 Task: Search one way flight ticket for 4 adults, 2 children, 2 infants in seat and 1 infant on lap in economy from Jacksonville: Jacksonville International Airport to Wilmington: Wilmington International Airport on 8-6-2023. Choice of flights is Sun country airlines. Number of bags: 10 checked bags. Price is upto 65000. Outbound departure time preference is 14:15.
Action: Mouse moved to (262, 385)
Screenshot: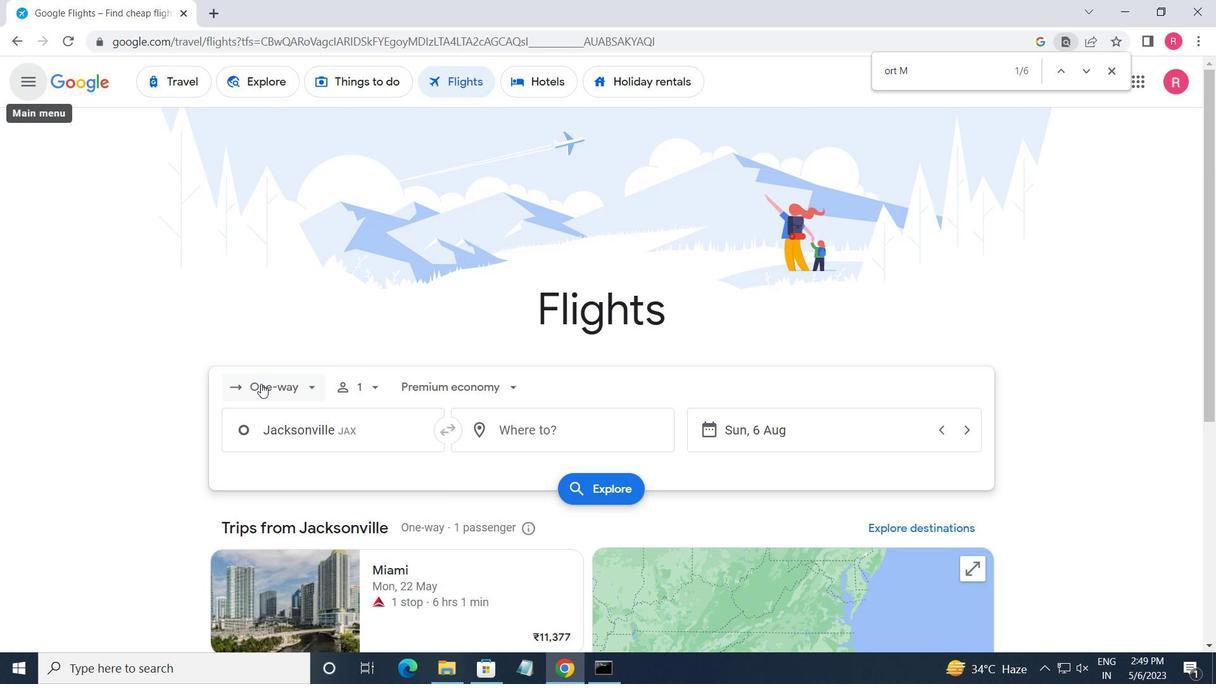 
Action: Mouse pressed left at (262, 385)
Screenshot: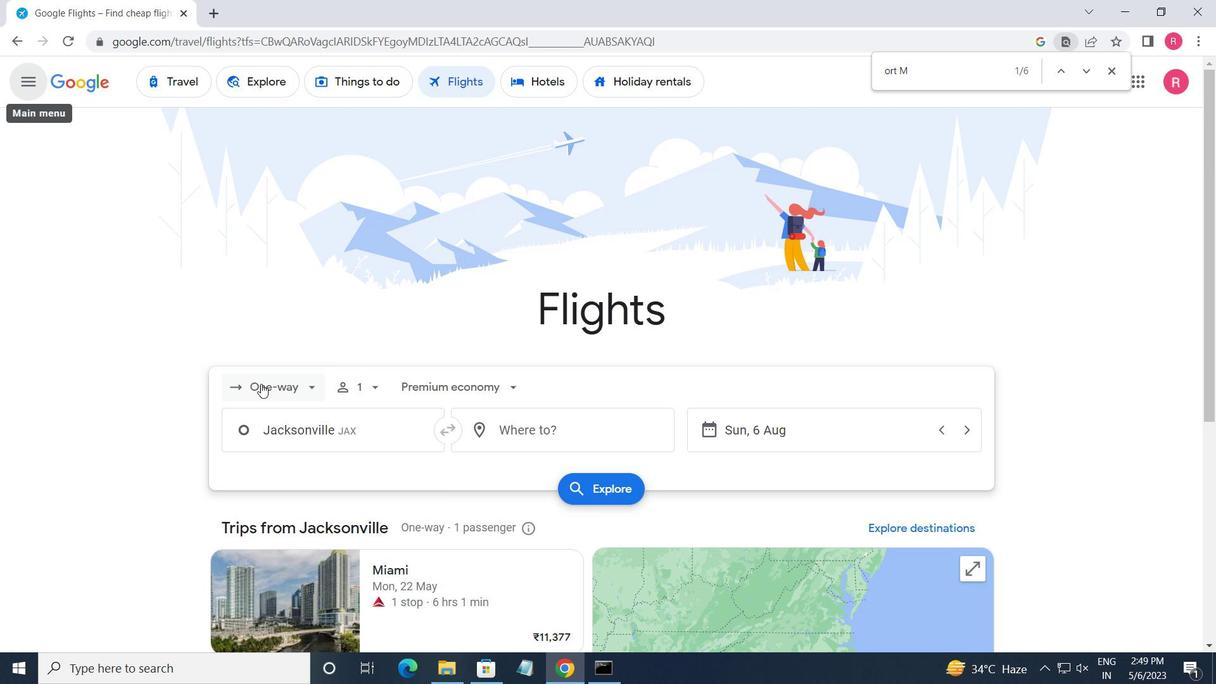 
Action: Mouse moved to (311, 467)
Screenshot: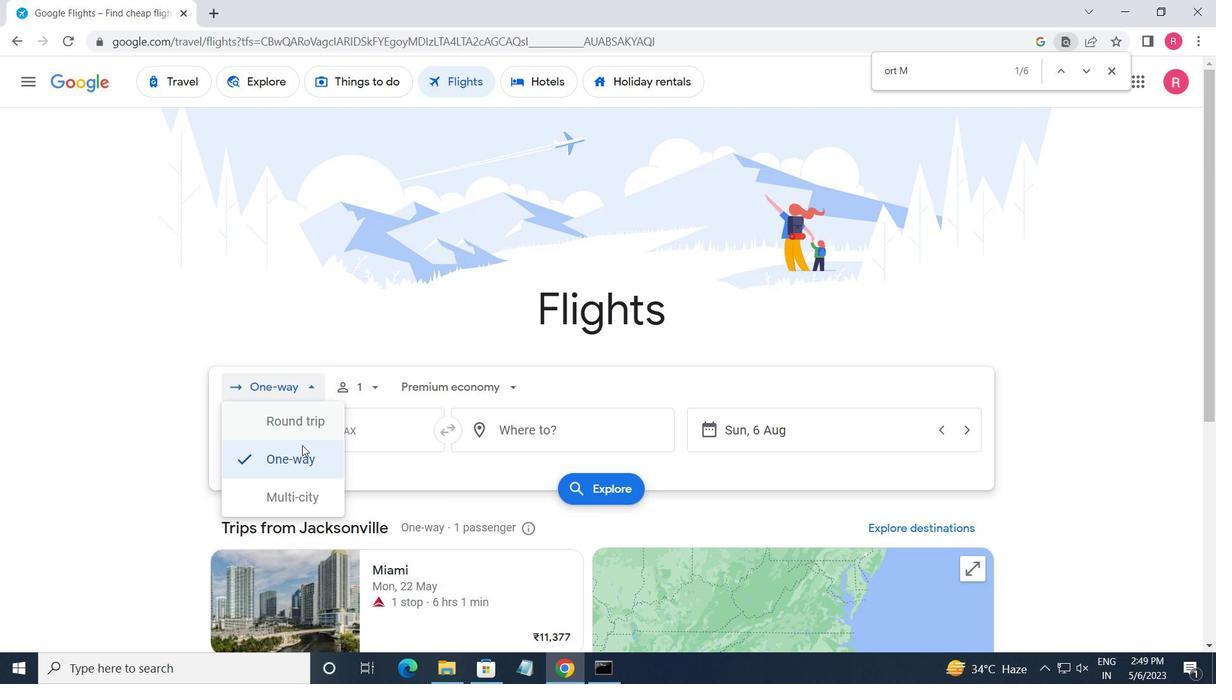 
Action: Mouse pressed left at (311, 467)
Screenshot: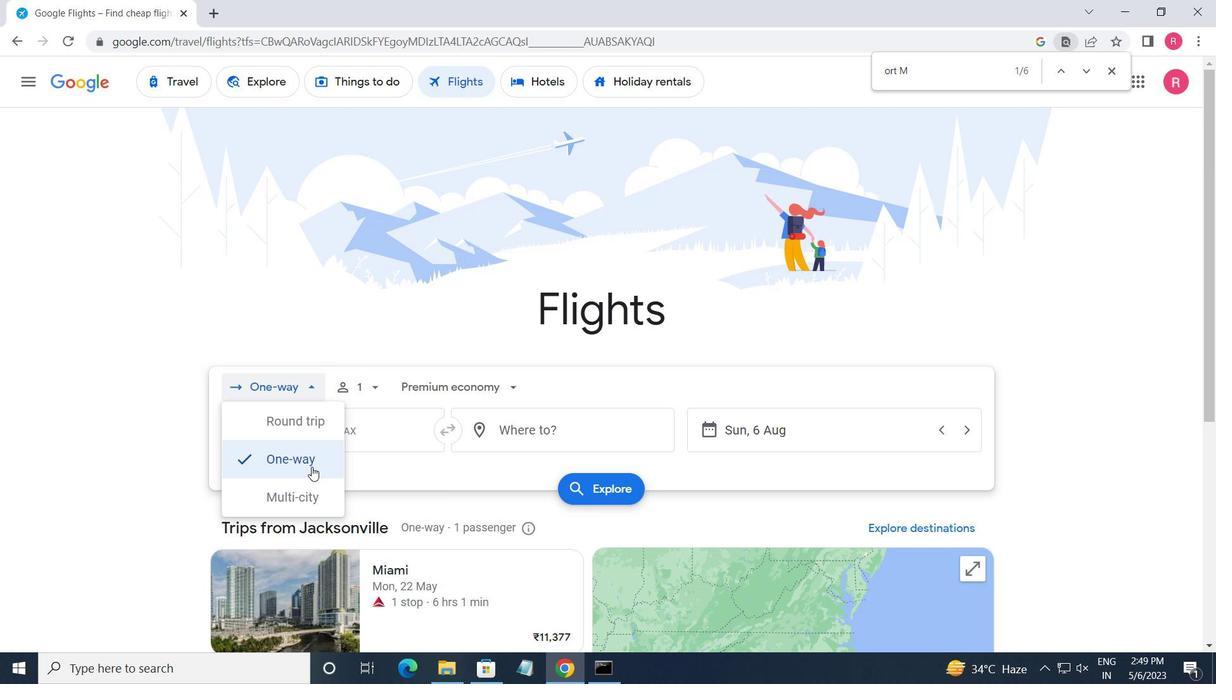
Action: Mouse moved to (359, 374)
Screenshot: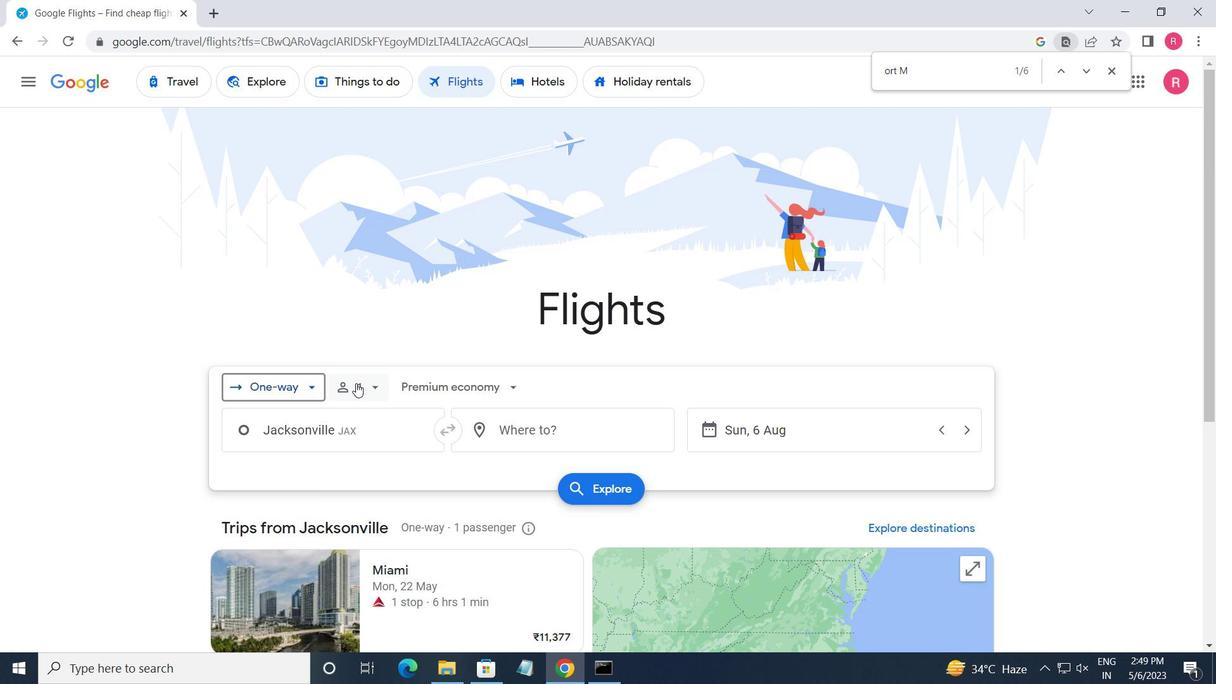 
Action: Mouse pressed left at (359, 374)
Screenshot: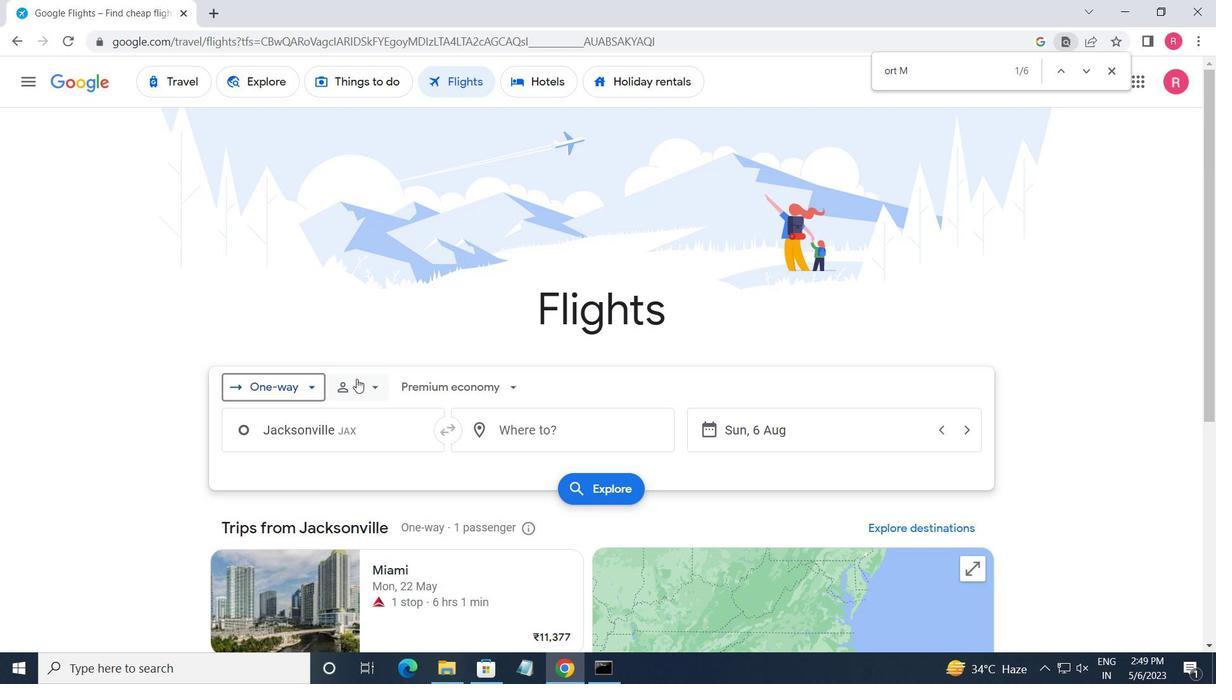 
Action: Mouse moved to (504, 423)
Screenshot: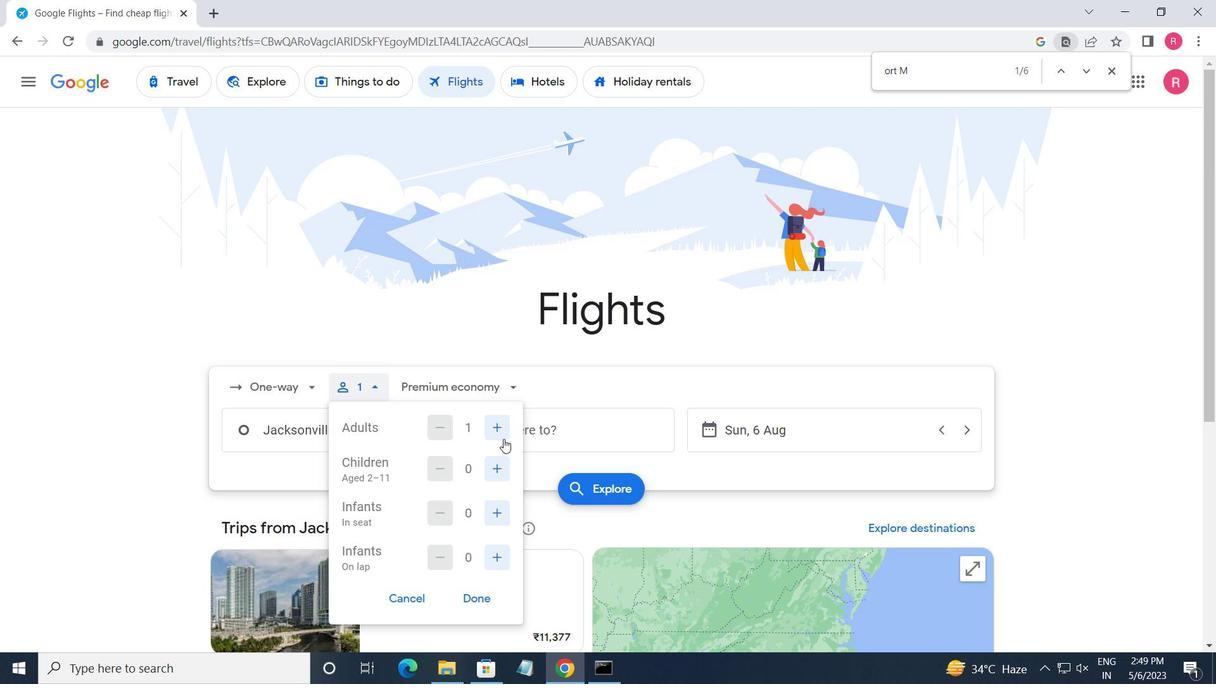 
Action: Mouse pressed left at (504, 423)
Screenshot: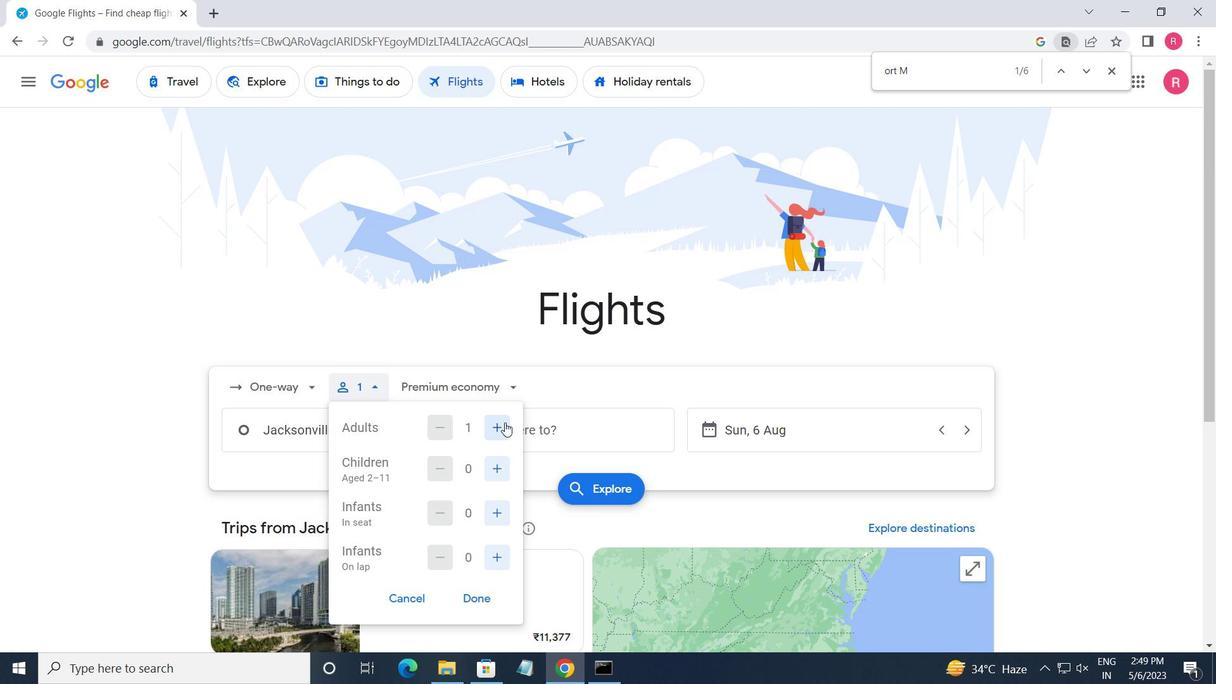 
Action: Mouse pressed left at (504, 423)
Screenshot: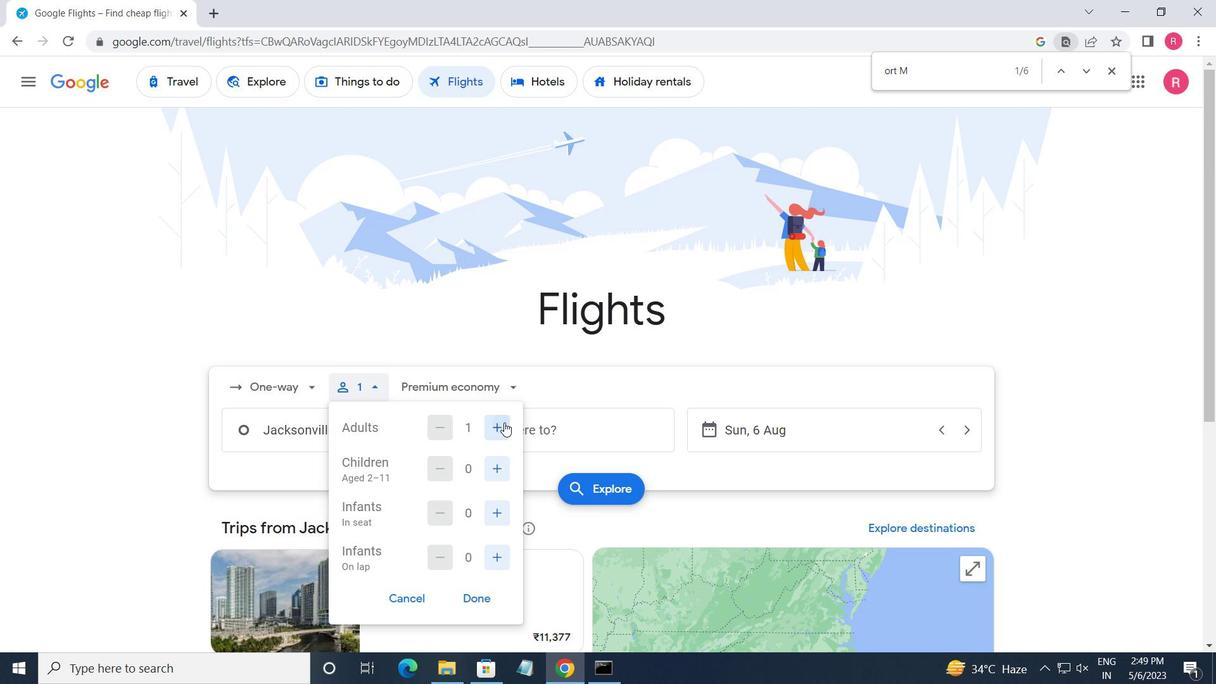 
Action: Mouse moved to (504, 423)
Screenshot: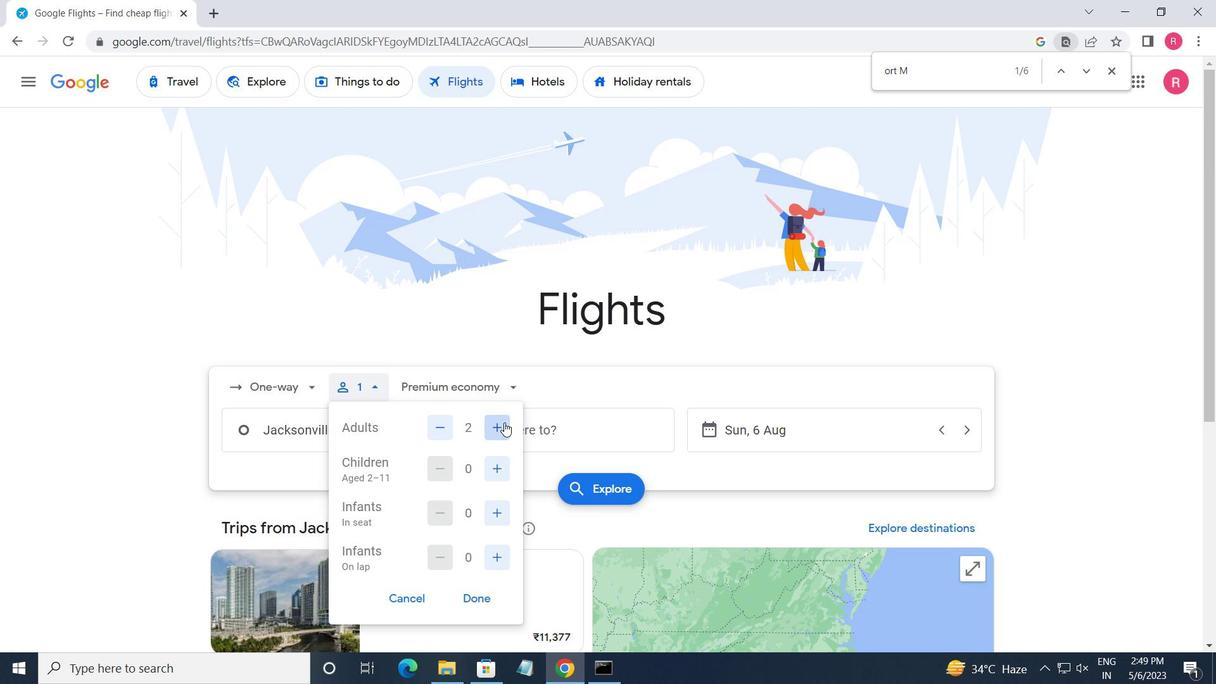 
Action: Mouse pressed left at (504, 423)
Screenshot: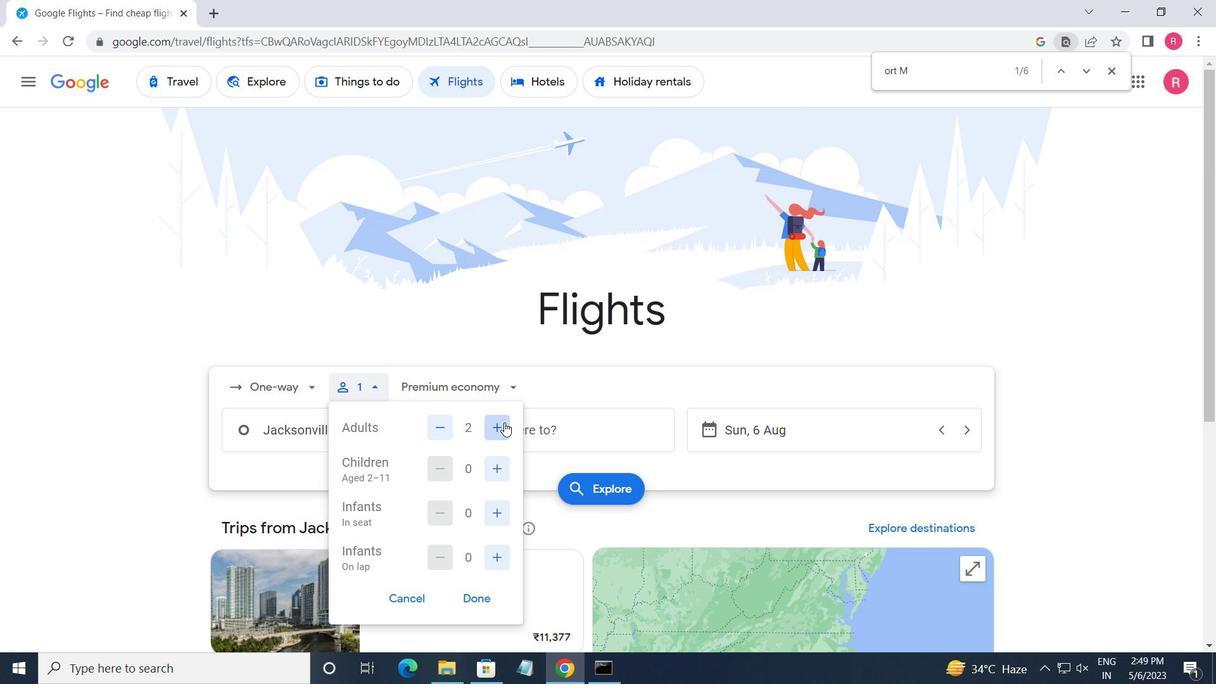 
Action: Mouse moved to (500, 476)
Screenshot: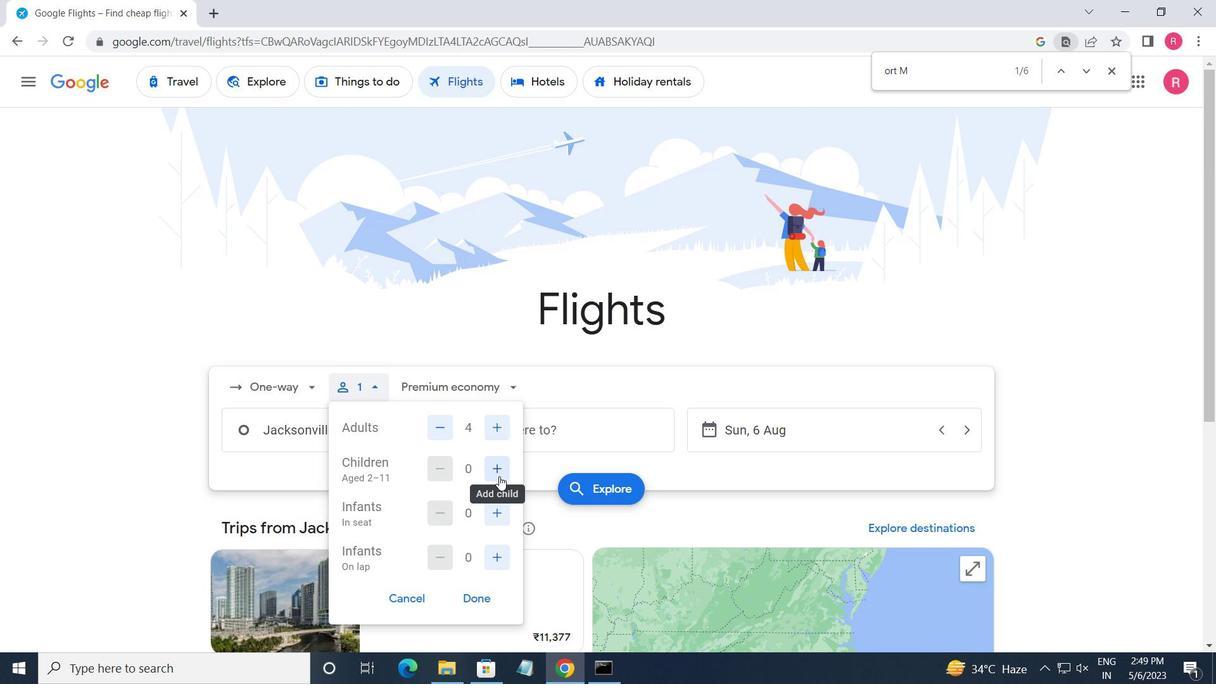 
Action: Mouse pressed left at (500, 476)
Screenshot: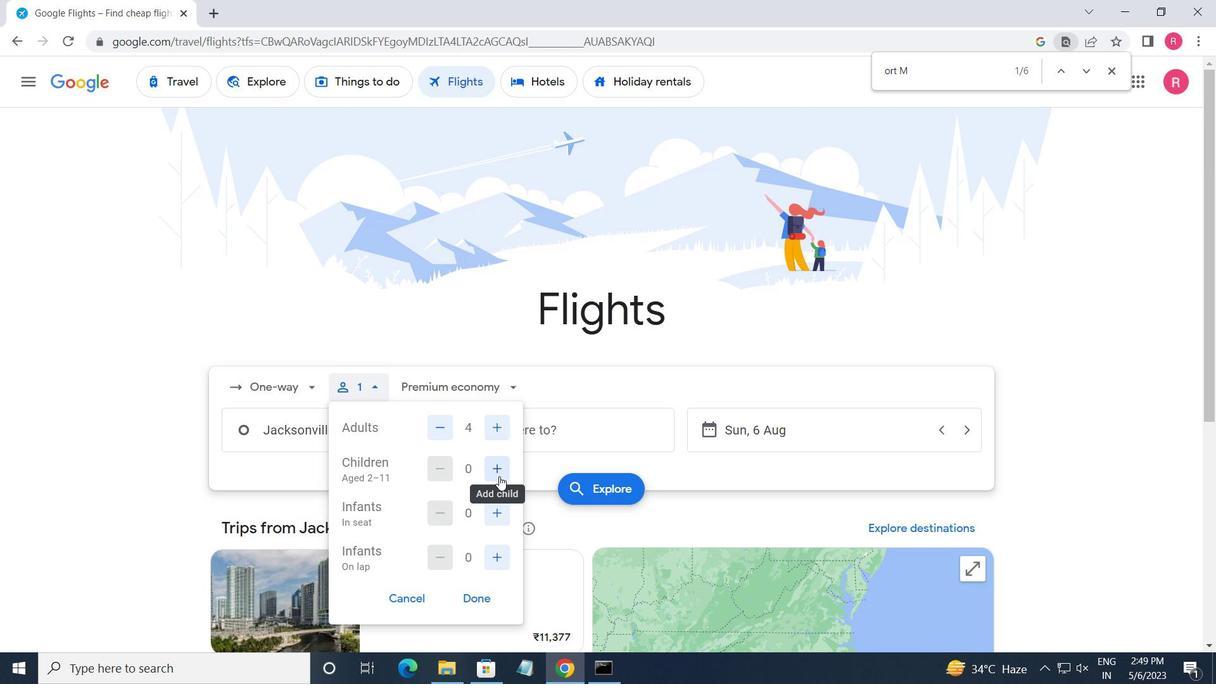 
Action: Mouse pressed left at (500, 476)
Screenshot: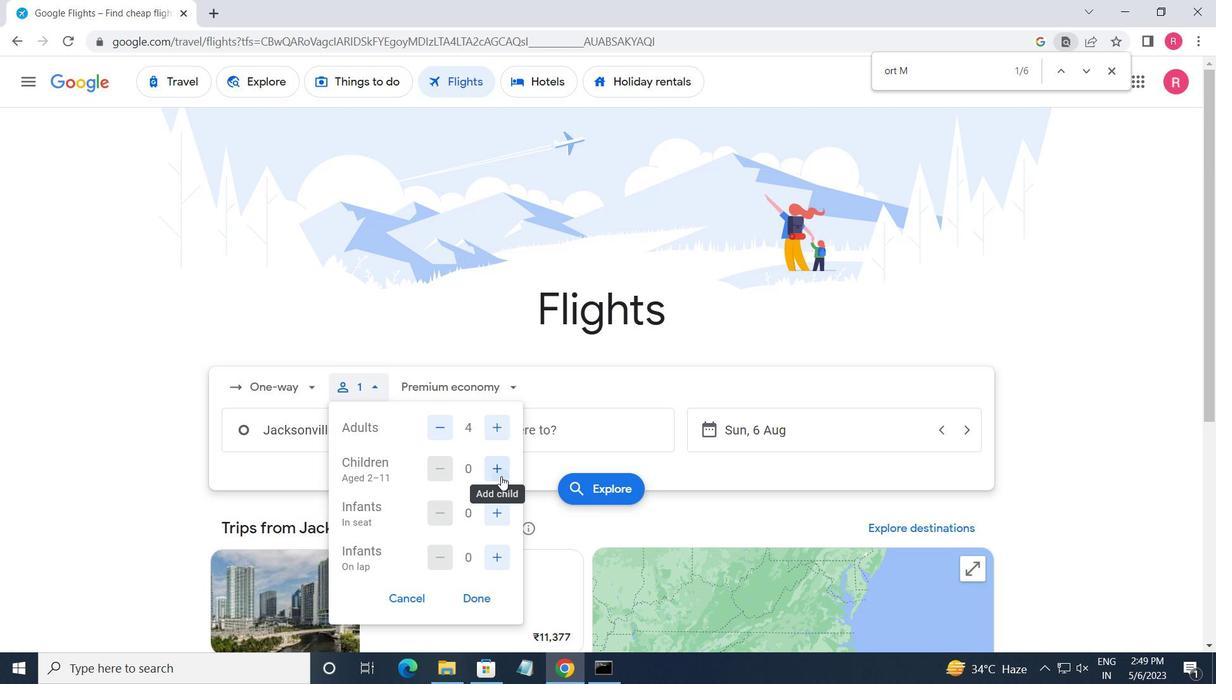 
Action: Mouse moved to (501, 498)
Screenshot: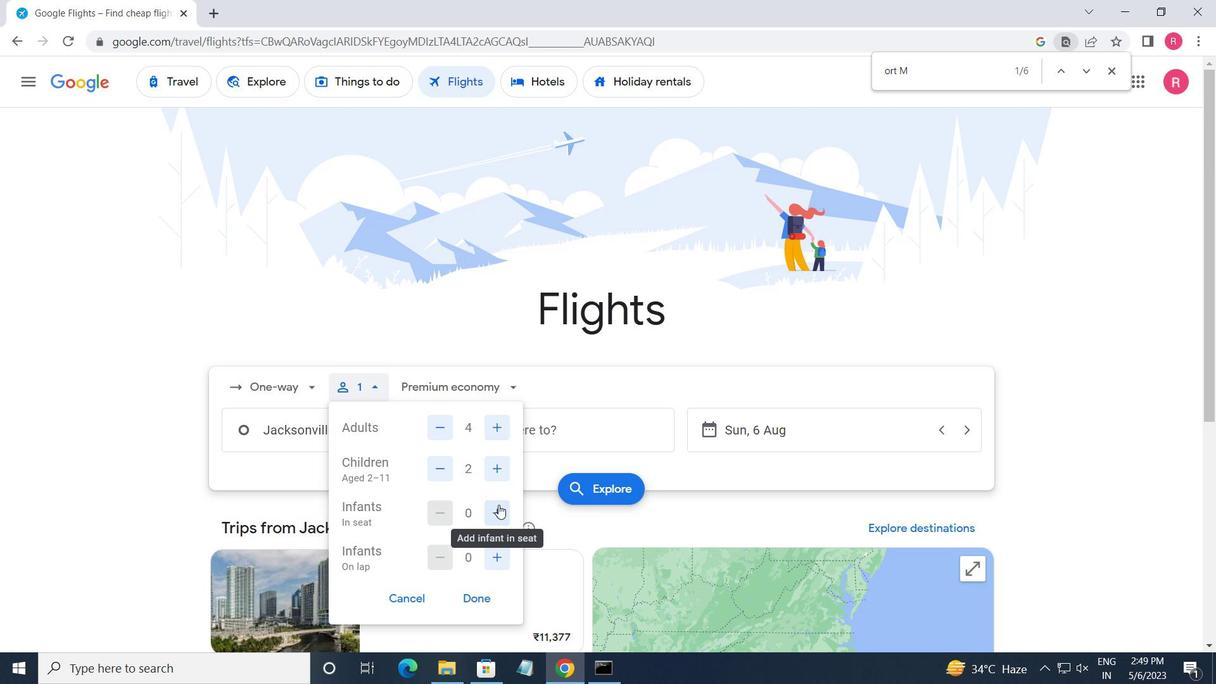 
Action: Mouse pressed left at (501, 498)
Screenshot: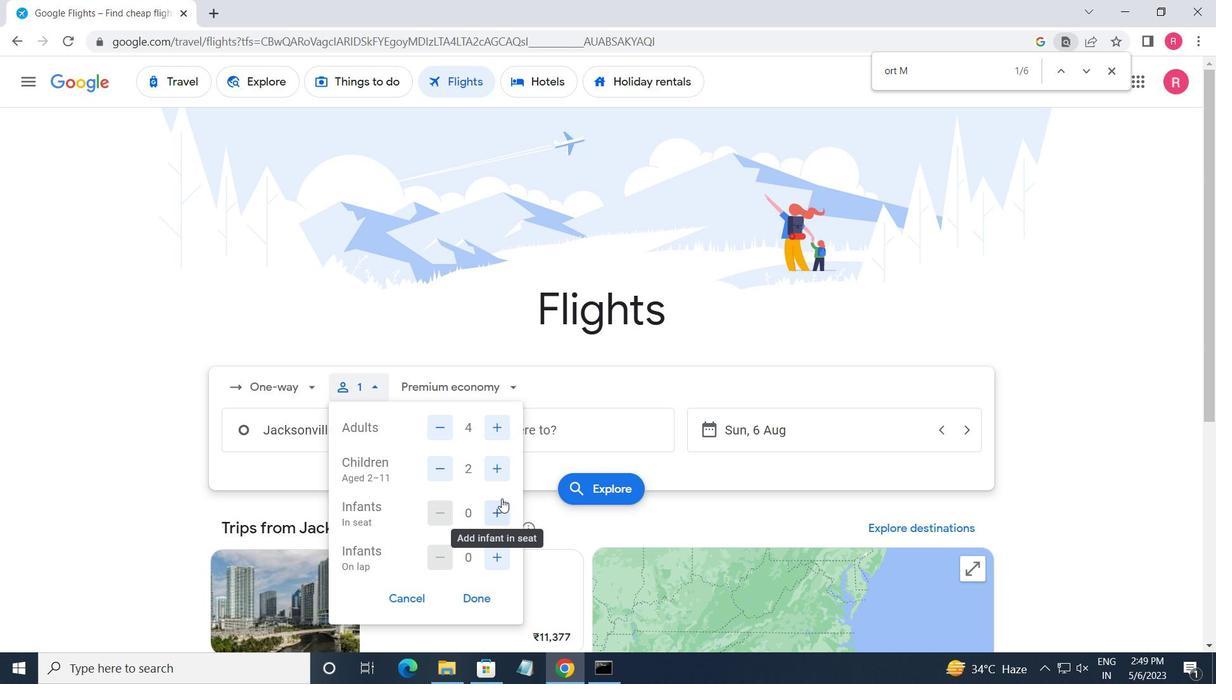 
Action: Mouse pressed left at (501, 498)
Screenshot: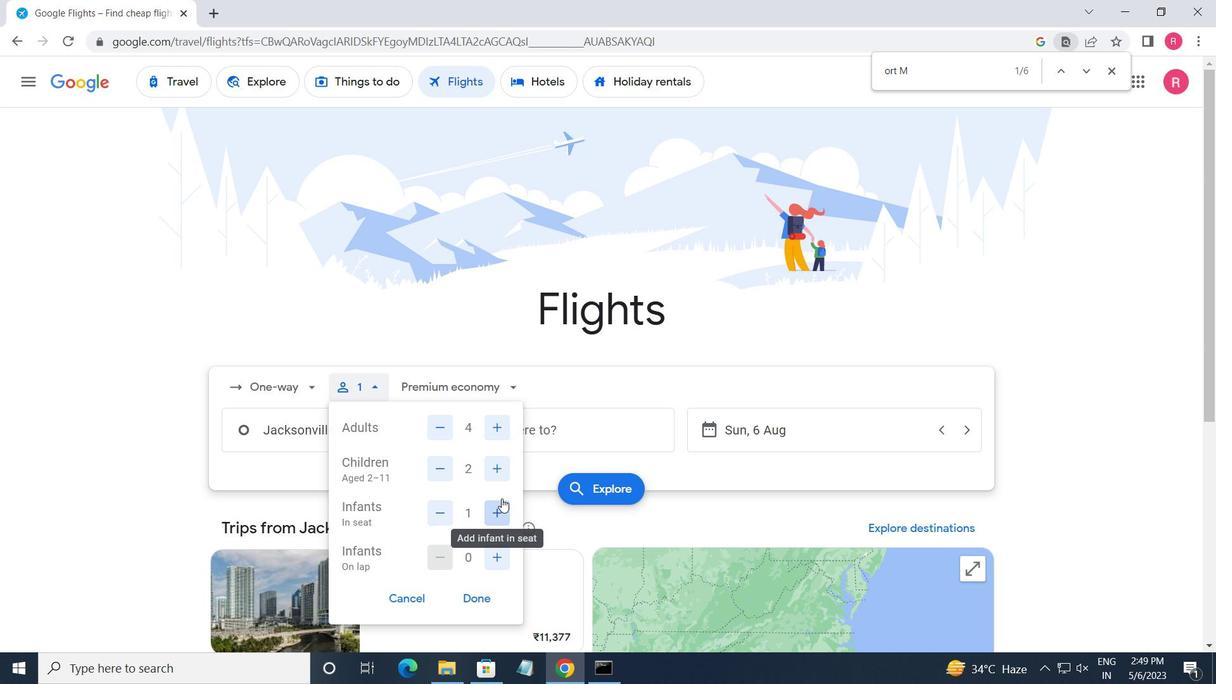 
Action: Mouse moved to (496, 564)
Screenshot: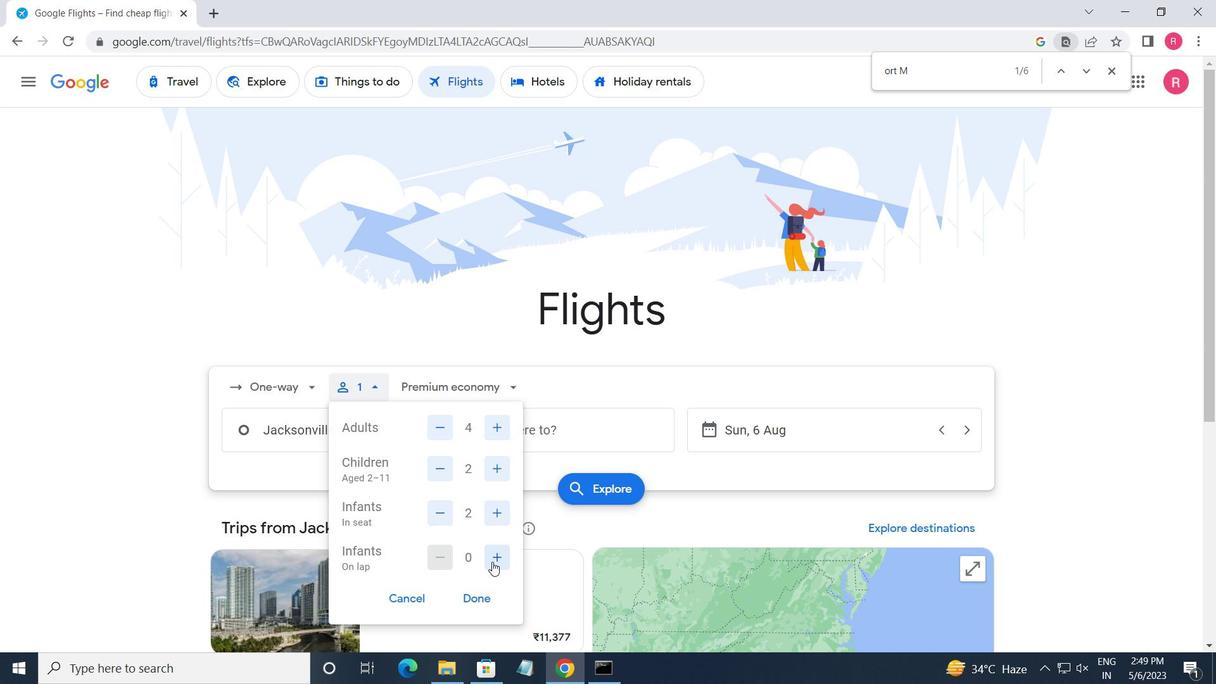 
Action: Mouse pressed left at (496, 564)
Screenshot: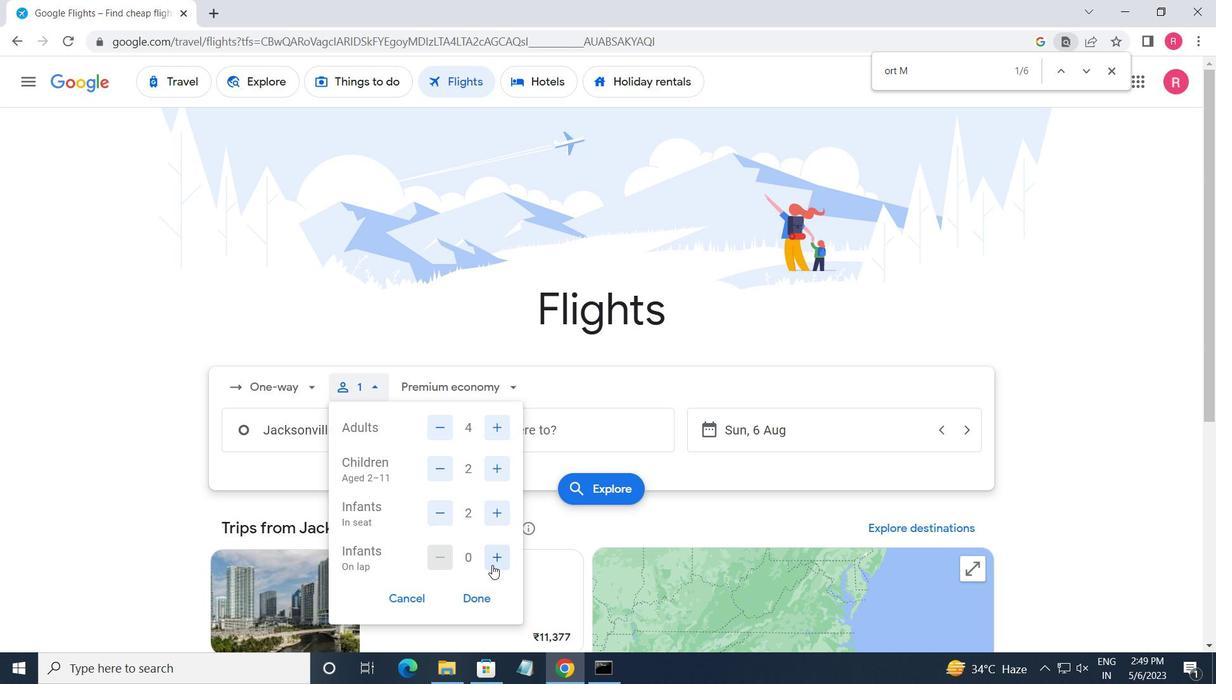 
Action: Mouse moved to (483, 602)
Screenshot: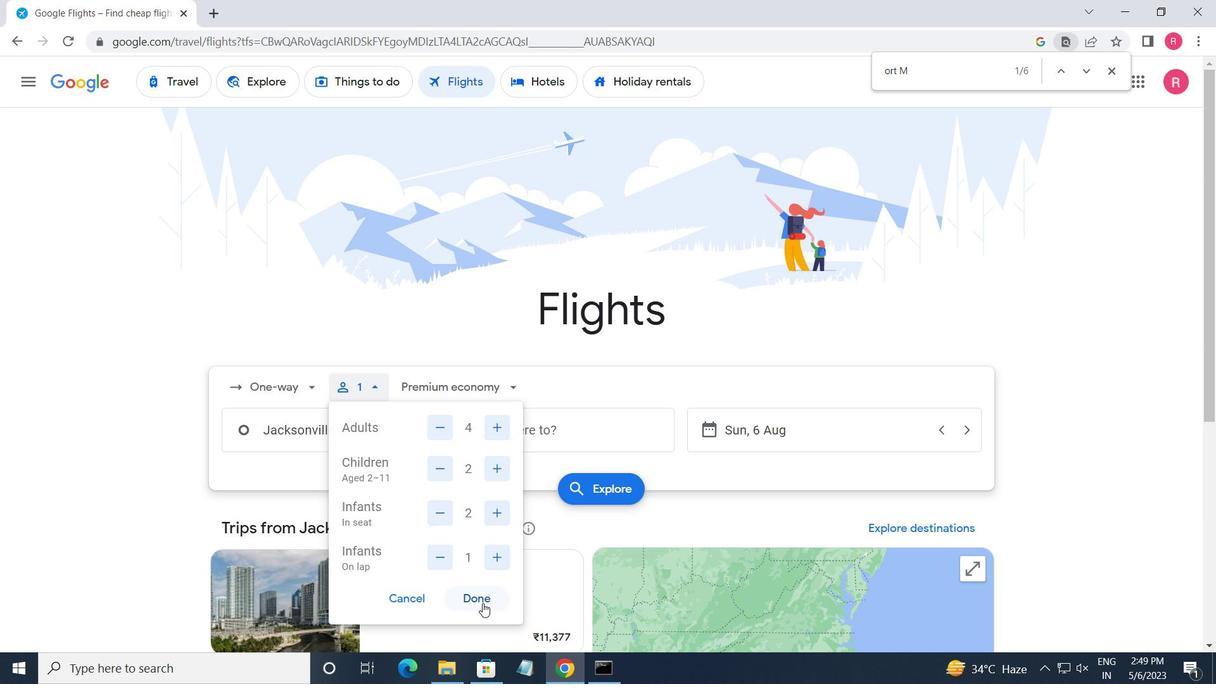 
Action: Mouse pressed left at (483, 602)
Screenshot: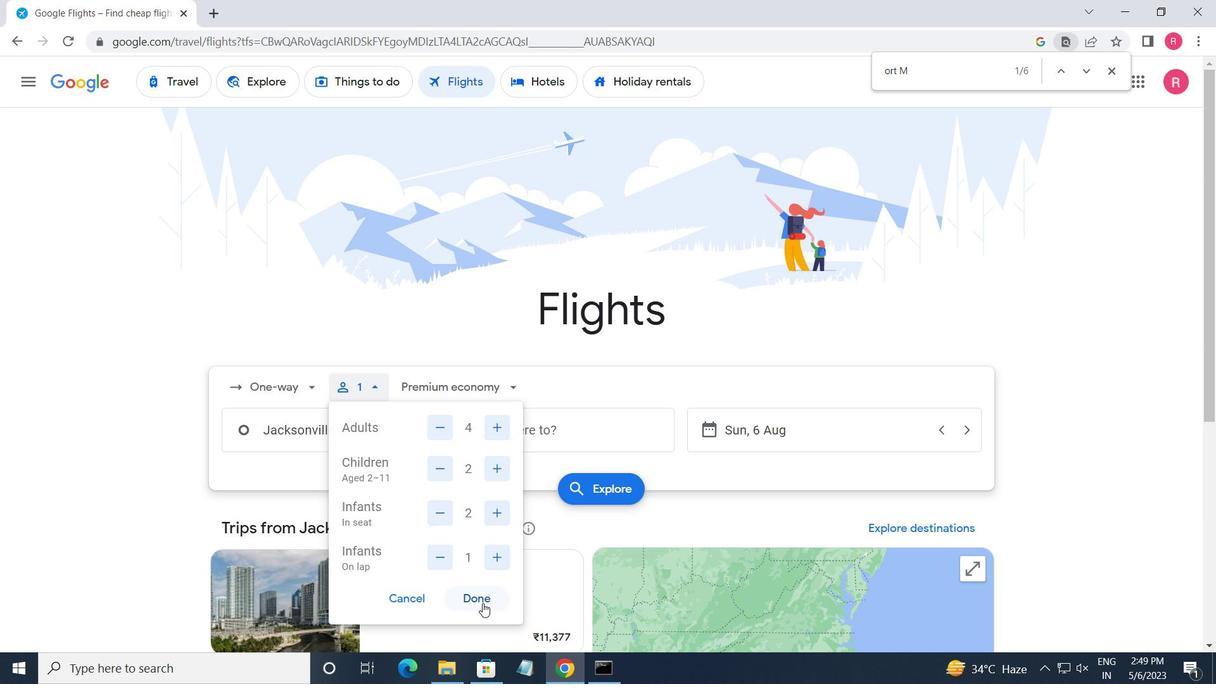 
Action: Mouse moved to (459, 386)
Screenshot: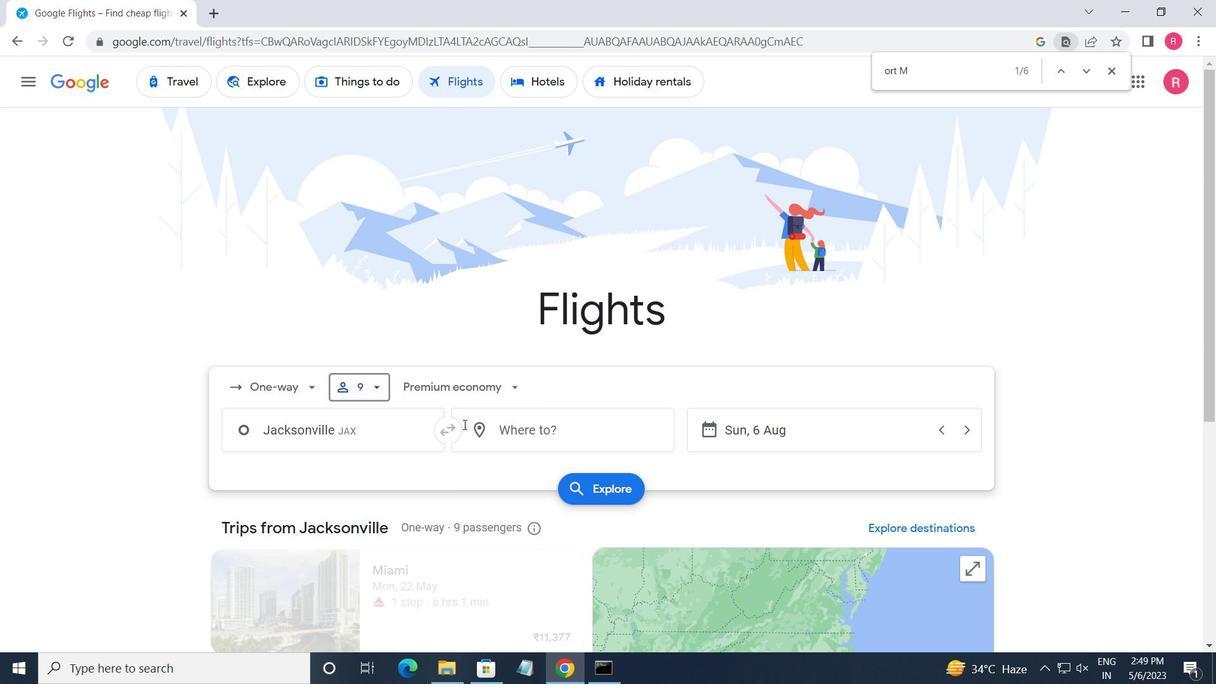 
Action: Mouse pressed left at (459, 386)
Screenshot: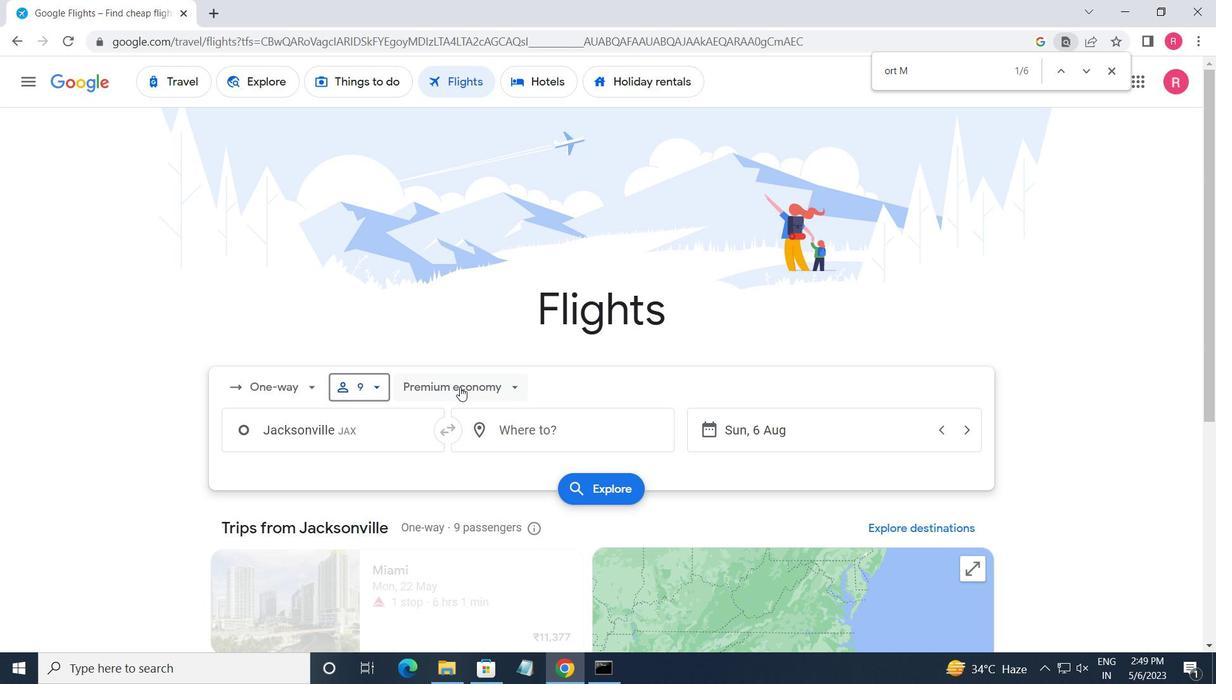 
Action: Mouse moved to (475, 429)
Screenshot: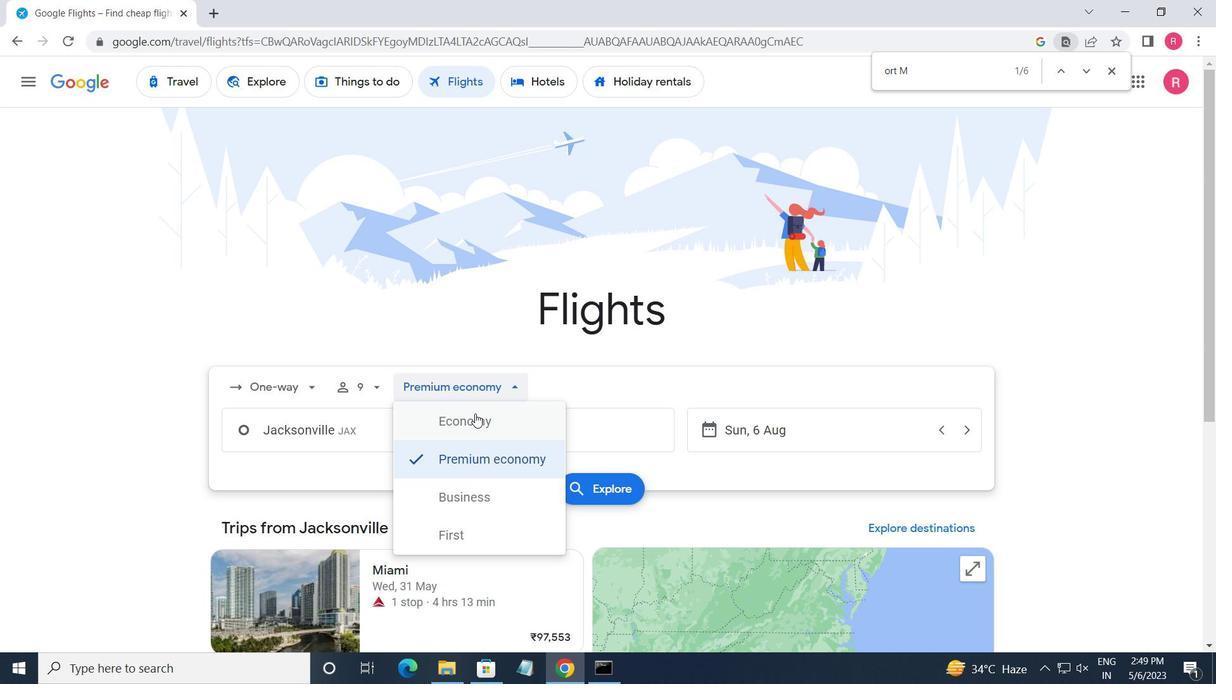 
Action: Mouse pressed left at (475, 429)
Screenshot: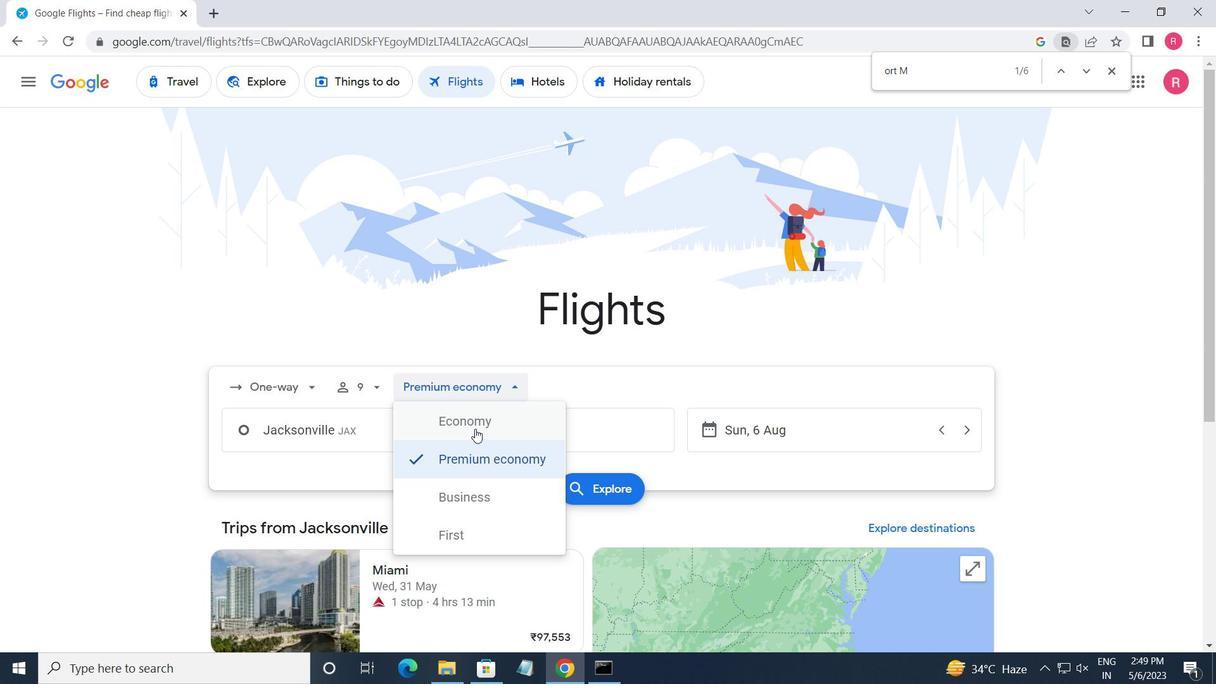 
Action: Mouse moved to (384, 439)
Screenshot: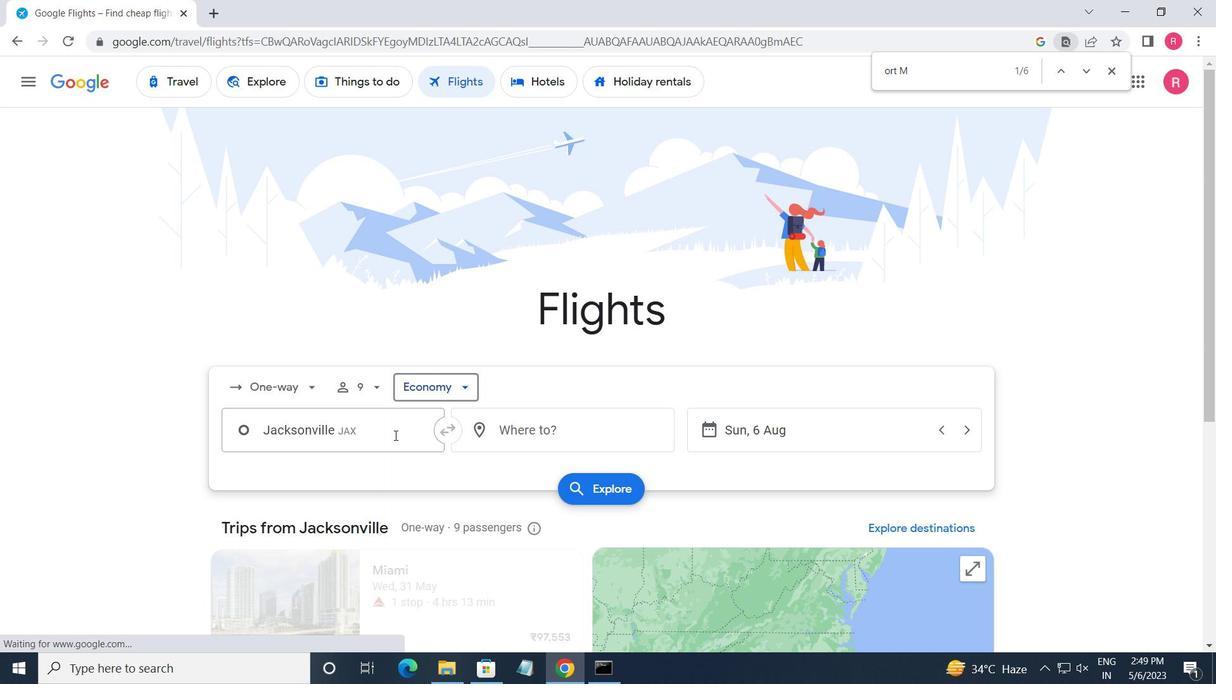 
Action: Mouse pressed left at (384, 439)
Screenshot: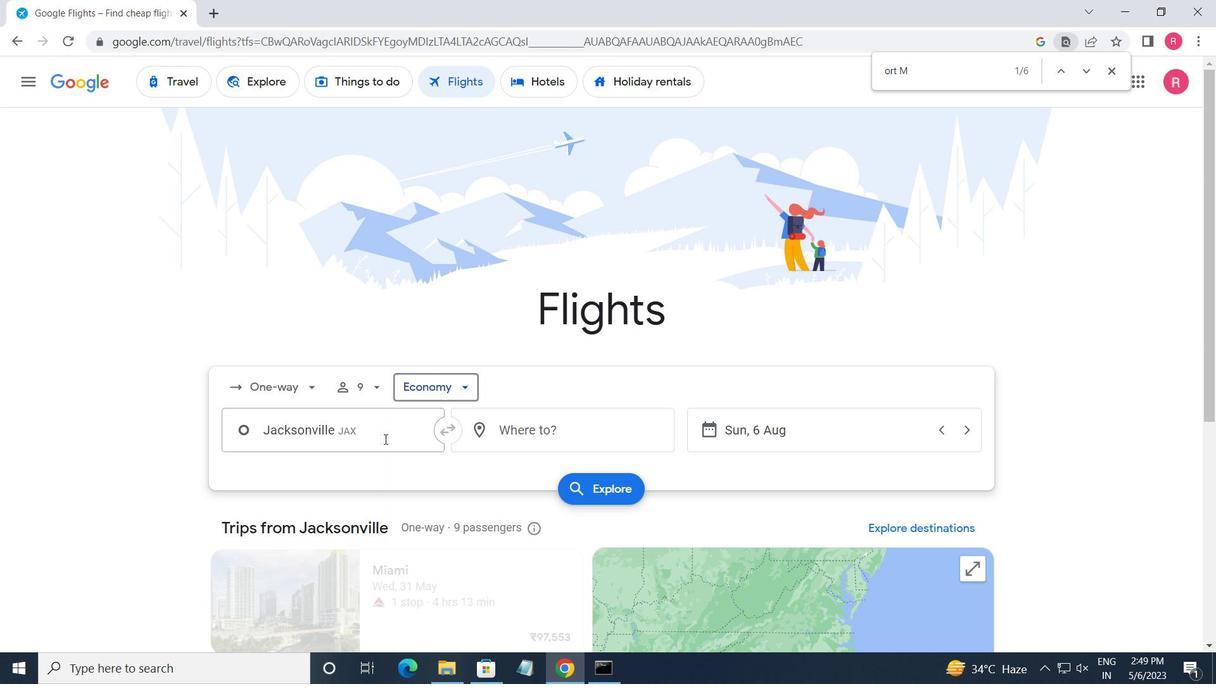 
Action: Key pressed <Key.shift>JACKSONVILLE
Screenshot: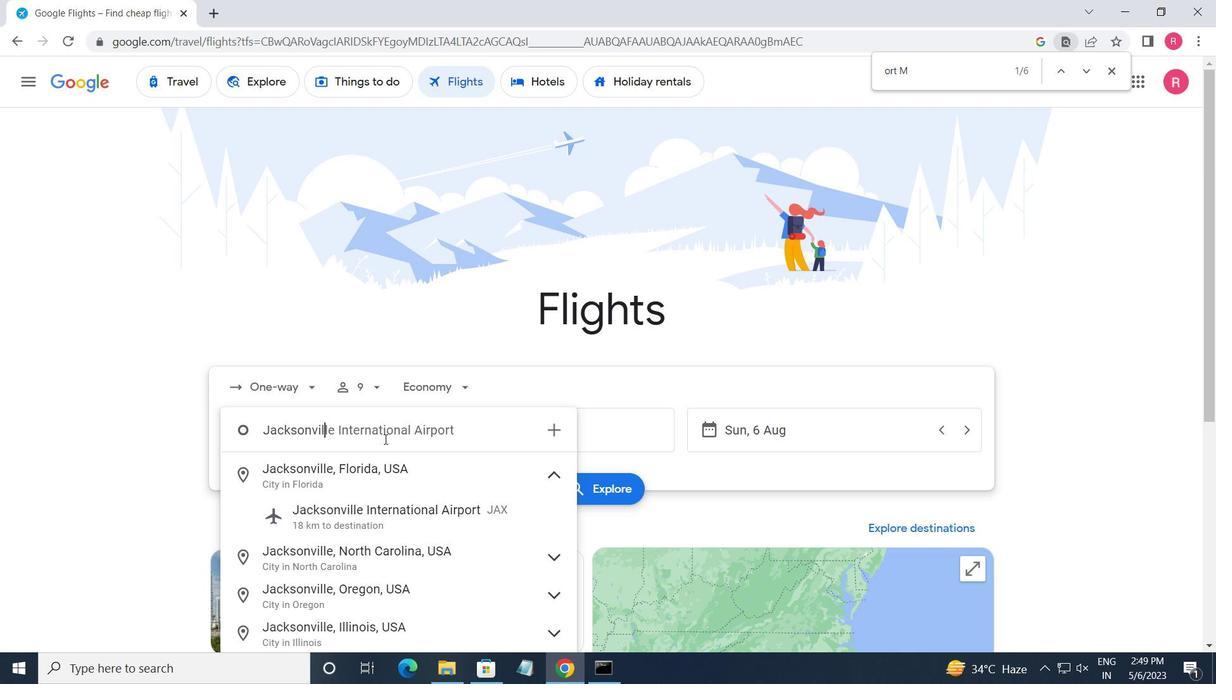 
Action: Mouse moved to (437, 523)
Screenshot: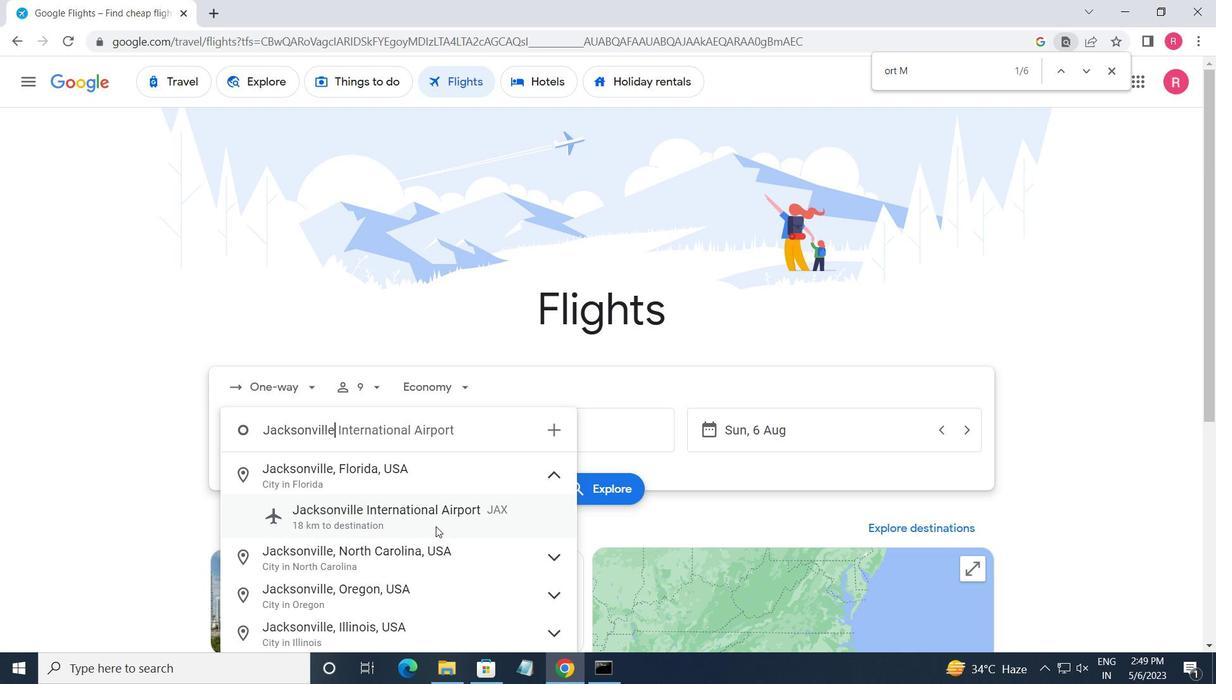 
Action: Mouse pressed left at (437, 523)
Screenshot: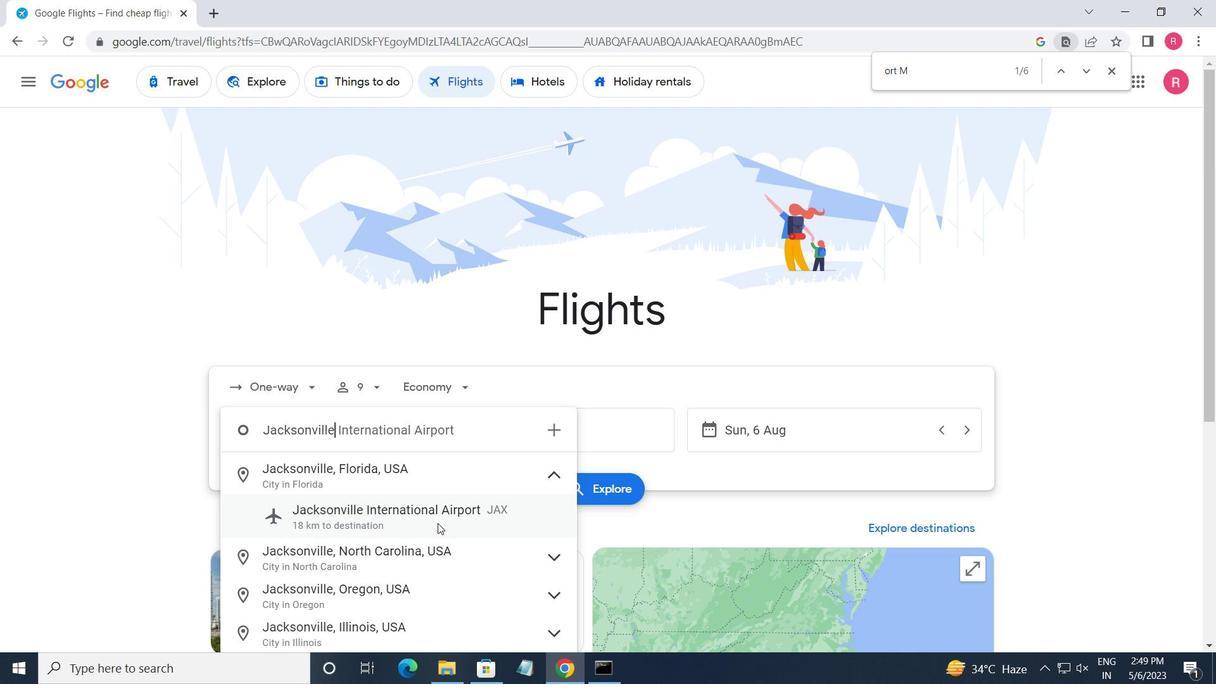 
Action: Mouse moved to (519, 438)
Screenshot: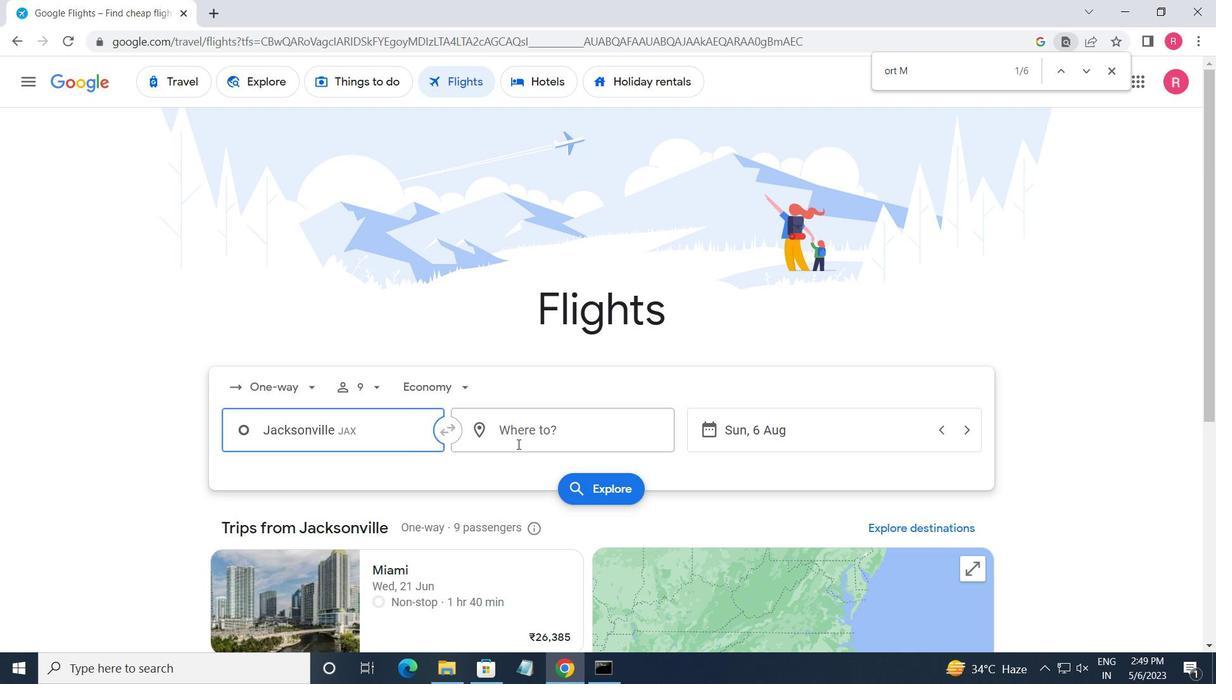 
Action: Mouse pressed left at (519, 438)
Screenshot: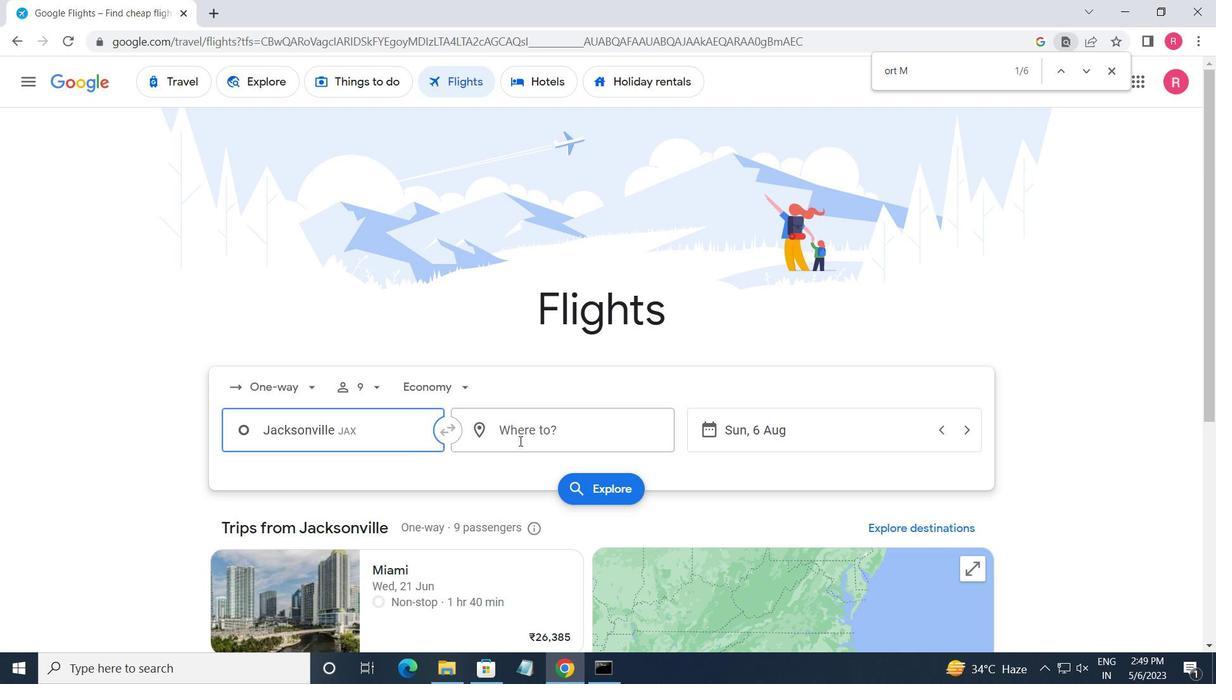 
Action: Mouse moved to (518, 432)
Screenshot: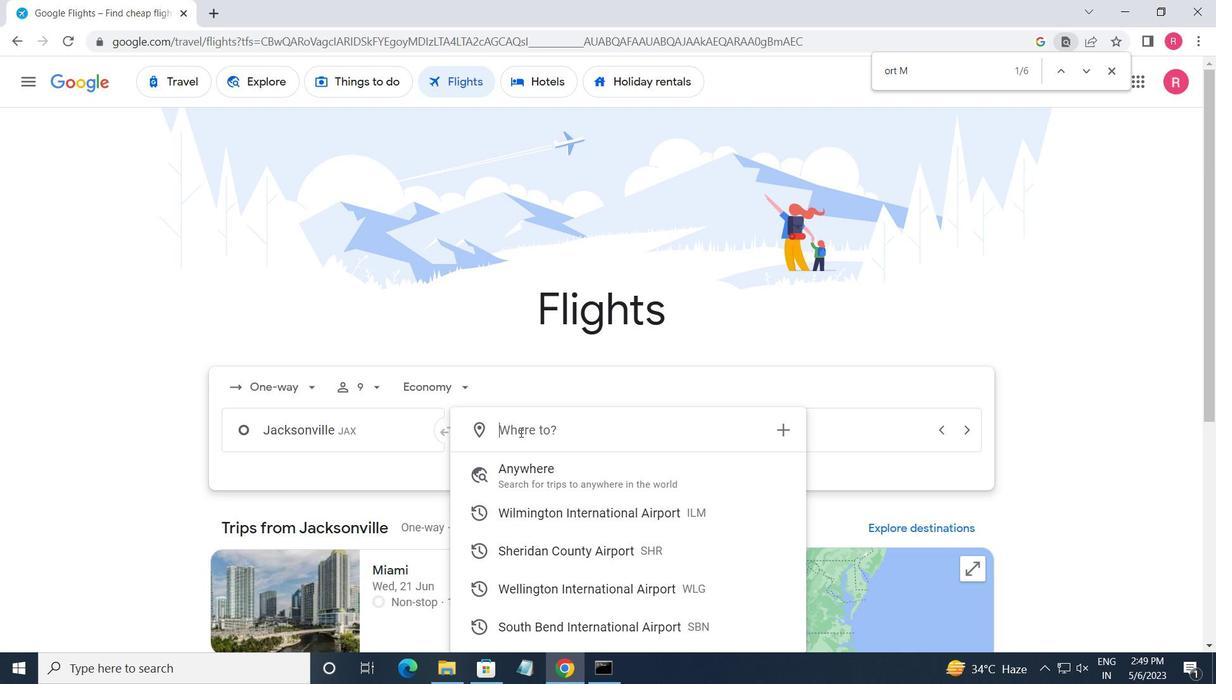 
Action: Key pressed <Key.shift>WE<Key.backspace>ILMIGTON
Screenshot: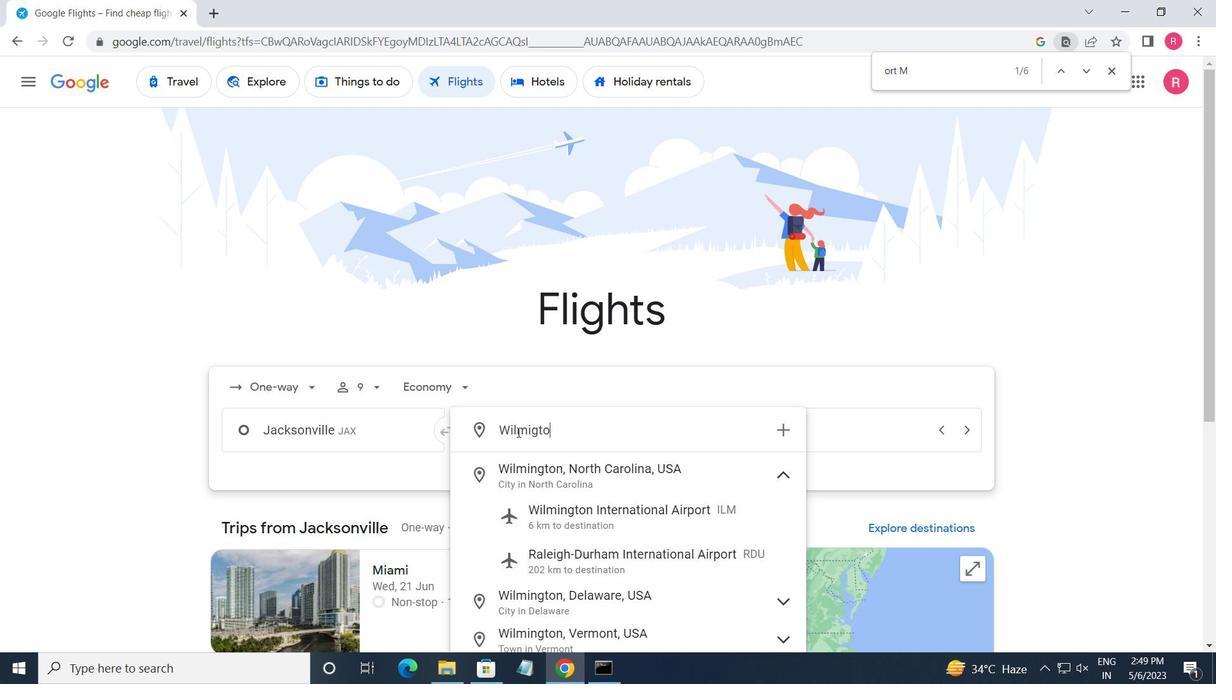 
Action: Mouse moved to (640, 525)
Screenshot: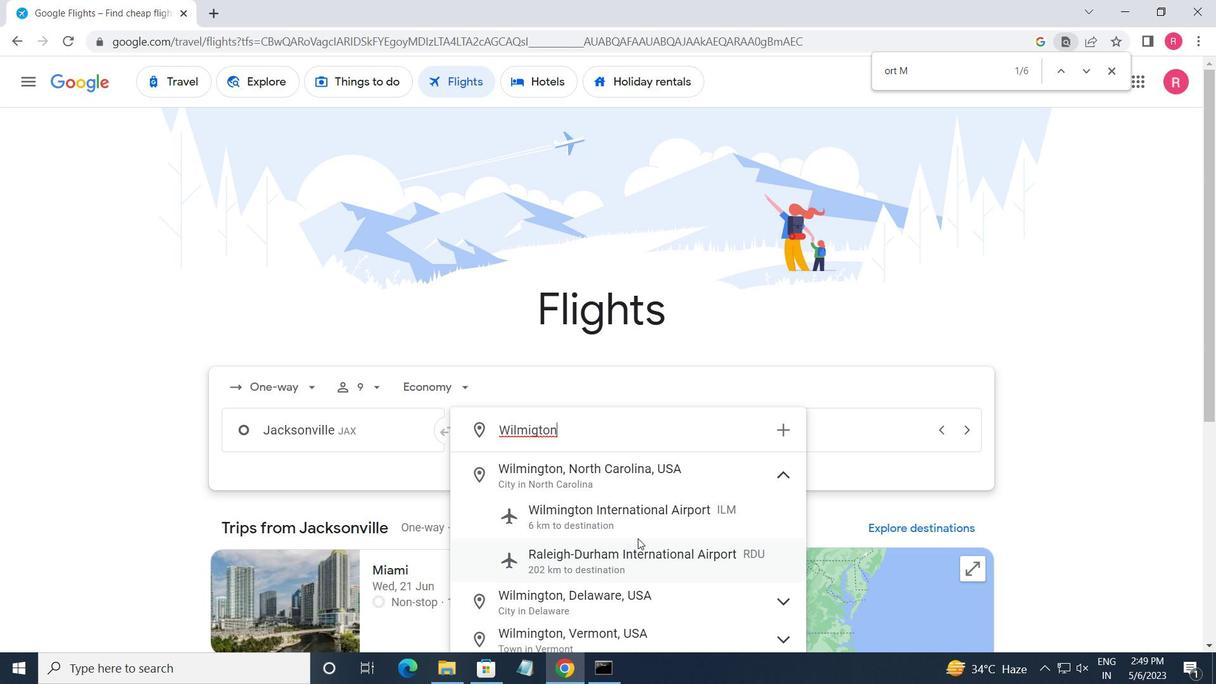 
Action: Mouse pressed left at (640, 525)
Screenshot: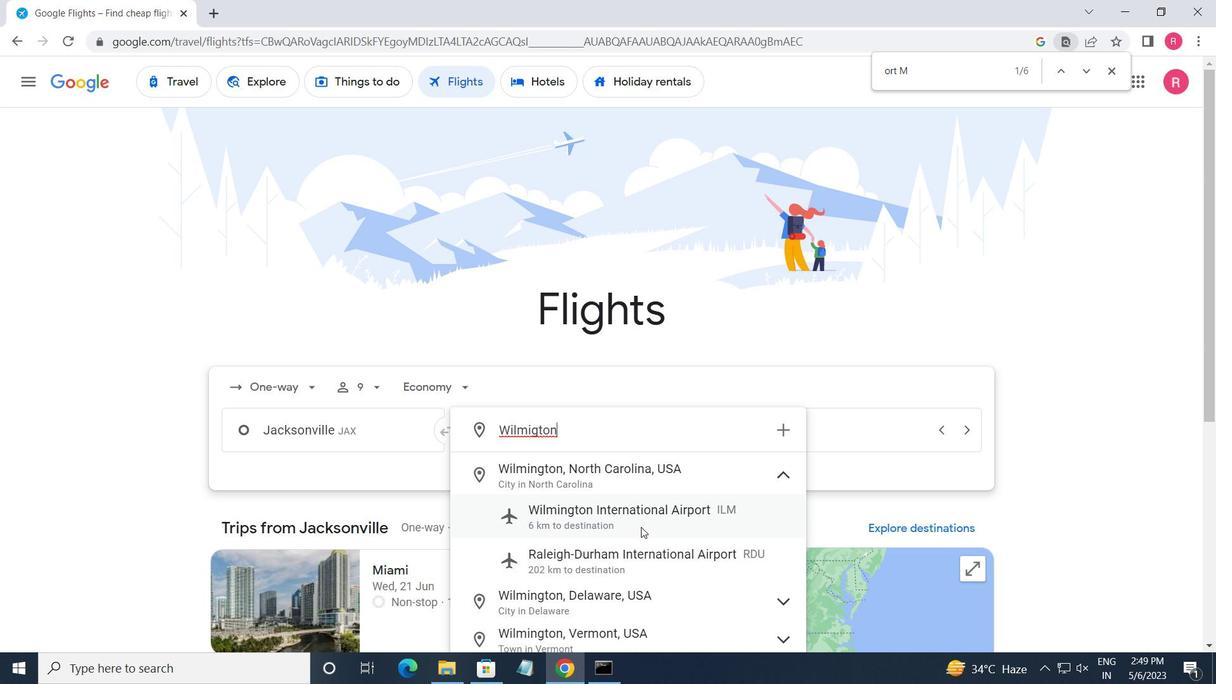 
Action: Mouse moved to (792, 440)
Screenshot: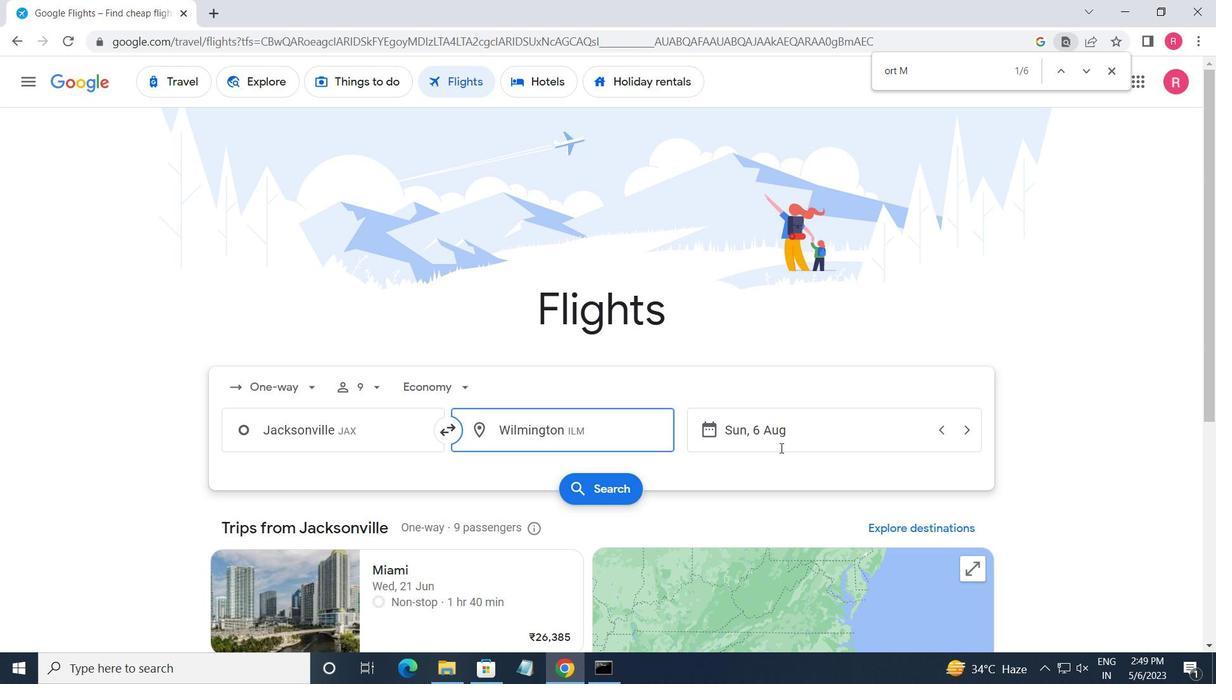 
Action: Mouse pressed left at (792, 440)
Screenshot: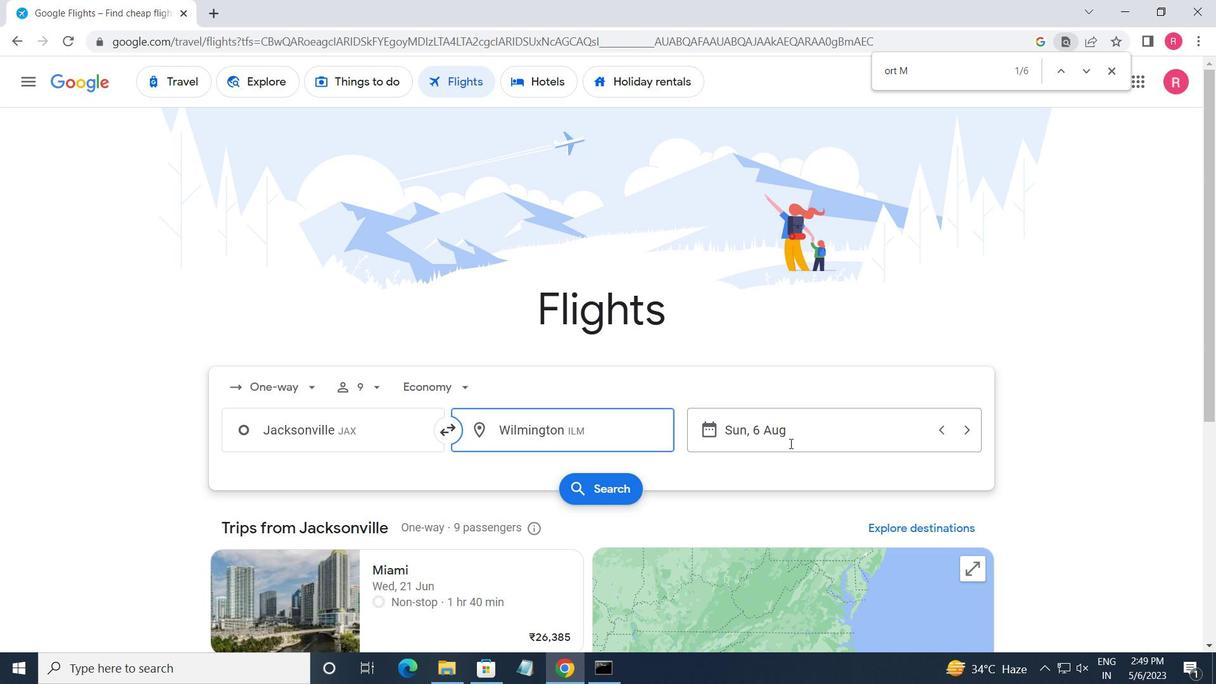 
Action: Mouse moved to (423, 400)
Screenshot: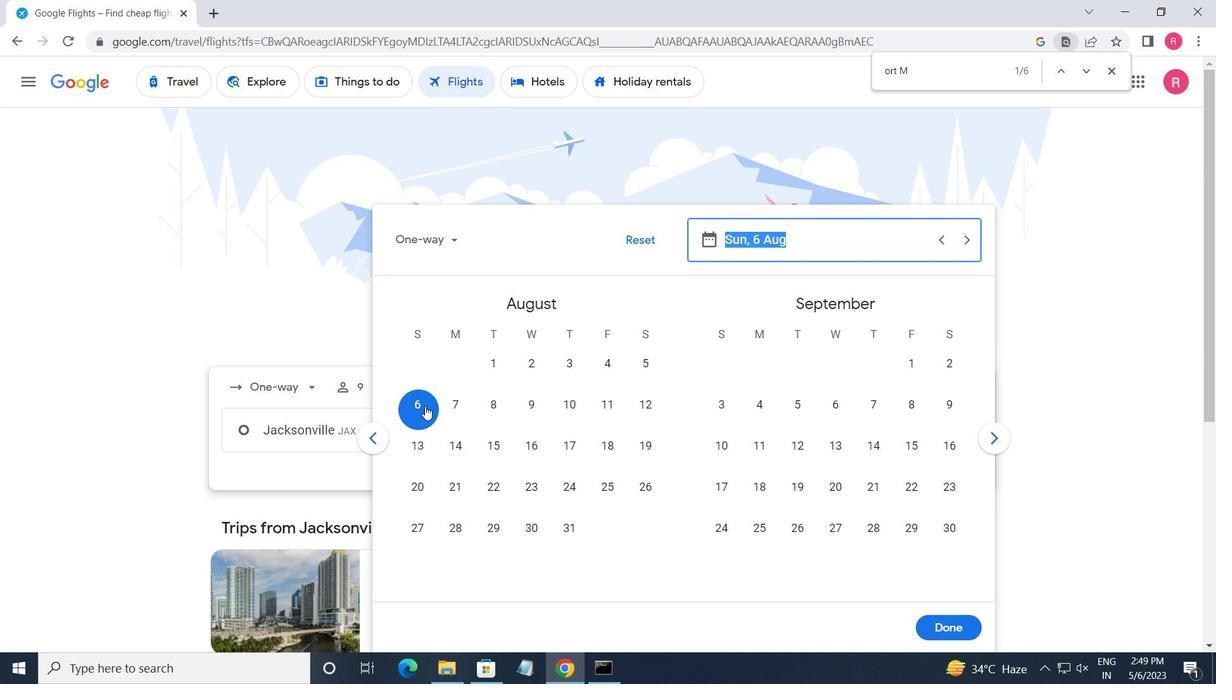 
Action: Mouse pressed left at (423, 400)
Screenshot: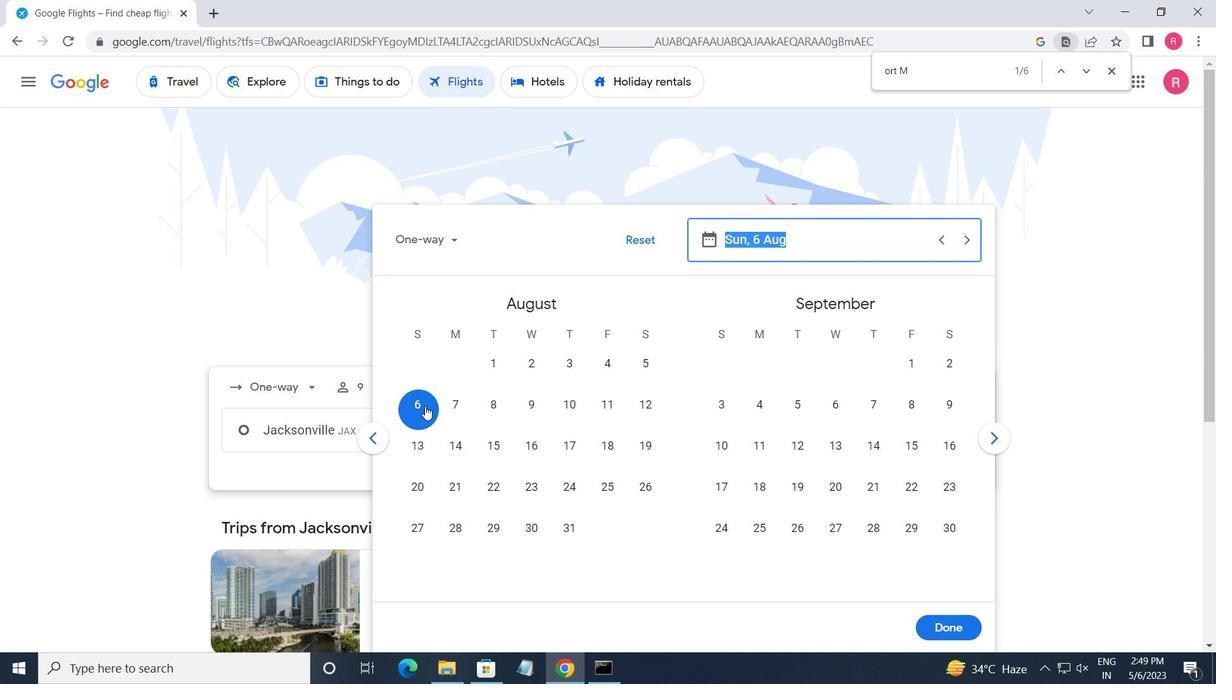 
Action: Mouse moved to (941, 632)
Screenshot: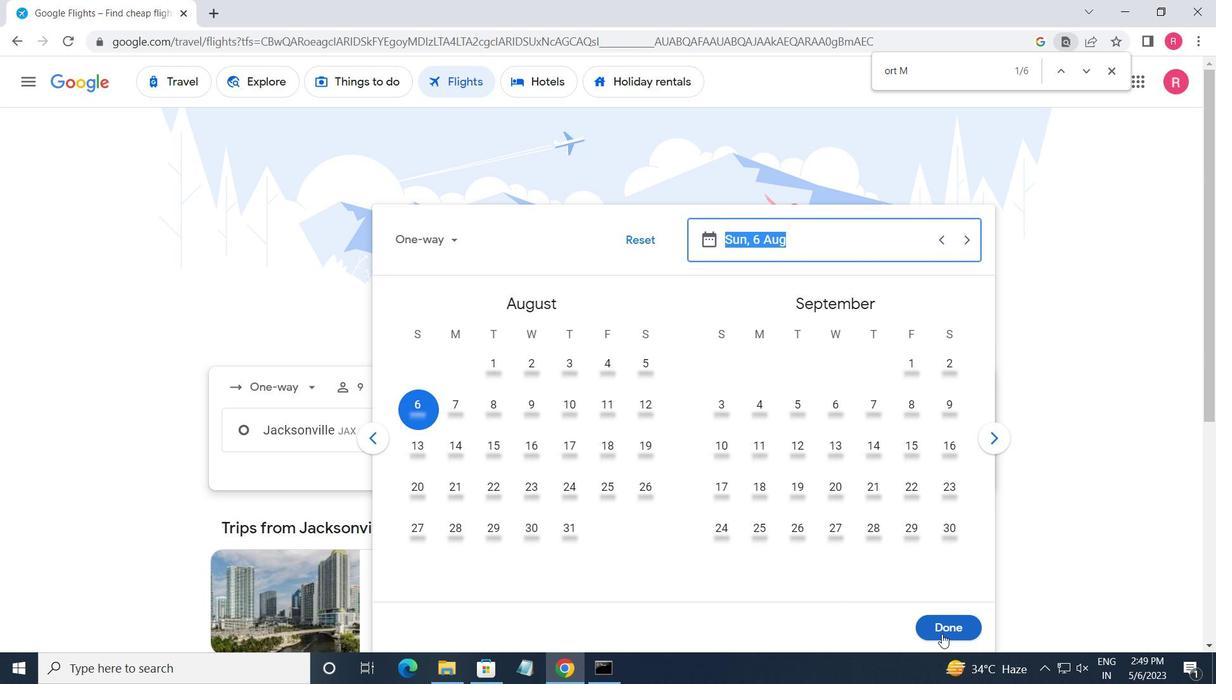 
Action: Mouse pressed left at (941, 632)
Screenshot: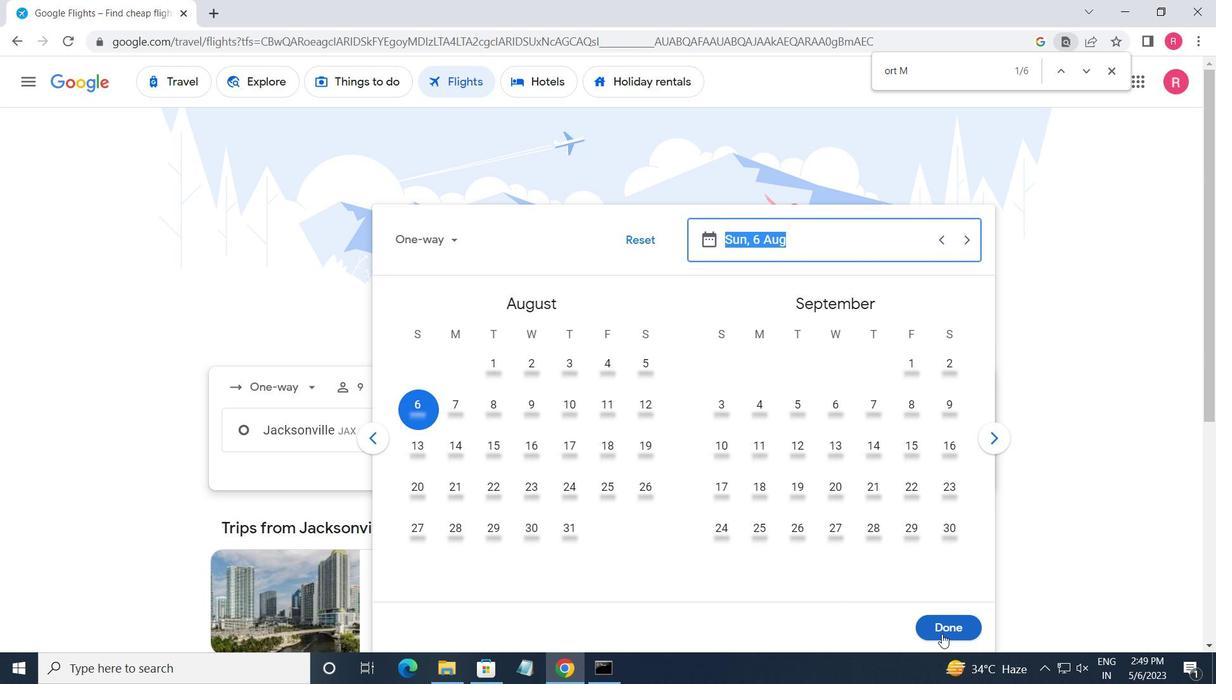 
Action: Mouse moved to (599, 481)
Screenshot: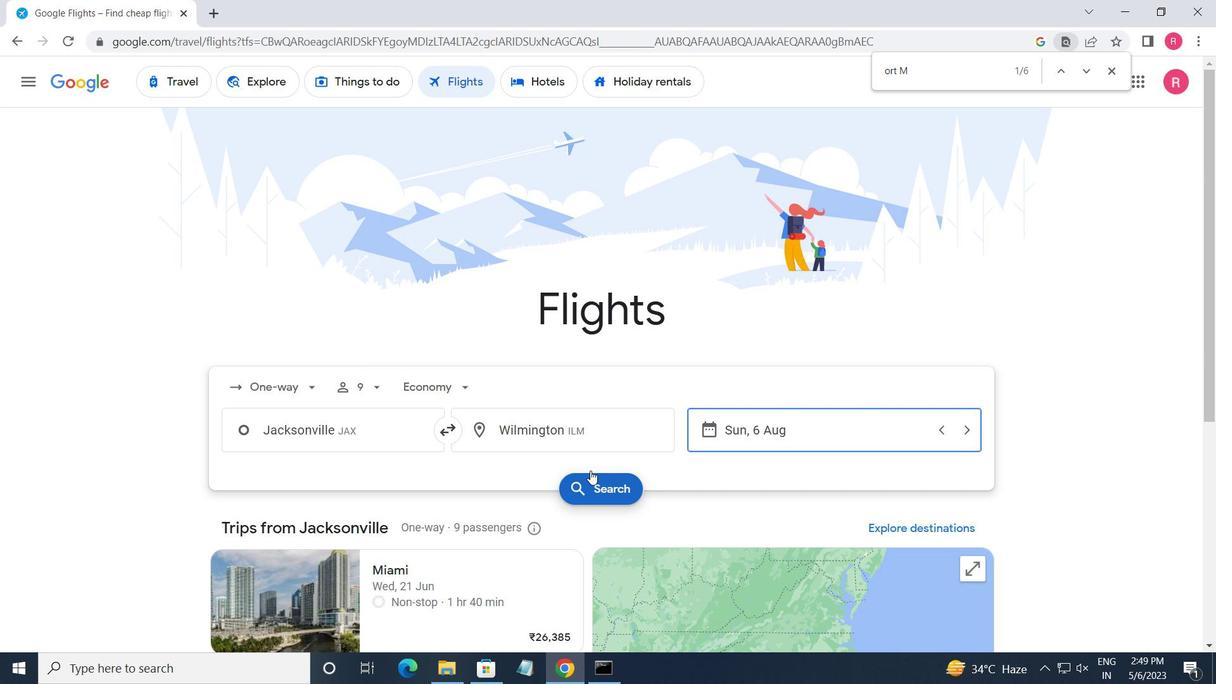 
Action: Mouse pressed left at (599, 481)
Screenshot: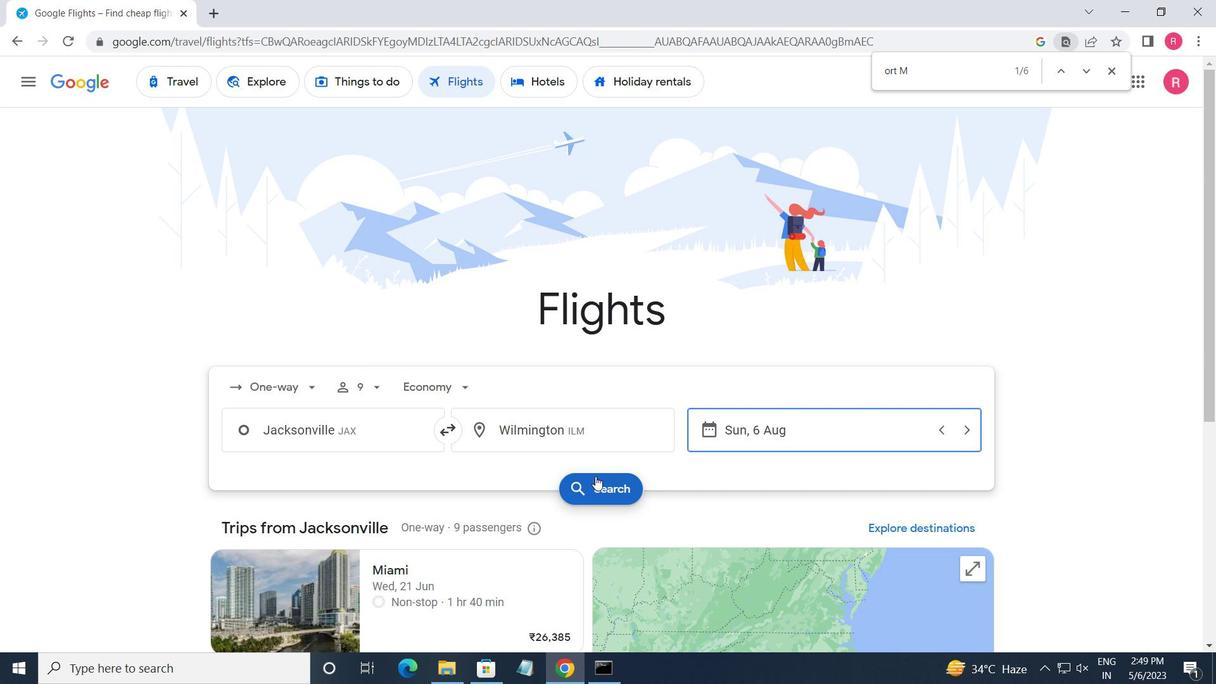 
Action: Mouse moved to (262, 236)
Screenshot: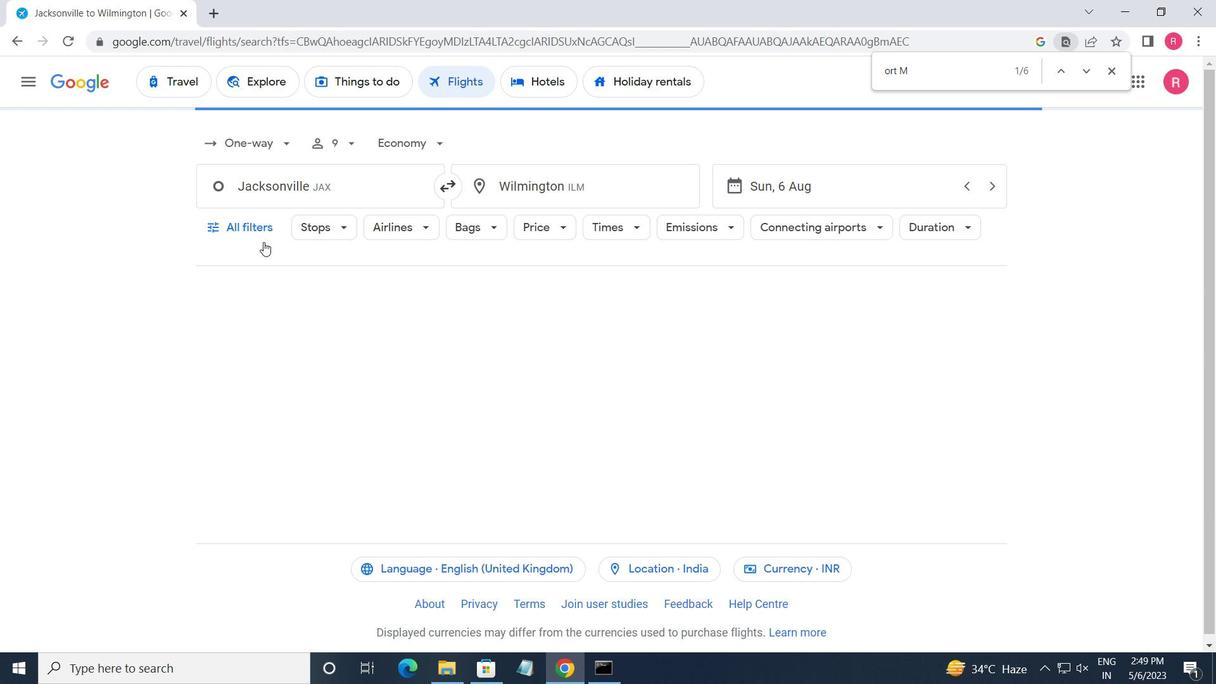 
Action: Mouse pressed left at (262, 236)
Screenshot: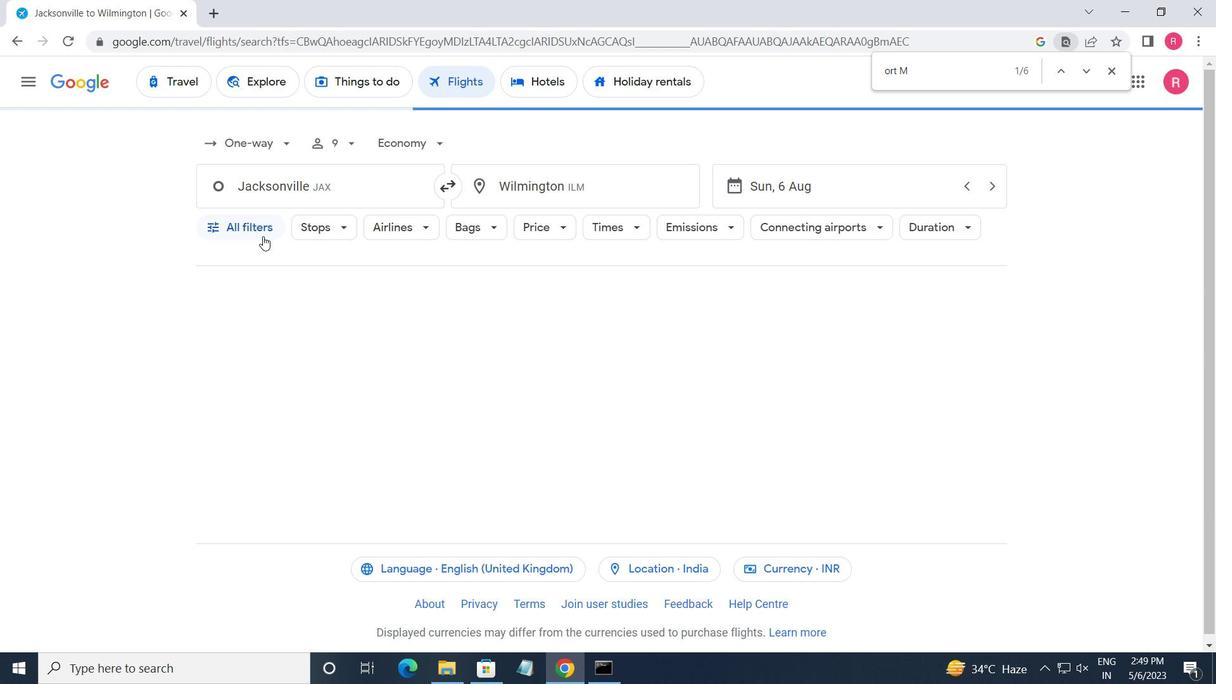 
Action: Mouse moved to (289, 429)
Screenshot: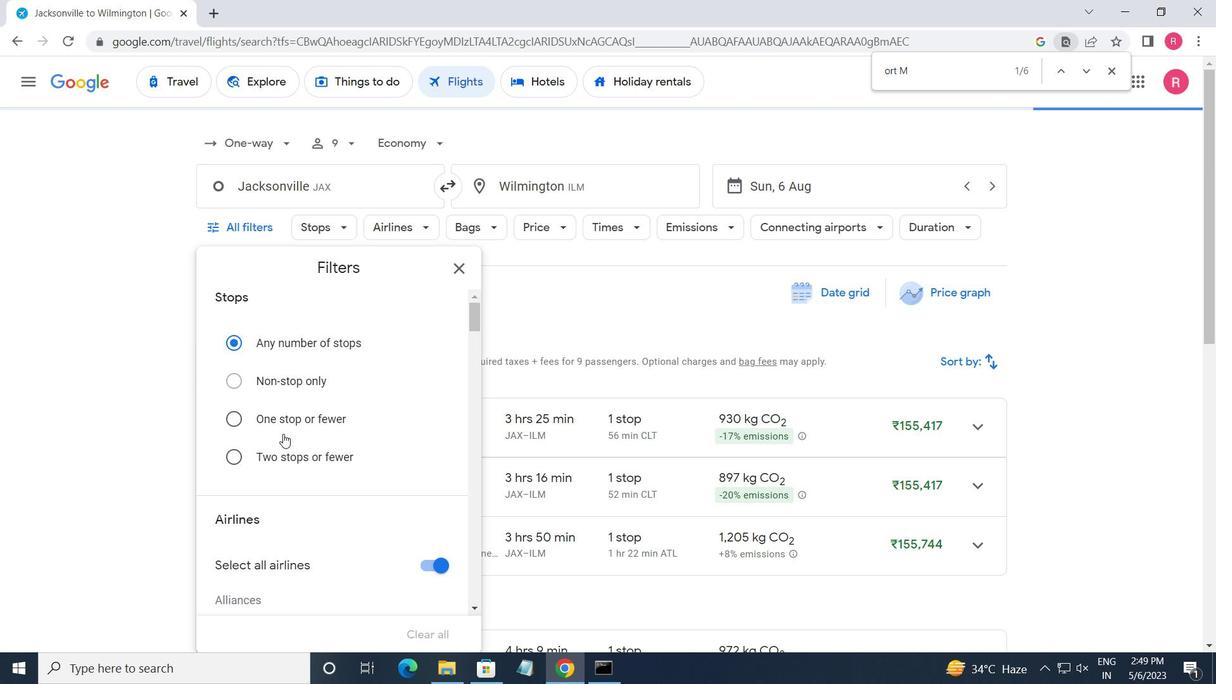
Action: Mouse scrolled (289, 428) with delta (0, 0)
Screenshot: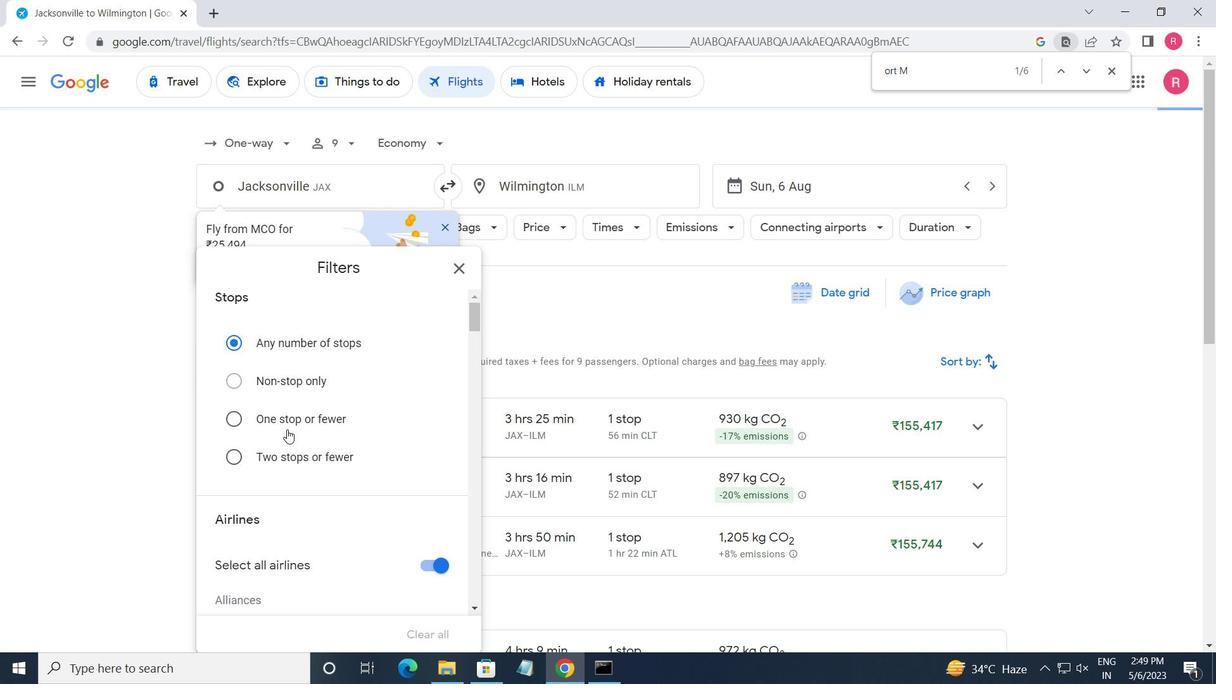 
Action: Mouse scrolled (289, 428) with delta (0, 0)
Screenshot: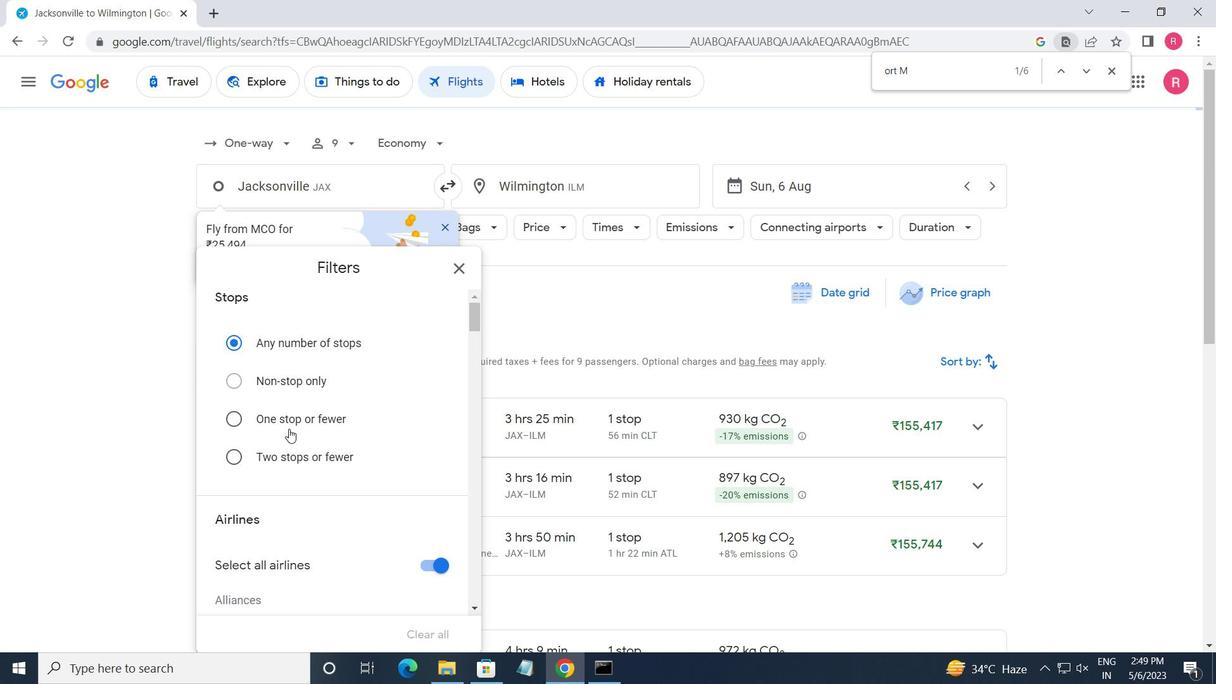 
Action: Mouse moved to (290, 429)
Screenshot: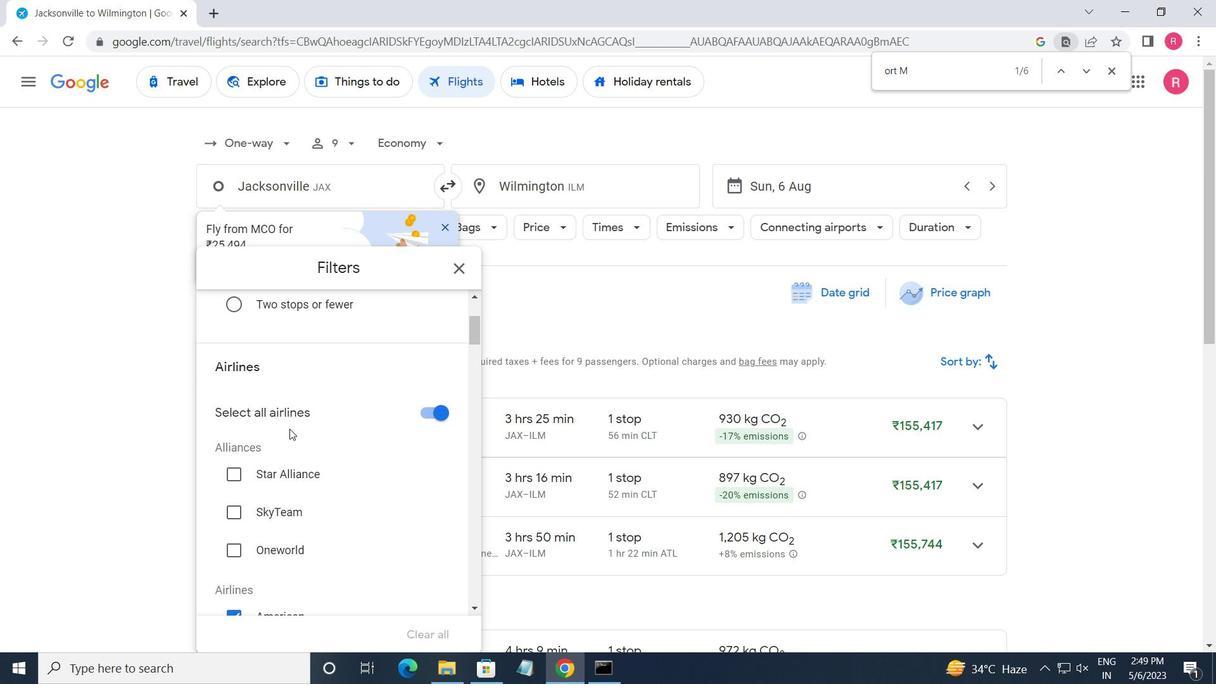 
Action: Mouse scrolled (290, 428) with delta (0, 0)
Screenshot: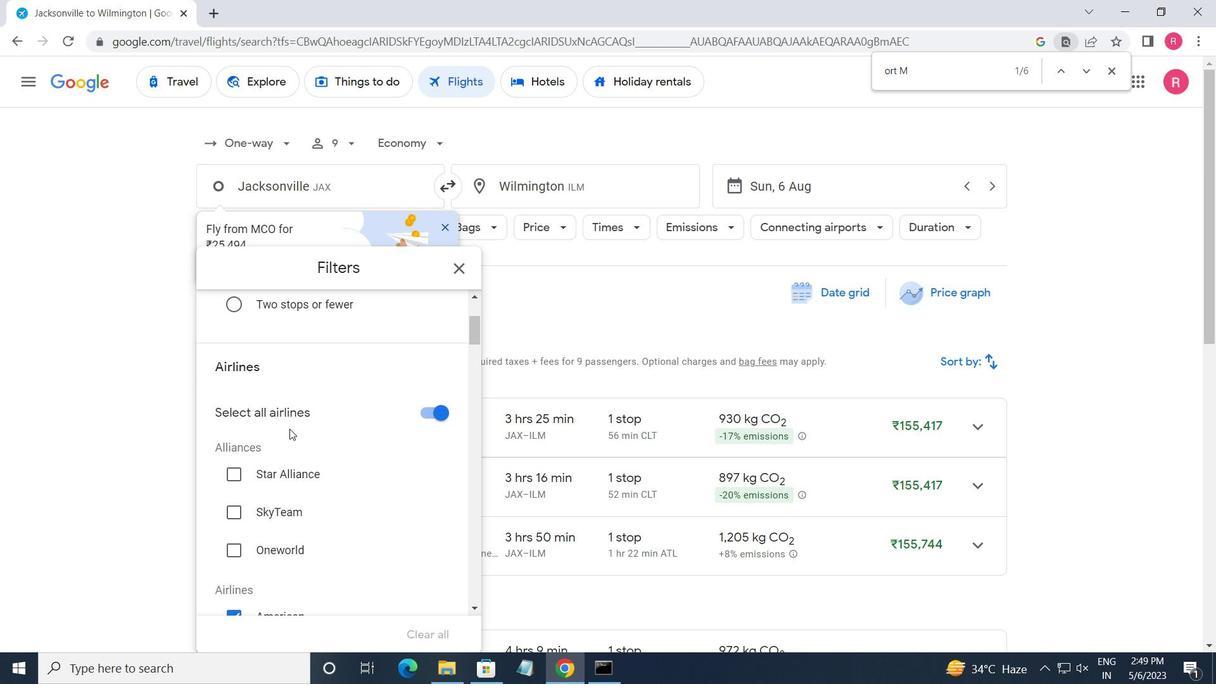 
Action: Mouse moved to (292, 432)
Screenshot: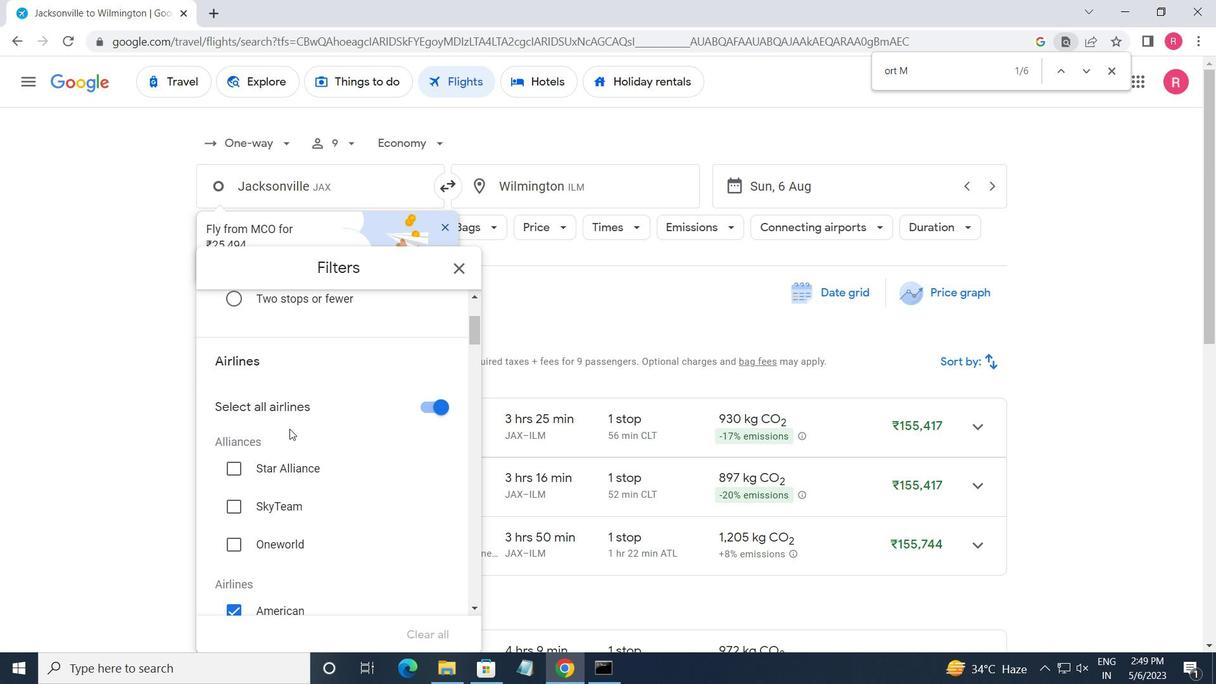 
Action: Mouse scrolled (292, 431) with delta (0, 0)
Screenshot: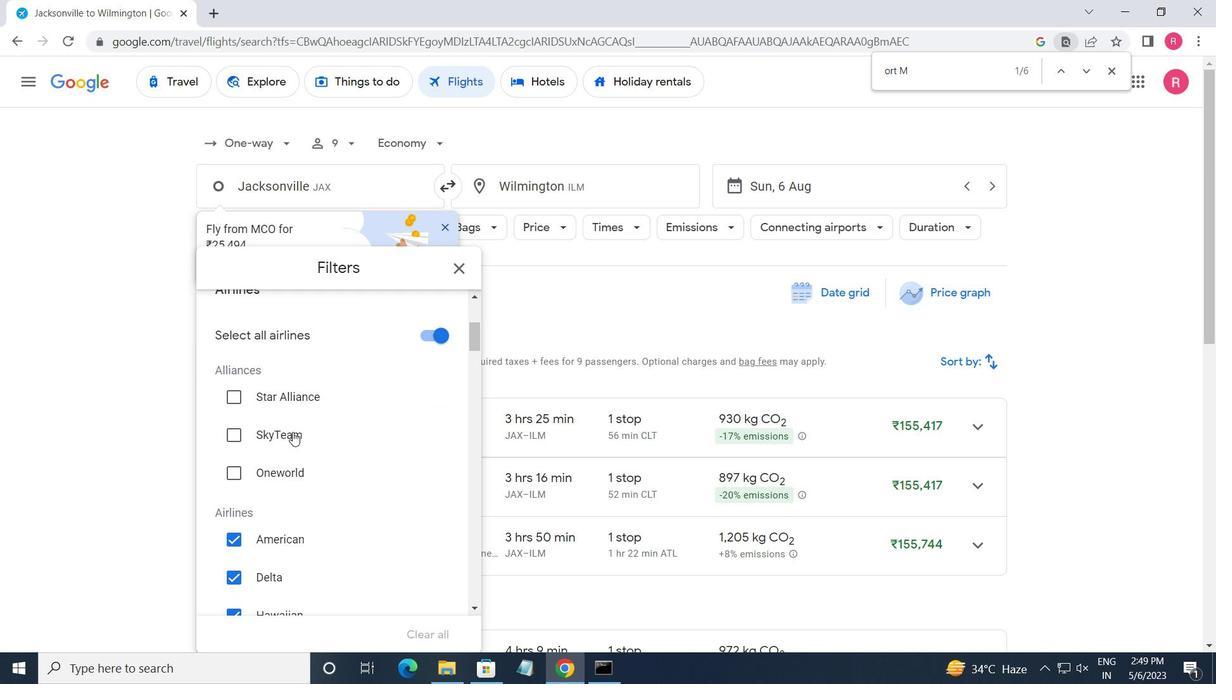 
Action: Mouse moved to (293, 433)
Screenshot: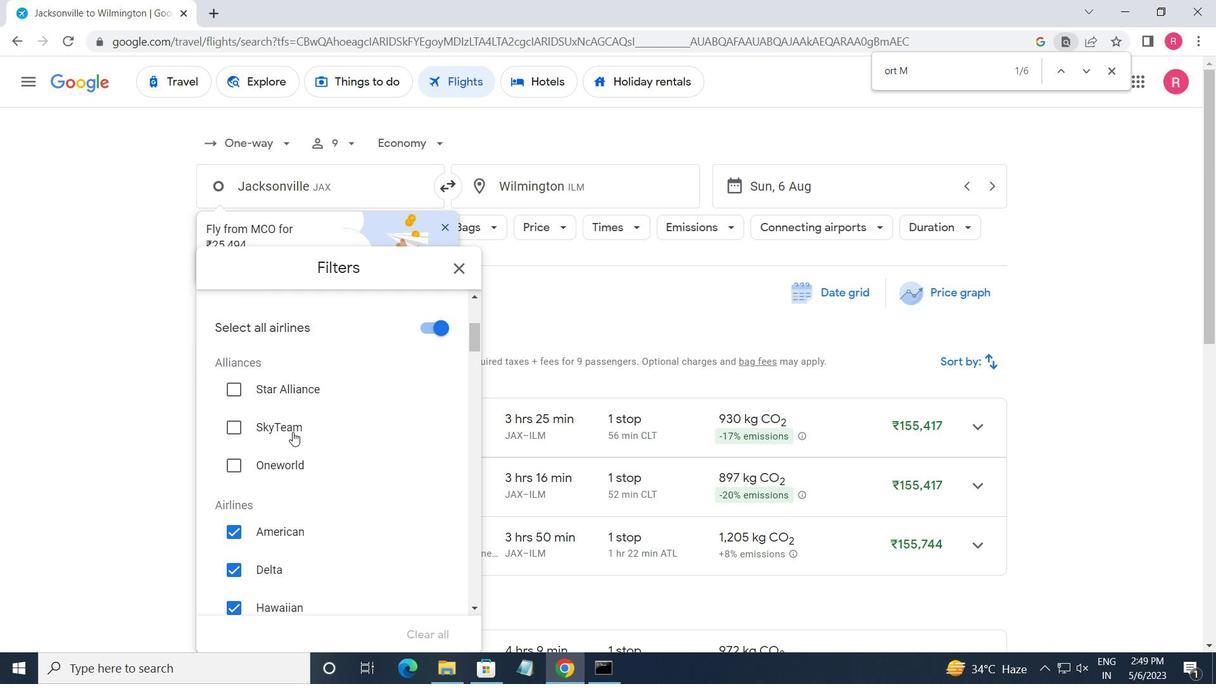
Action: Mouse scrolled (293, 432) with delta (0, 0)
Screenshot: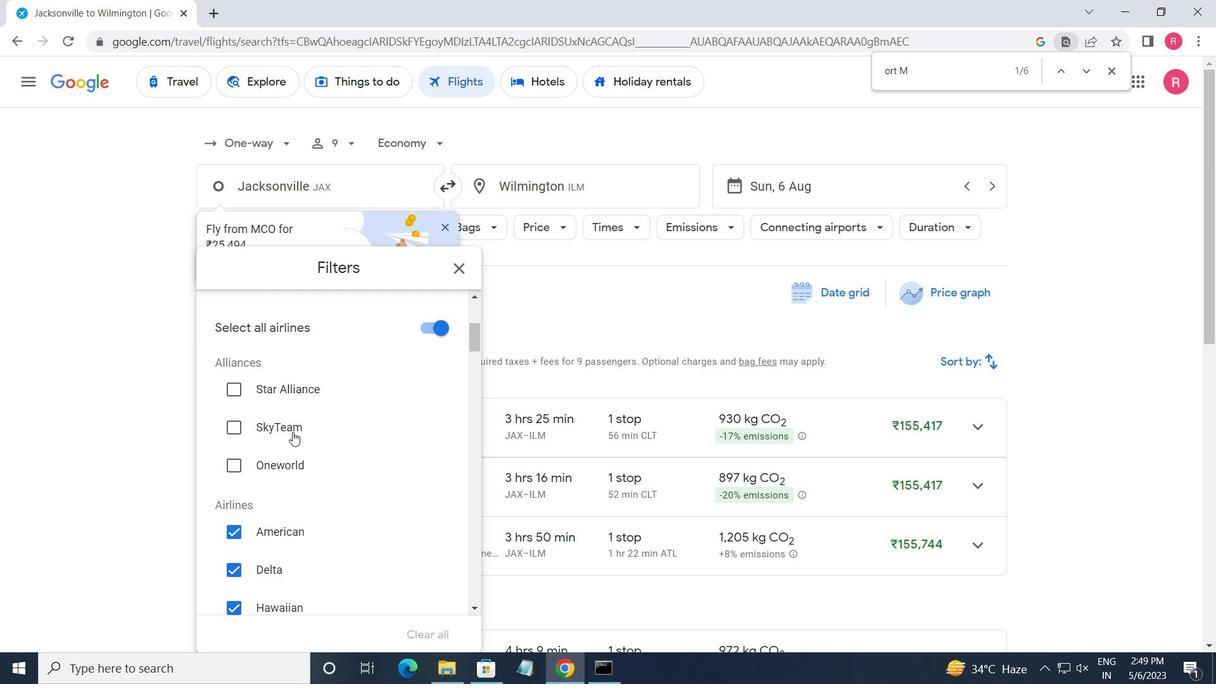 
Action: Mouse moved to (327, 504)
Screenshot: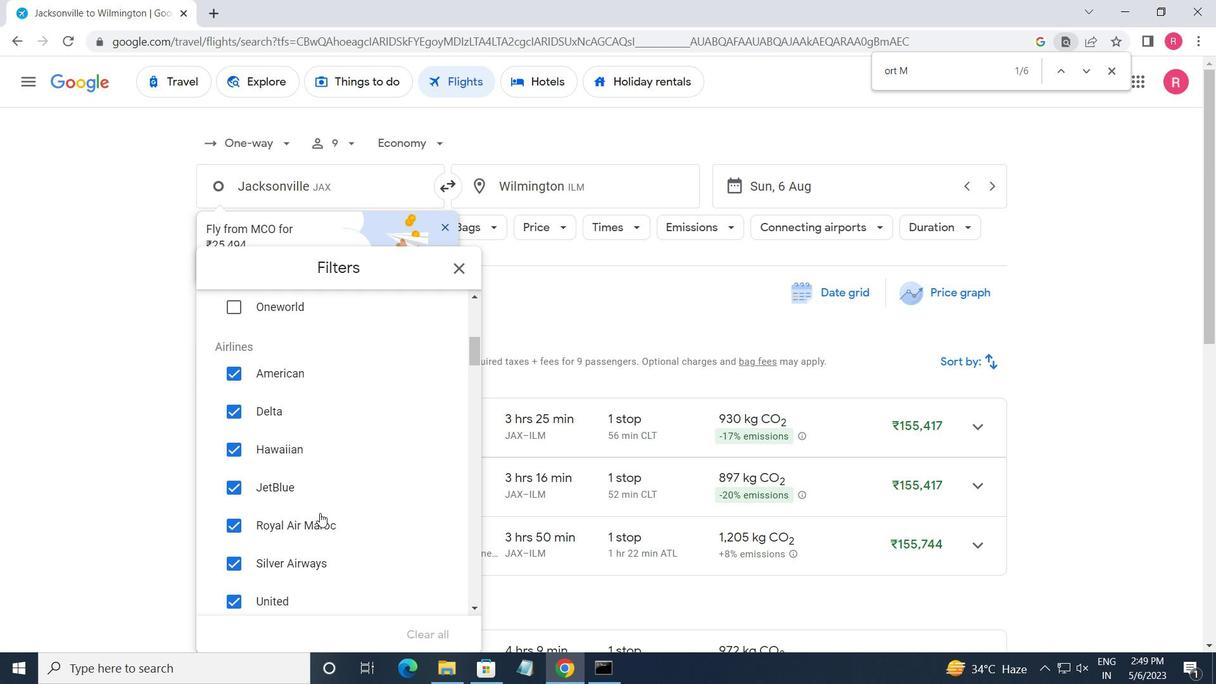 
Action: Mouse scrolled (327, 504) with delta (0, 0)
Screenshot: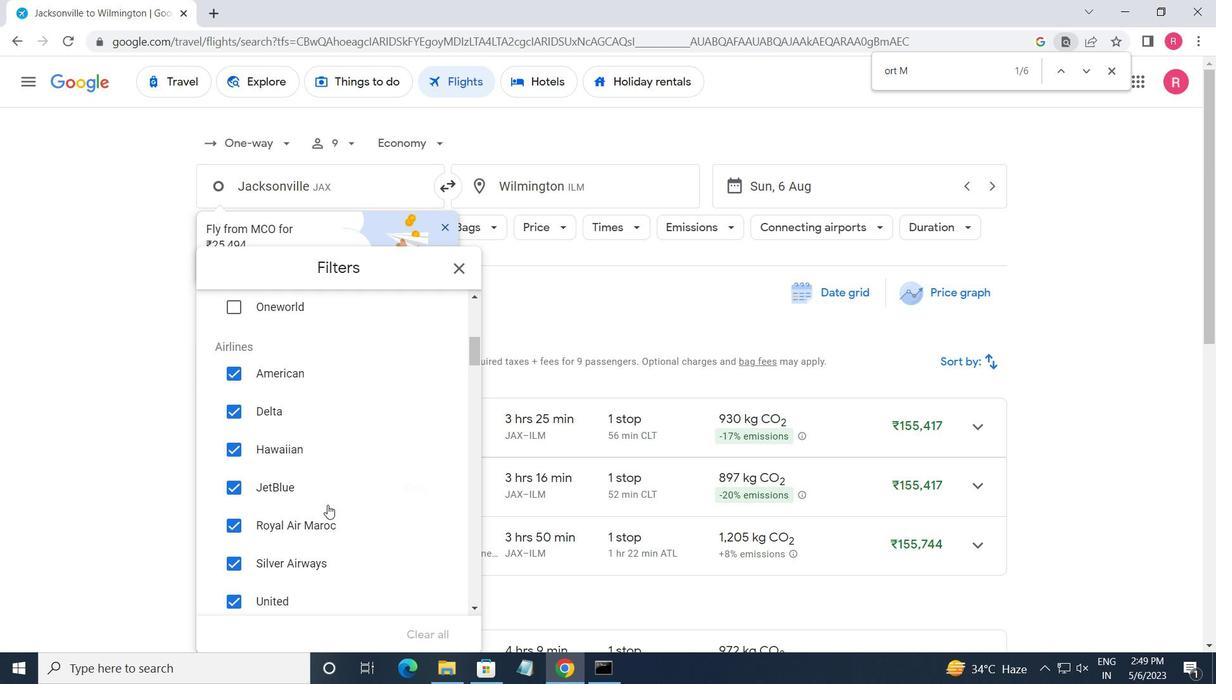 
Action: Mouse moved to (407, 520)
Screenshot: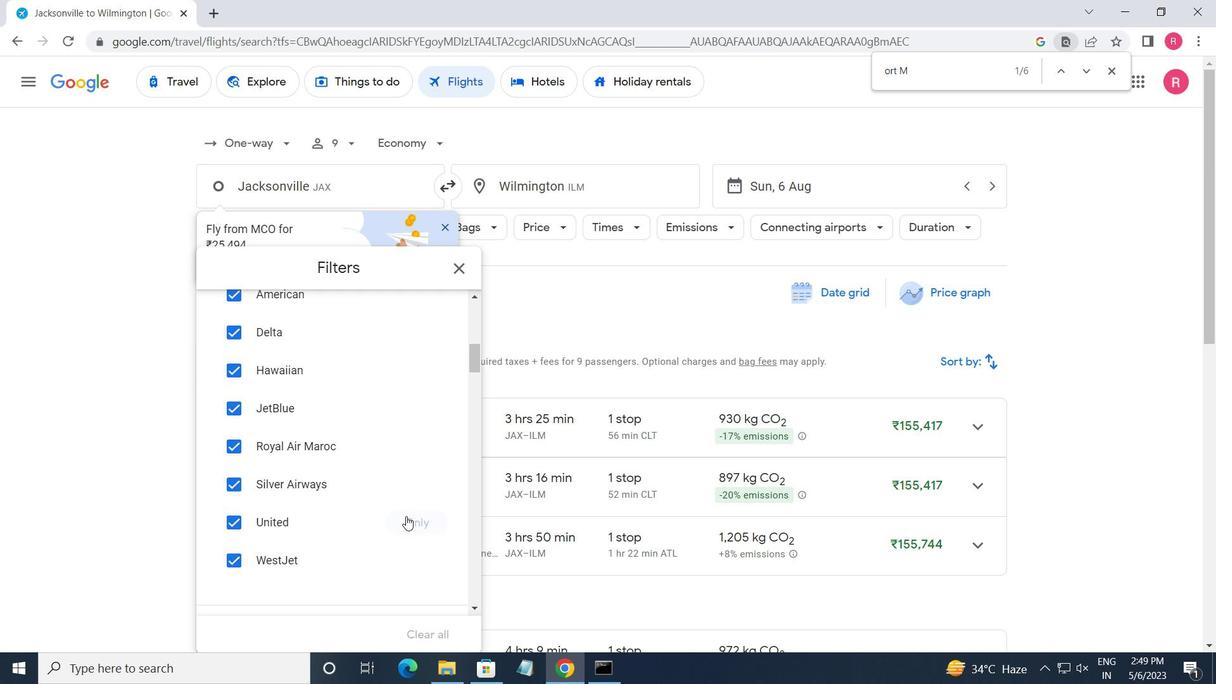 
Action: Mouse pressed left at (407, 520)
Screenshot: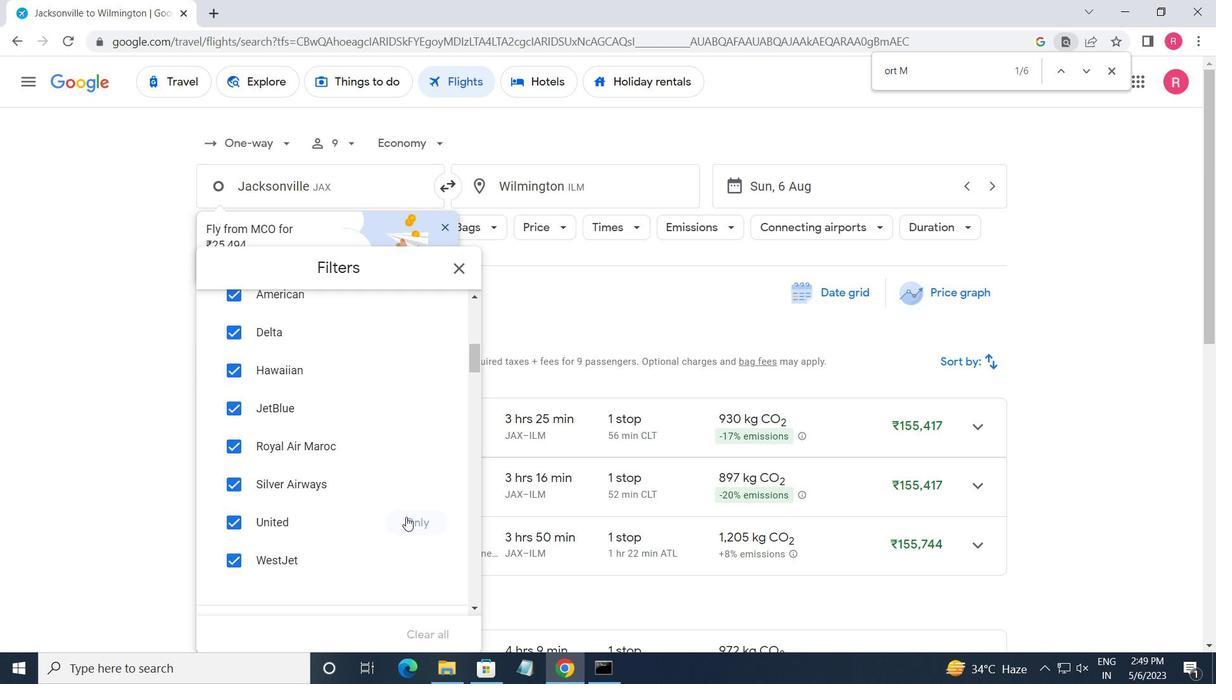
Action: Mouse moved to (361, 449)
Screenshot: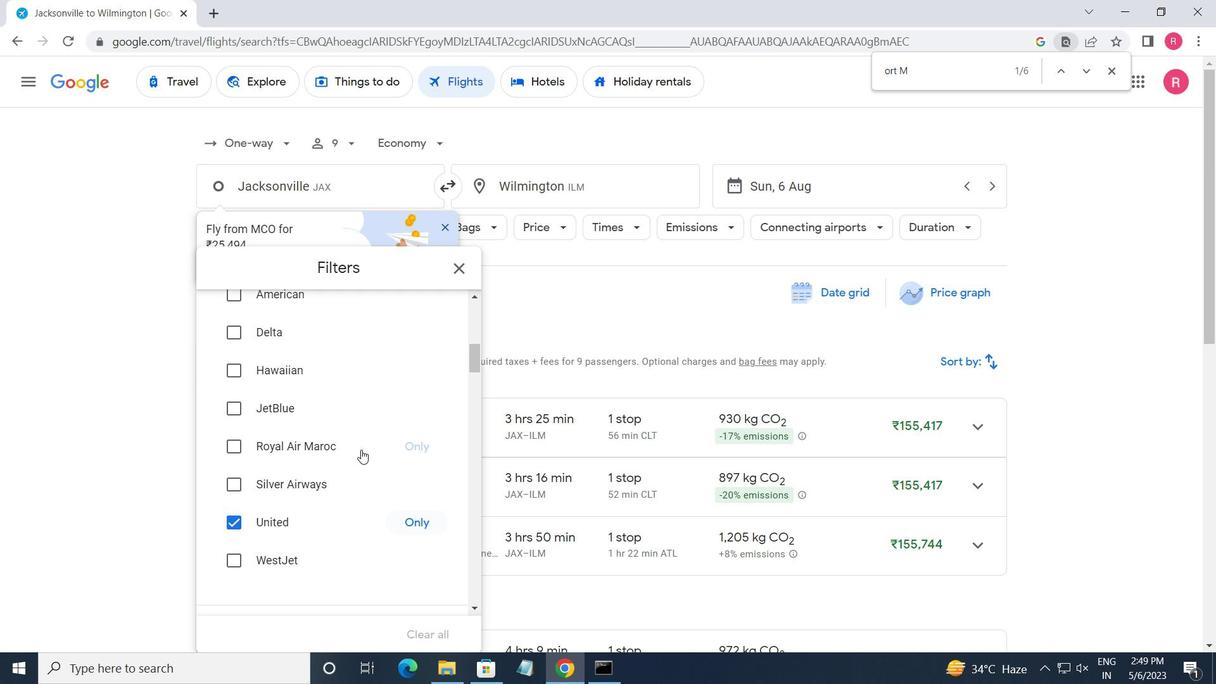 
Action: Mouse scrolled (361, 449) with delta (0, 0)
Screenshot: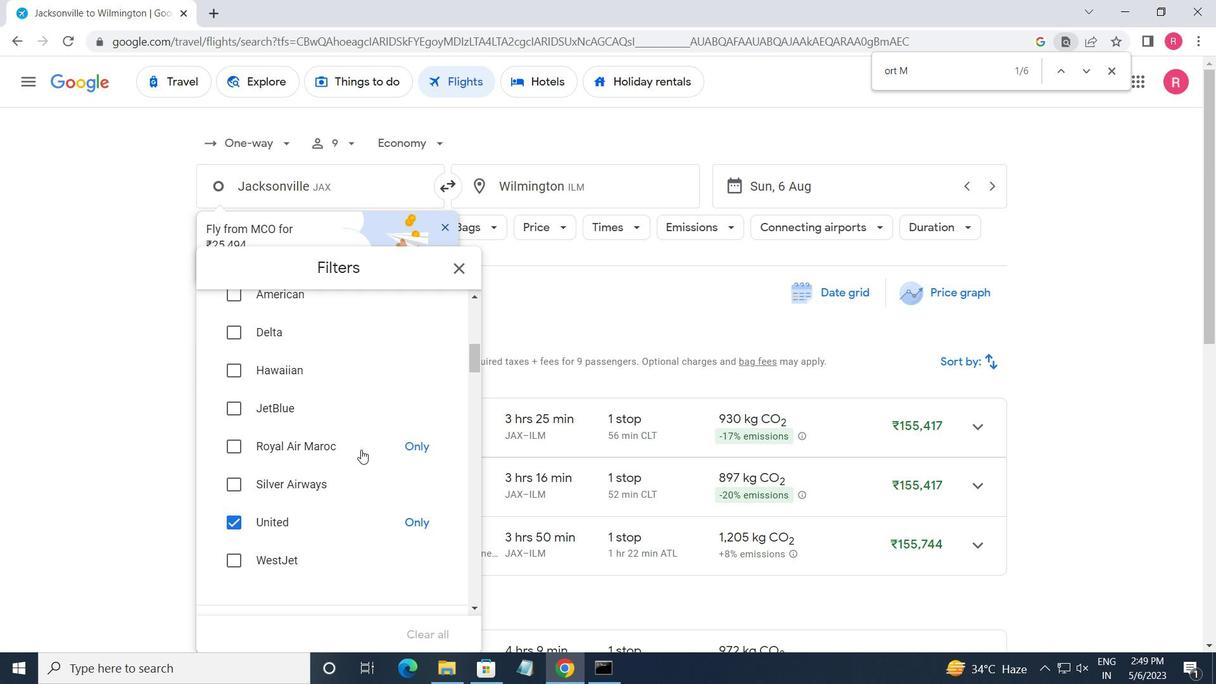 
Action: Mouse moved to (361, 452)
Screenshot: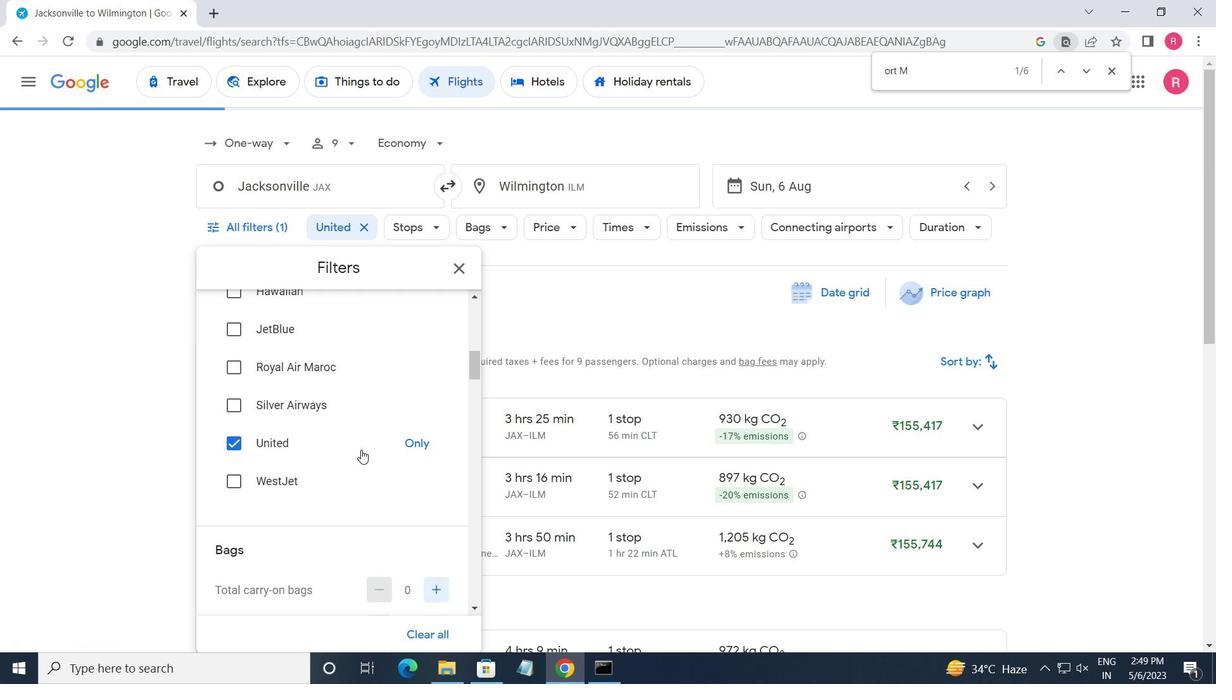
Action: Mouse scrolled (361, 452) with delta (0, 0)
Screenshot: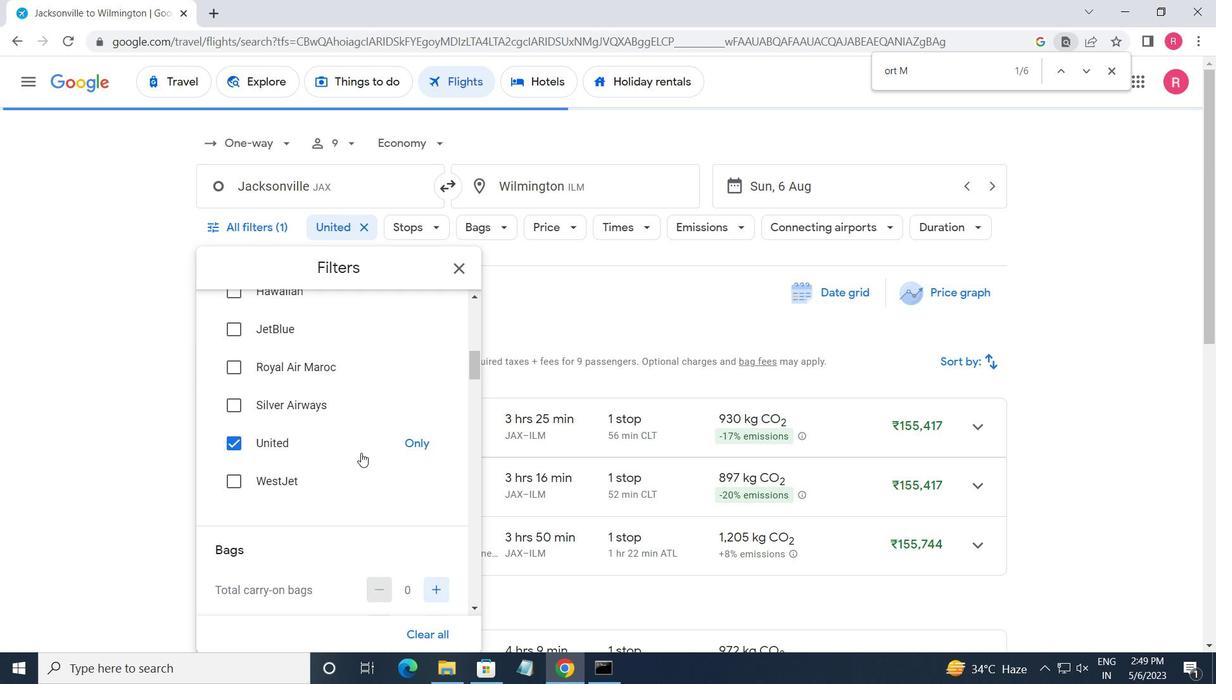 
Action: Mouse moved to (368, 455)
Screenshot: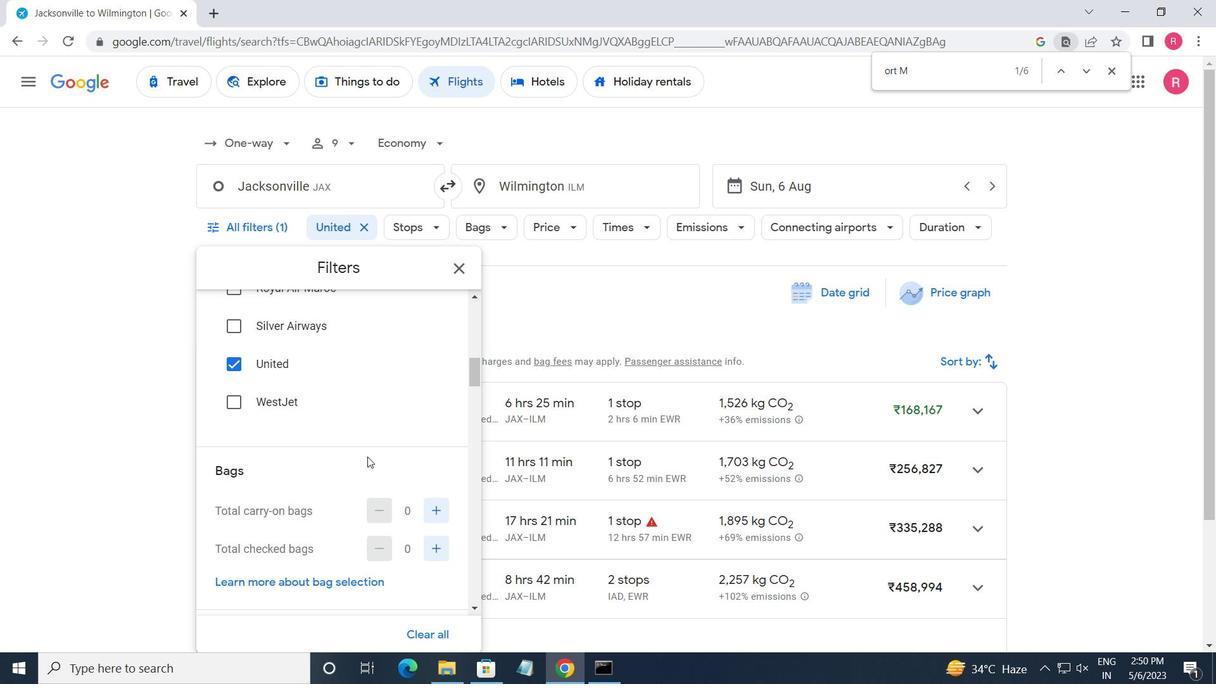 
Action: Mouse scrolled (368, 456) with delta (0, 0)
Screenshot: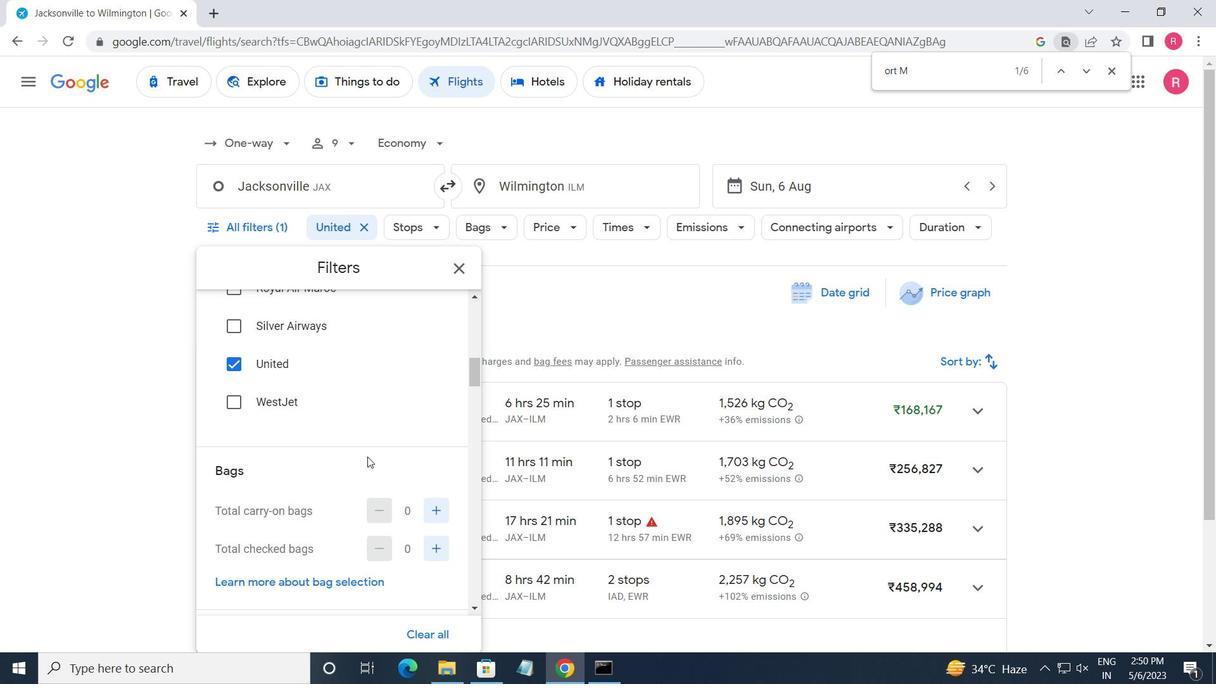 
Action: Mouse scrolled (368, 456) with delta (0, 0)
Screenshot: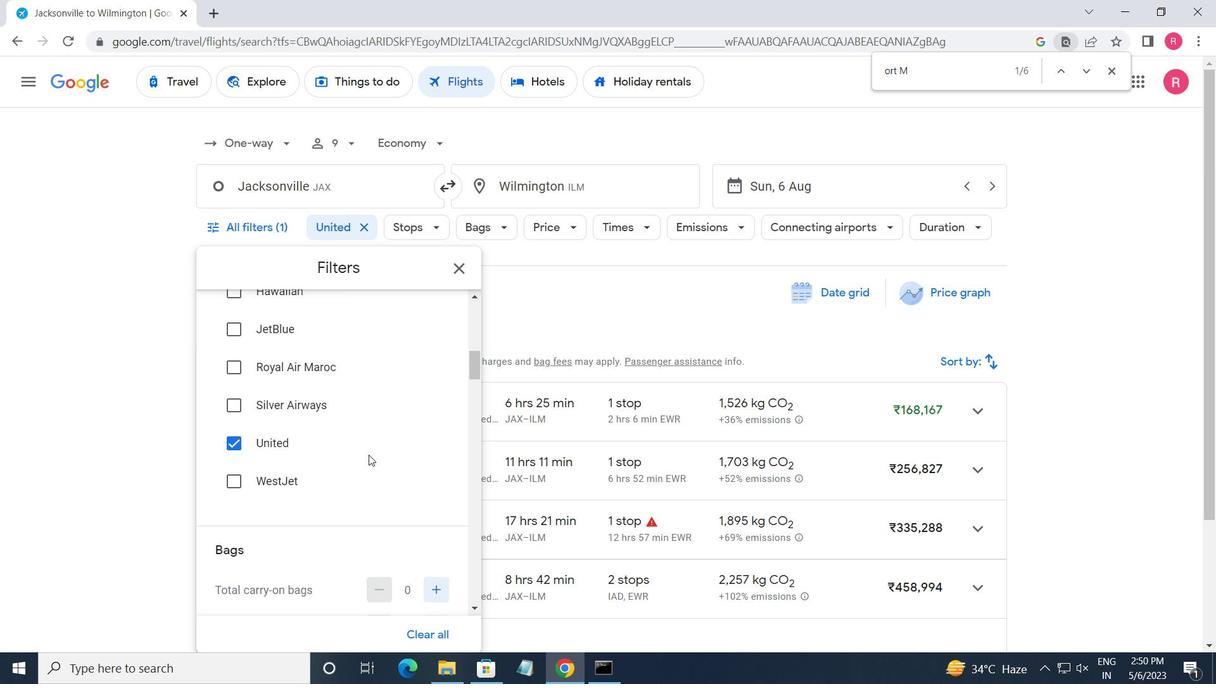 
Action: Mouse moved to (368, 456)
Screenshot: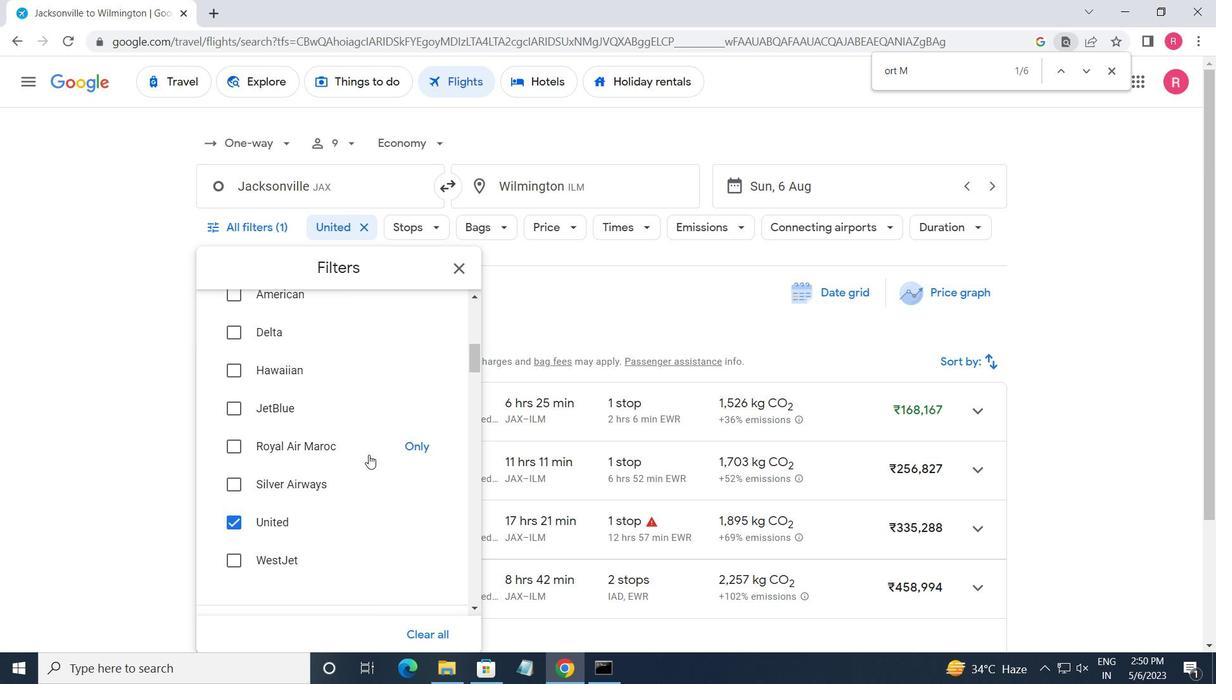 
Action: Mouse scrolled (368, 456) with delta (0, 0)
Screenshot: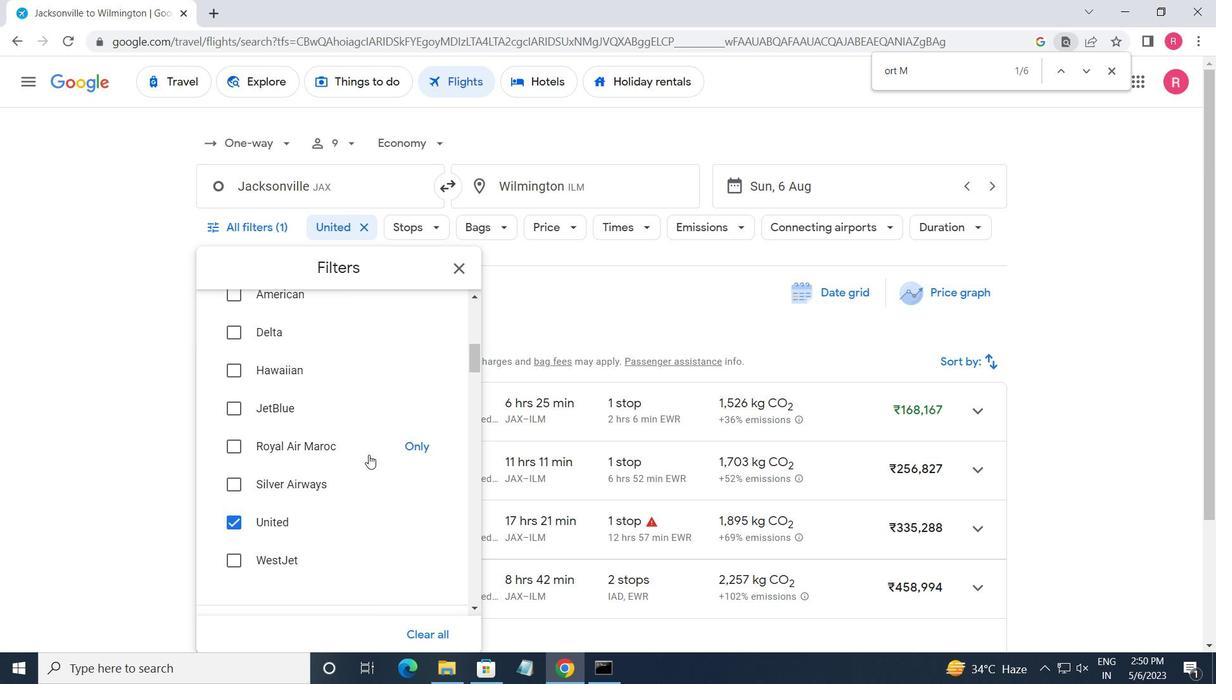 
Action: Mouse scrolled (368, 456) with delta (0, 0)
Screenshot: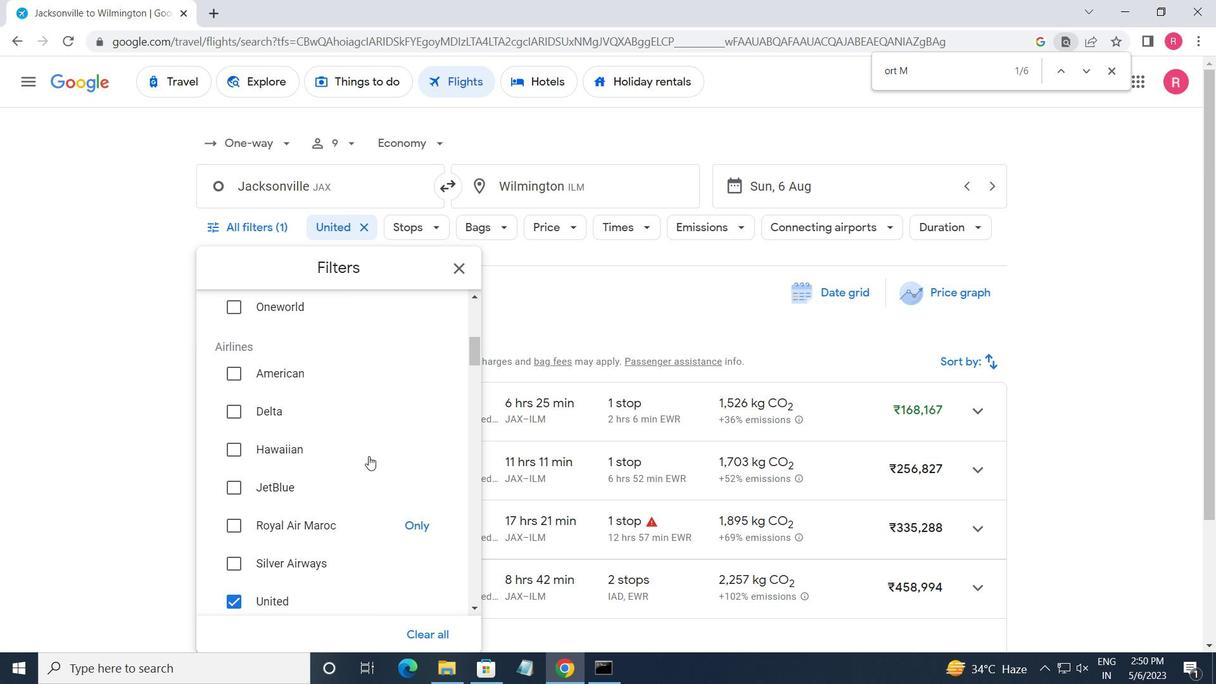 
Action: Mouse moved to (367, 456)
Screenshot: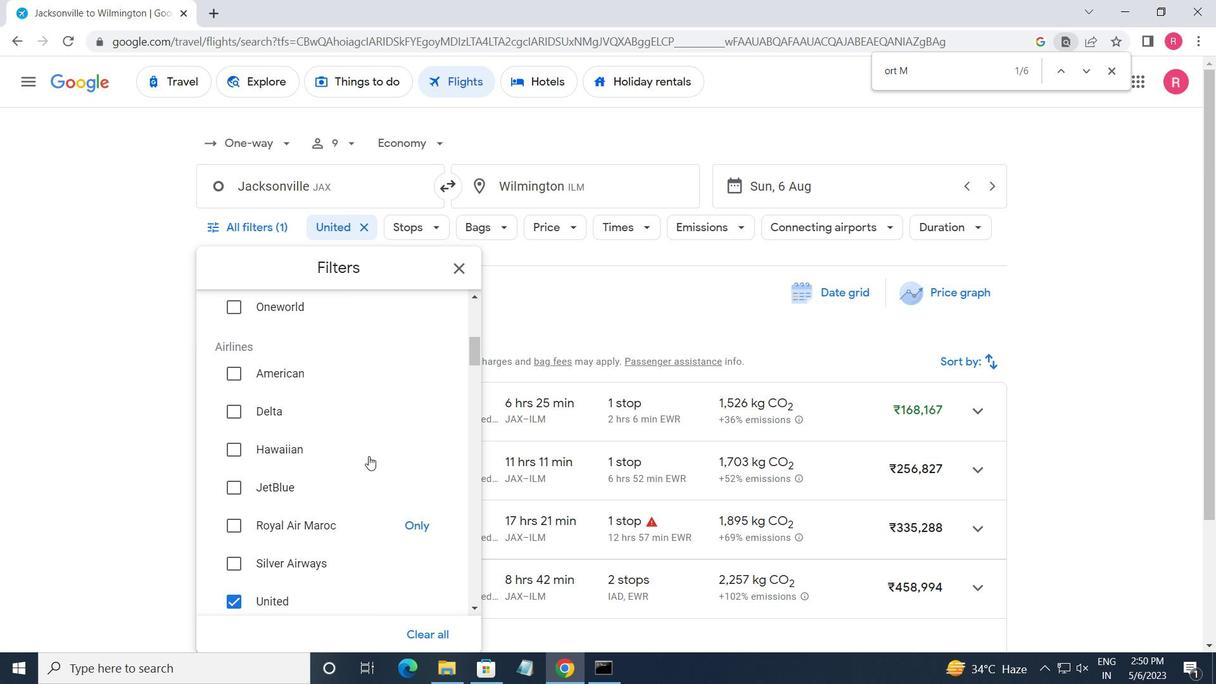 
Action: Mouse scrolled (367, 456) with delta (0, 0)
Screenshot: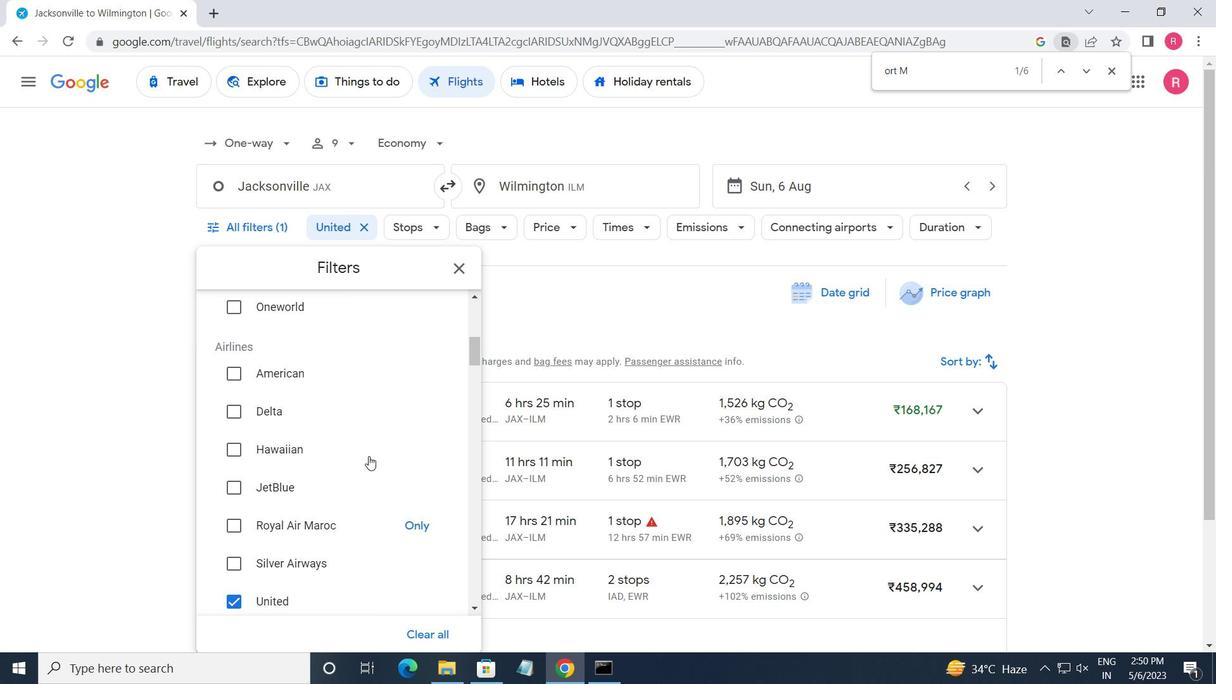 
Action: Mouse moved to (367, 455)
Screenshot: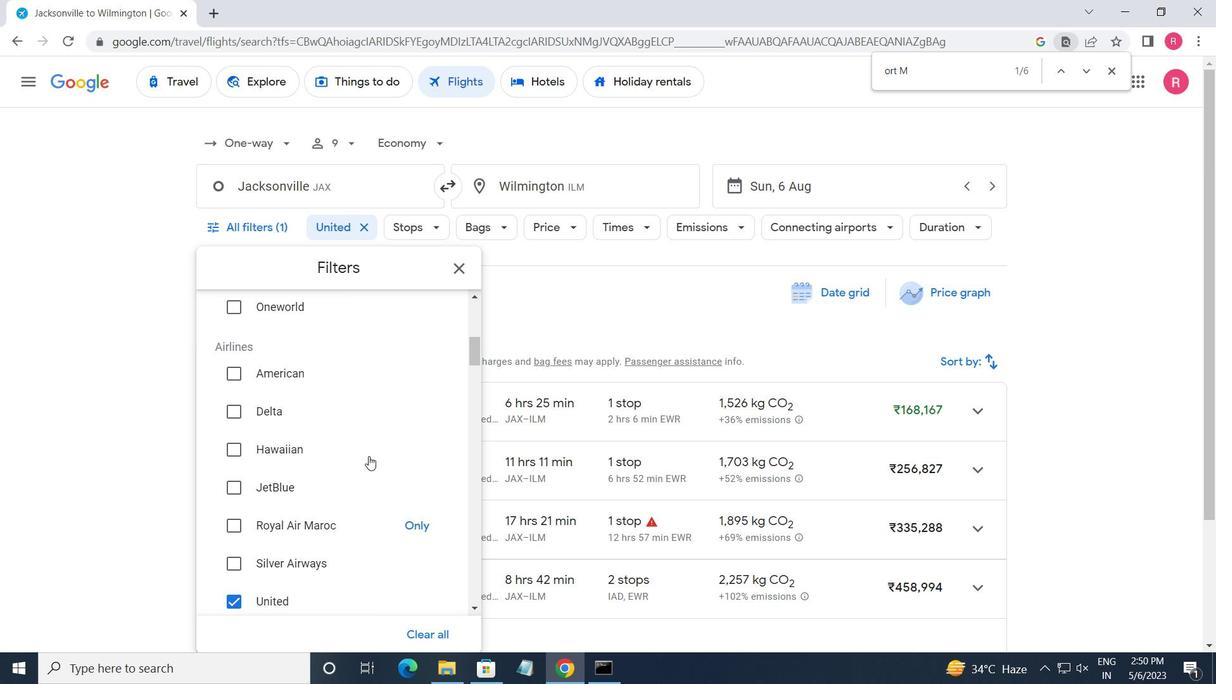 
Action: Mouse scrolled (367, 456) with delta (0, 0)
Screenshot: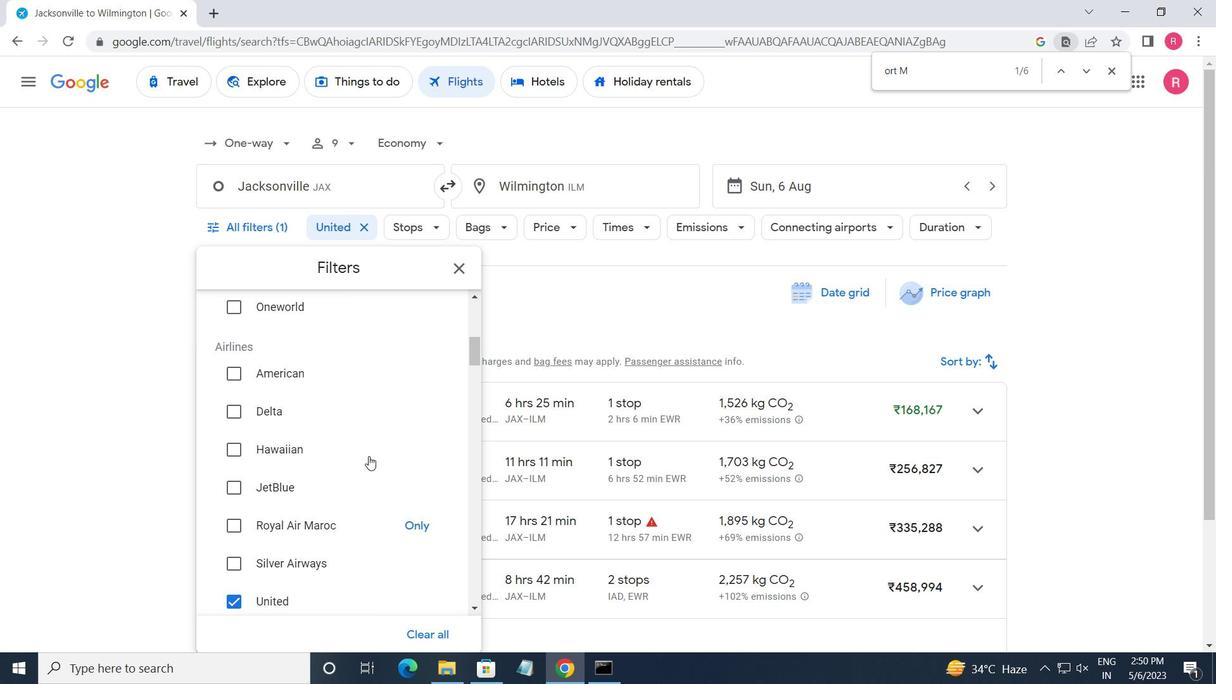 
Action: Mouse moved to (385, 464)
Screenshot: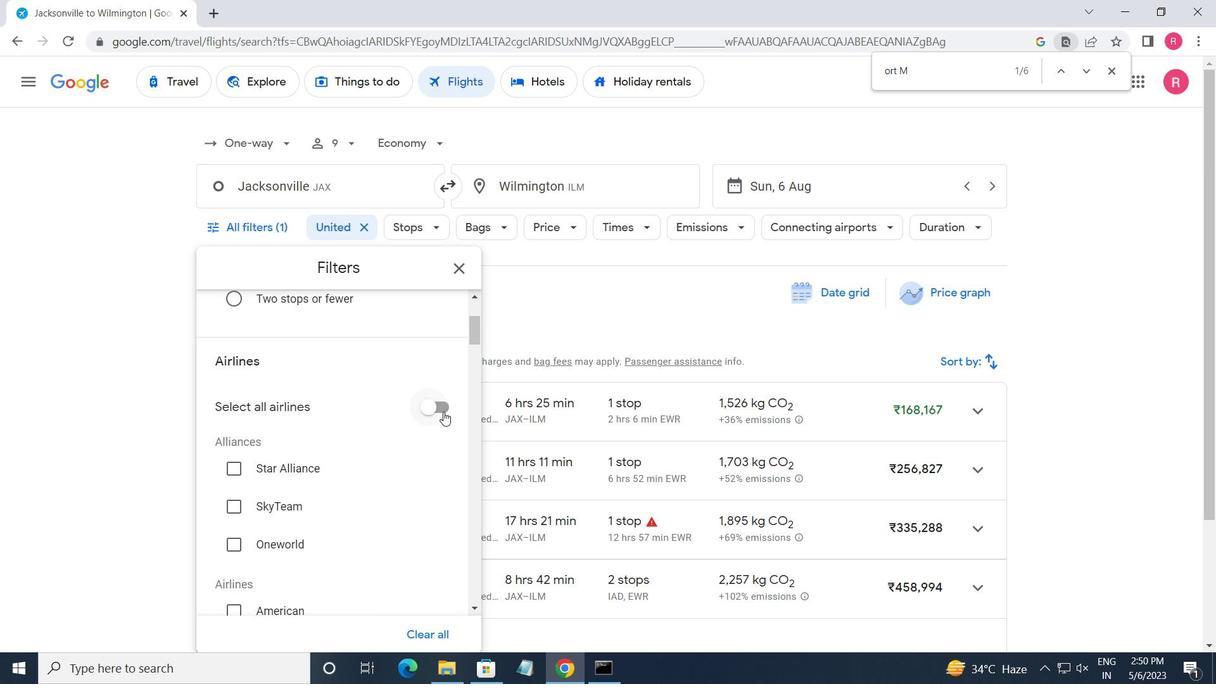 
Action: Mouse scrolled (385, 464) with delta (0, 0)
Screenshot: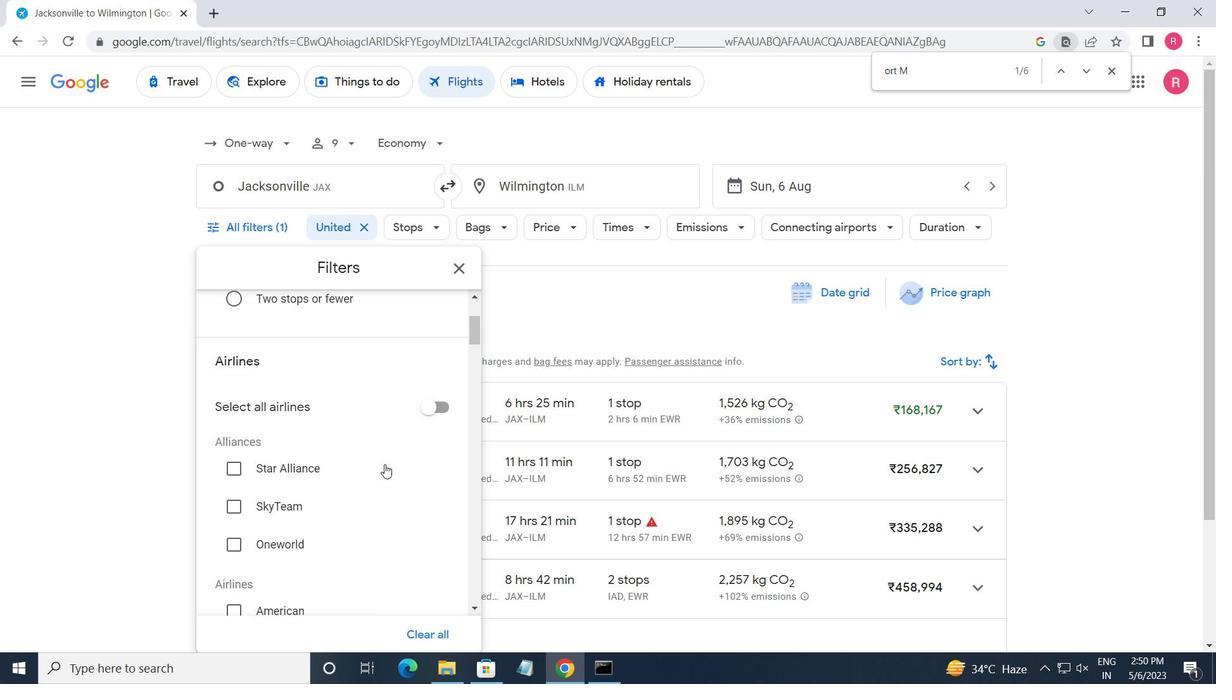 
Action: Mouse scrolled (385, 464) with delta (0, 0)
Screenshot: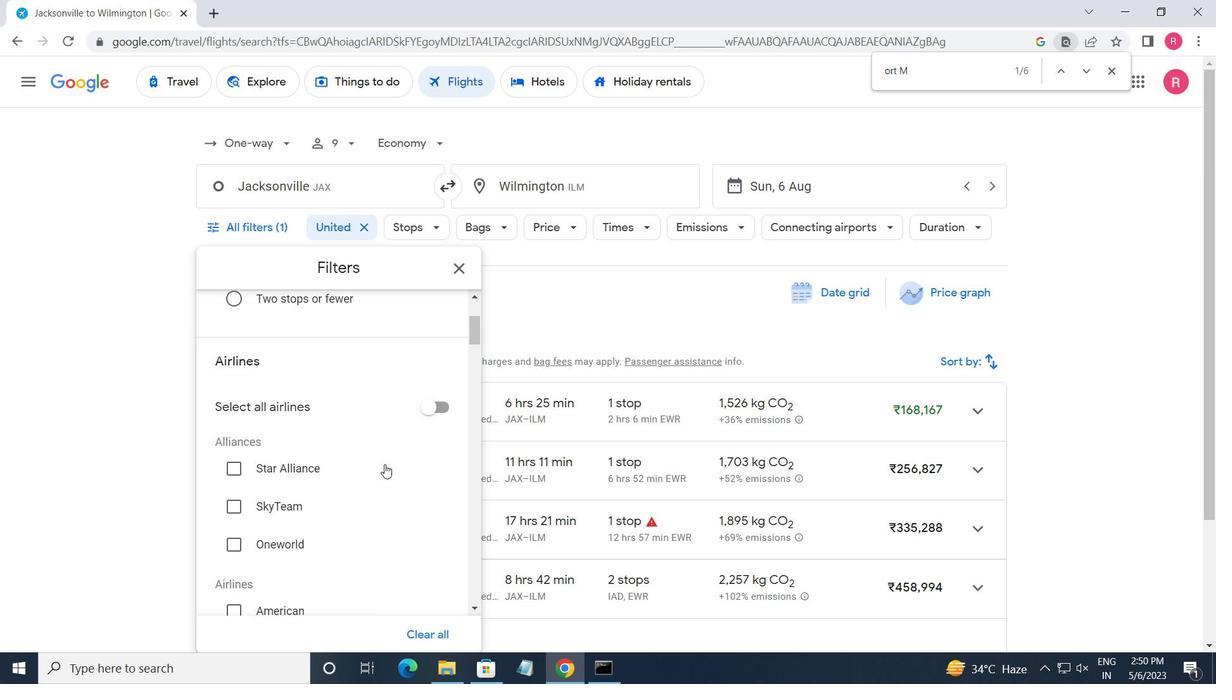 
Action: Mouse moved to (385, 465)
Screenshot: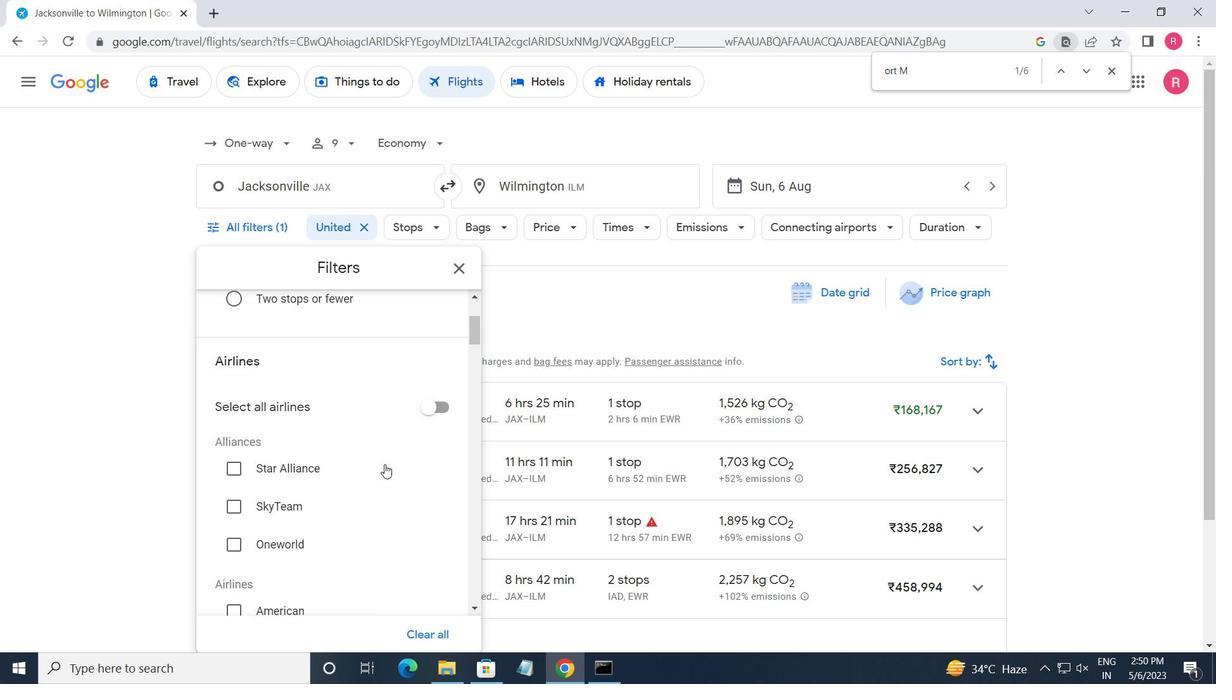 
Action: Mouse scrolled (385, 464) with delta (0, 0)
Screenshot: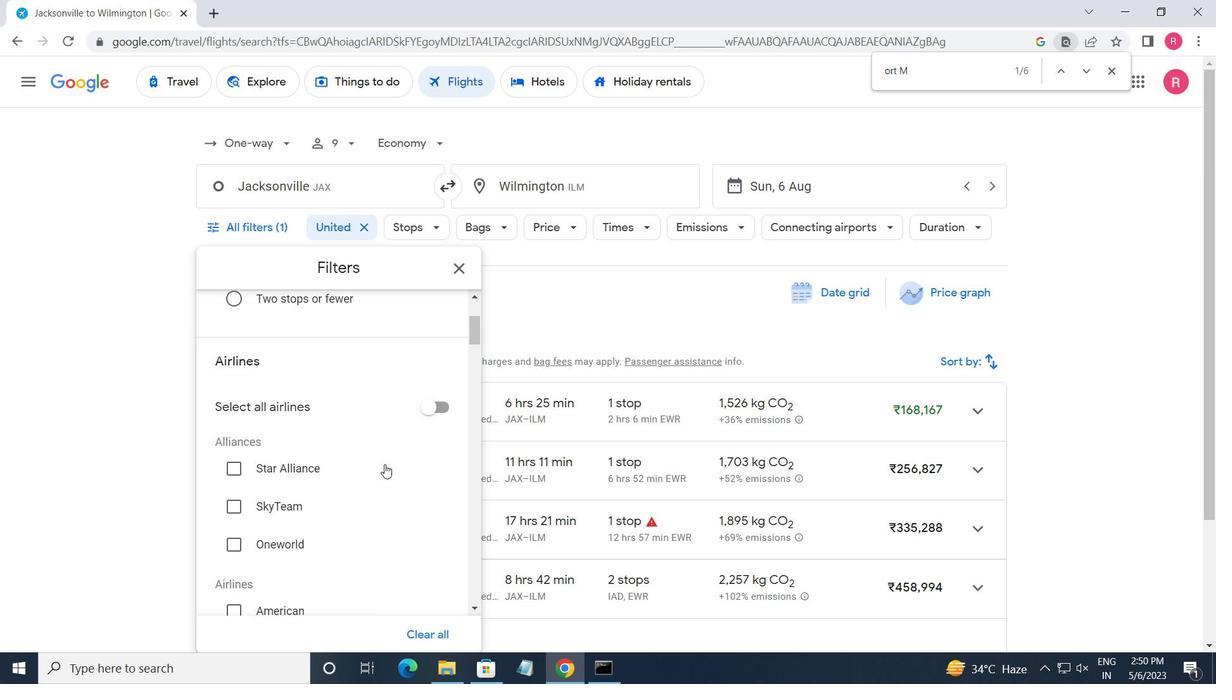 
Action: Mouse moved to (383, 462)
Screenshot: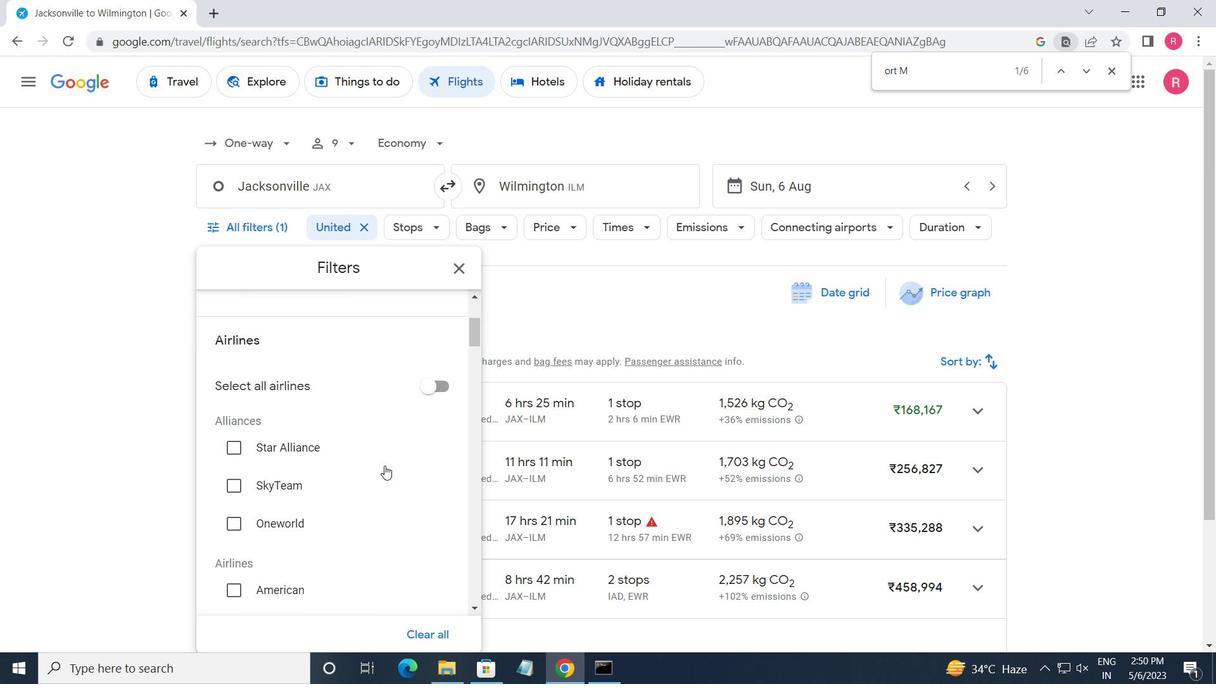 
Action: Mouse scrolled (383, 462) with delta (0, 0)
Screenshot: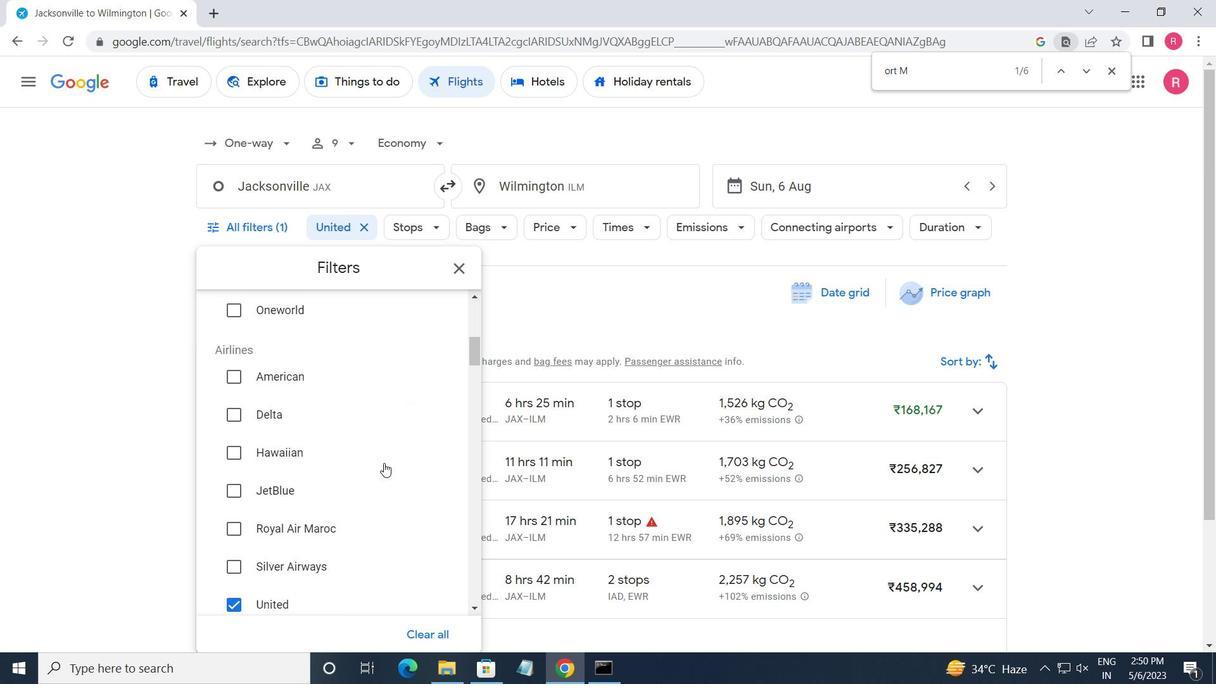 
Action: Mouse moved to (384, 462)
Screenshot: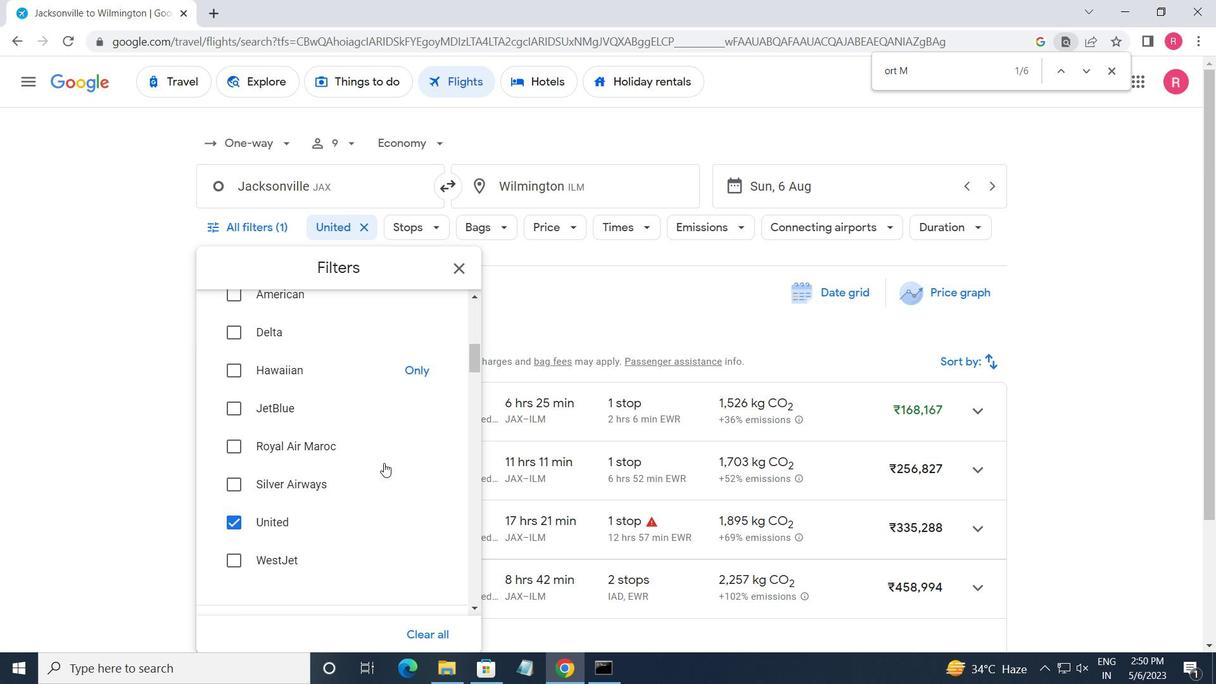 
Action: Mouse scrolled (384, 461) with delta (0, 0)
Screenshot: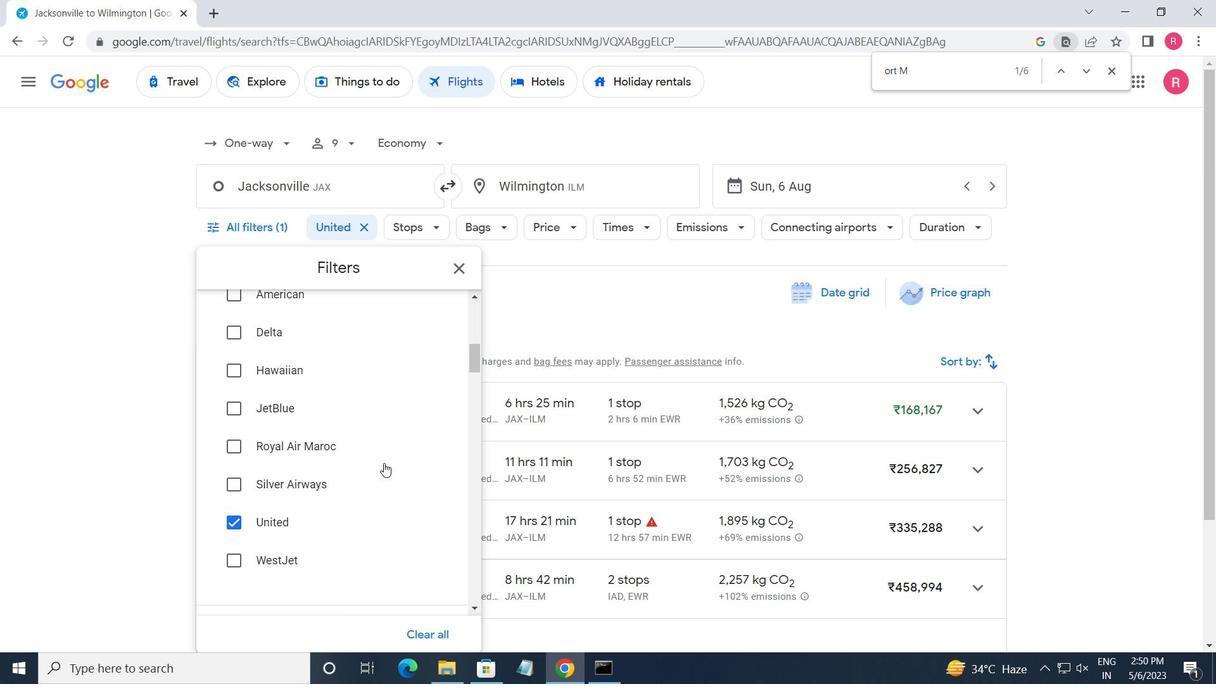 
Action: Mouse moved to (384, 463)
Screenshot: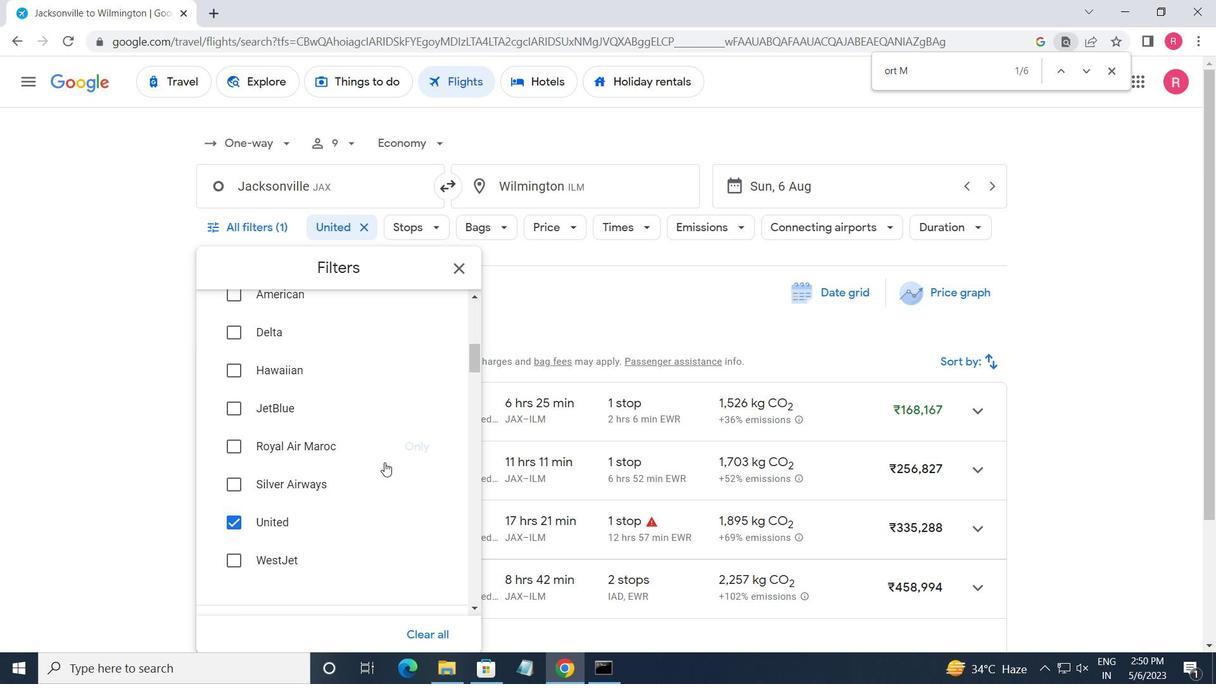 
Action: Mouse scrolled (384, 462) with delta (0, 0)
Screenshot: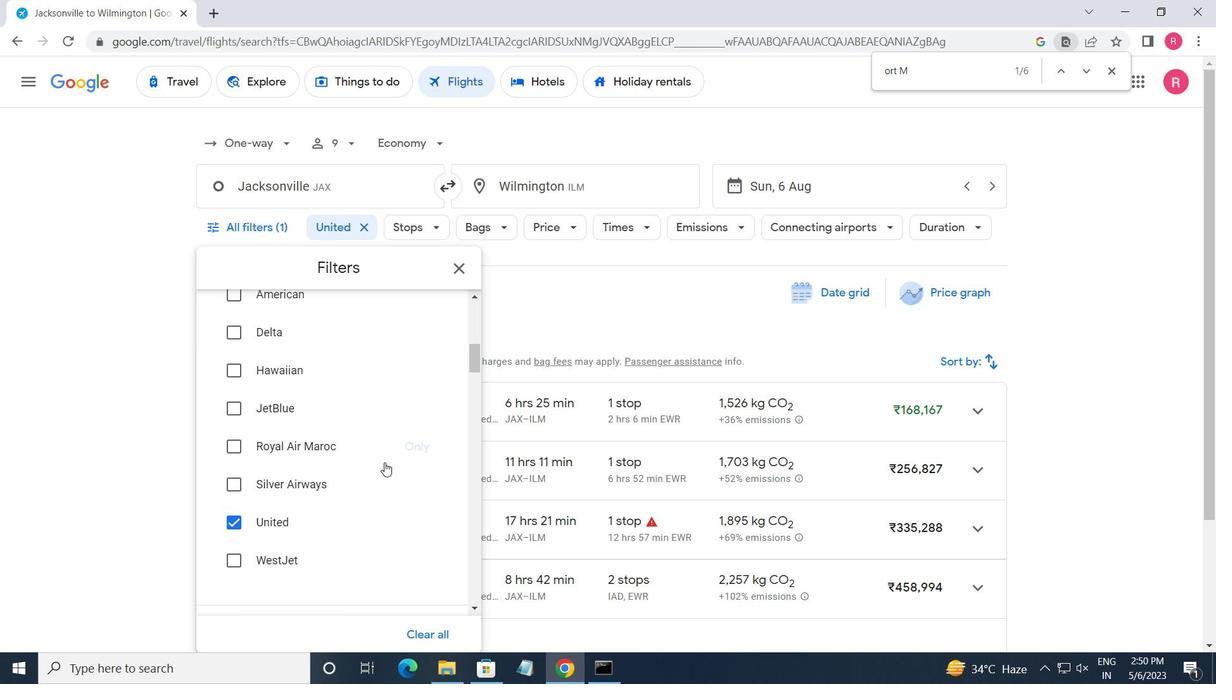 
Action: Mouse moved to (237, 372)
Screenshot: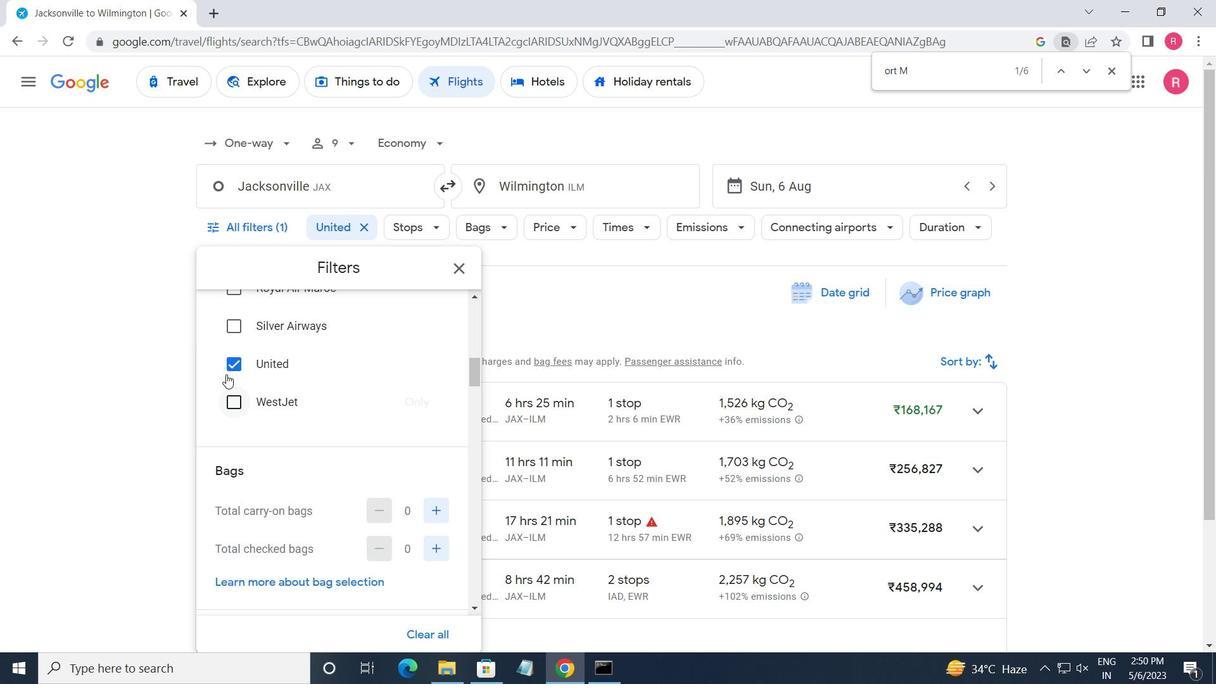 
Action: Mouse pressed left at (237, 372)
Screenshot: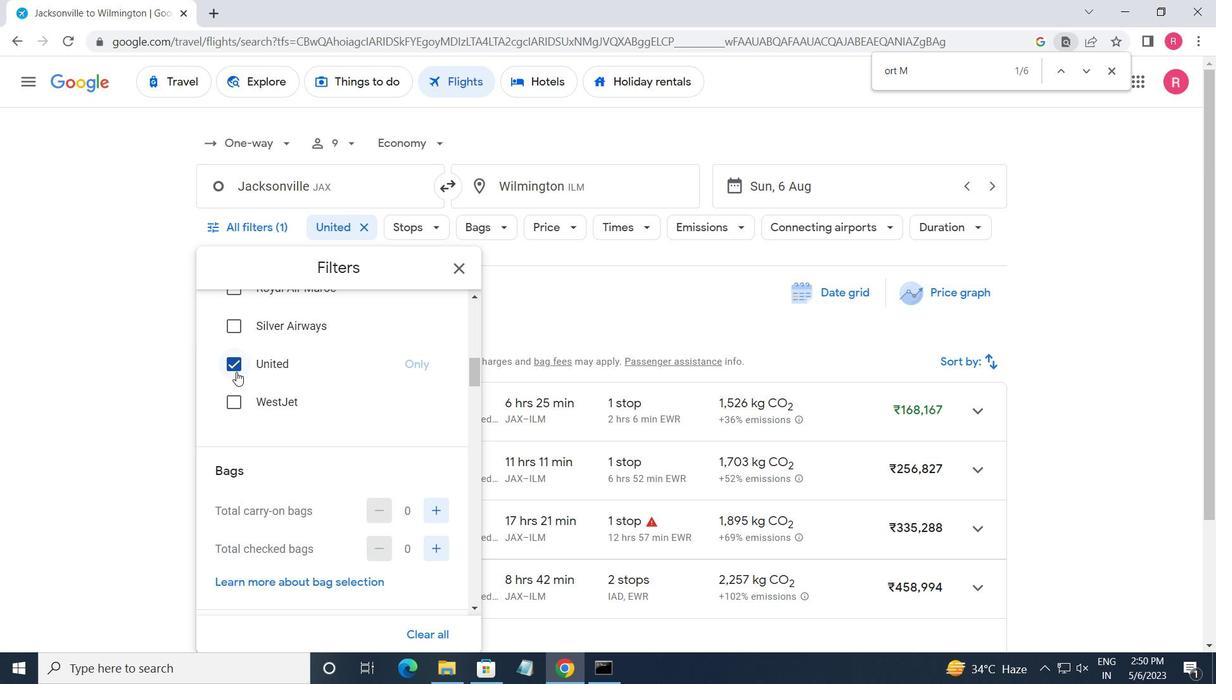 
Action: Mouse moved to (323, 404)
Screenshot: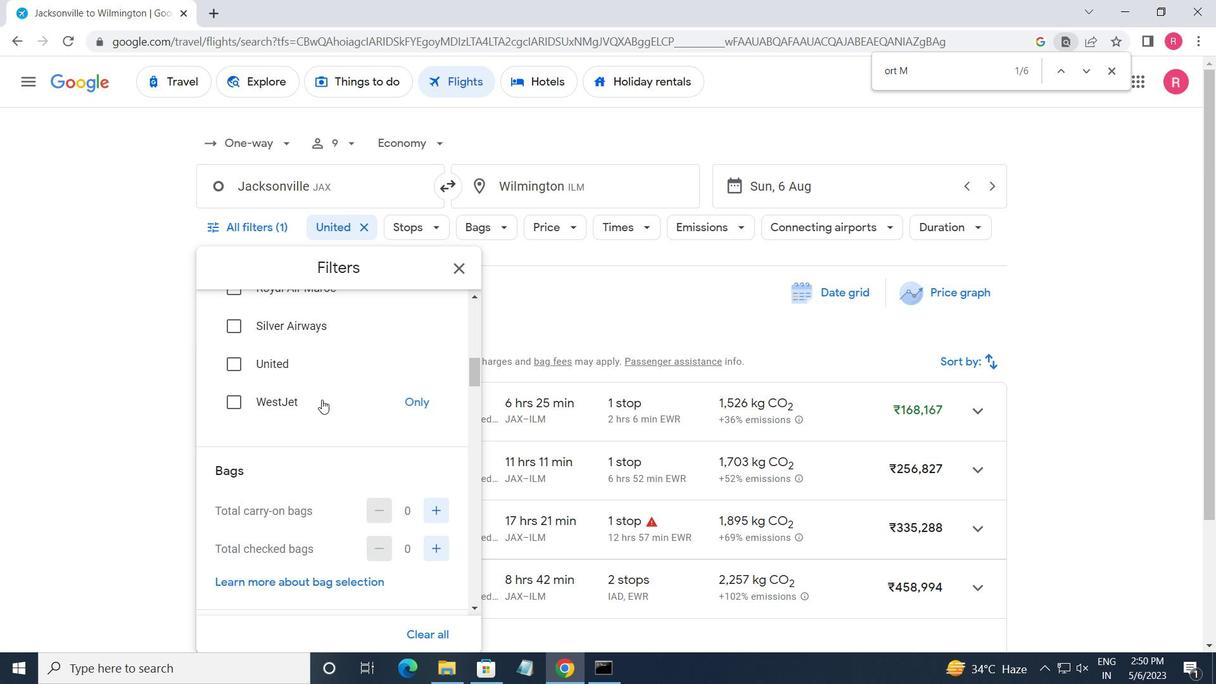 
Action: Mouse scrolled (323, 404) with delta (0, 0)
Screenshot: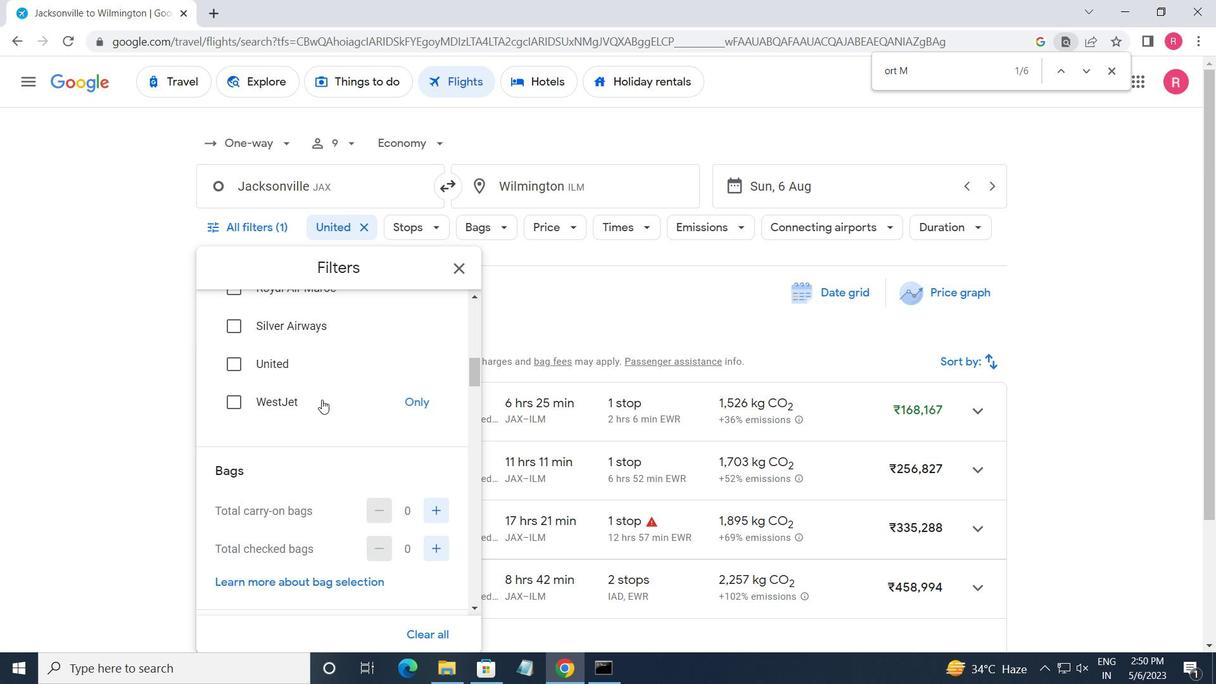 
Action: Mouse moved to (325, 411)
Screenshot: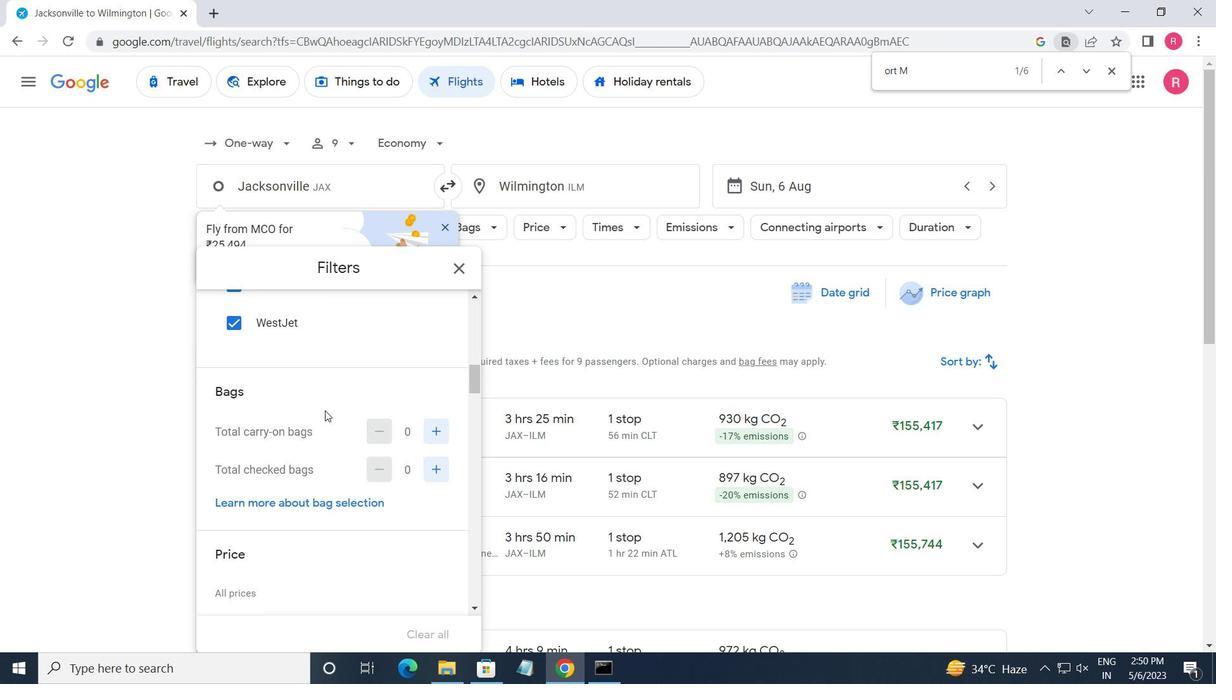 
Action: Mouse scrolled (325, 410) with delta (0, 0)
Screenshot: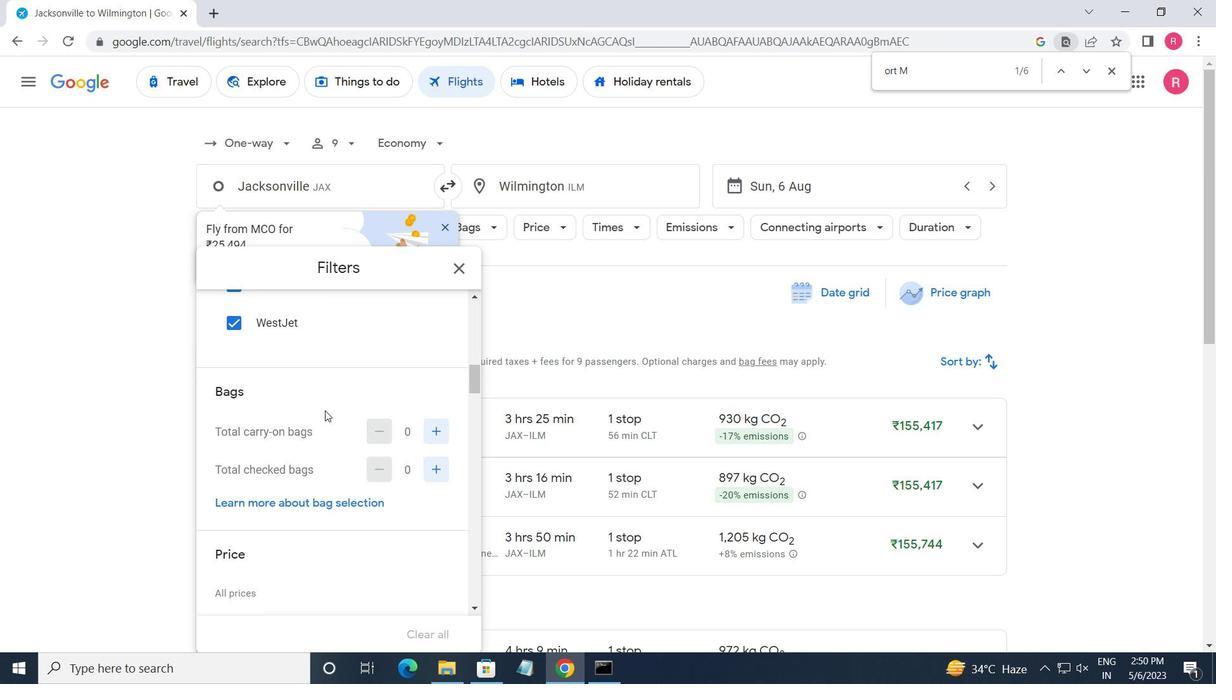
Action: Mouse moved to (426, 390)
Screenshot: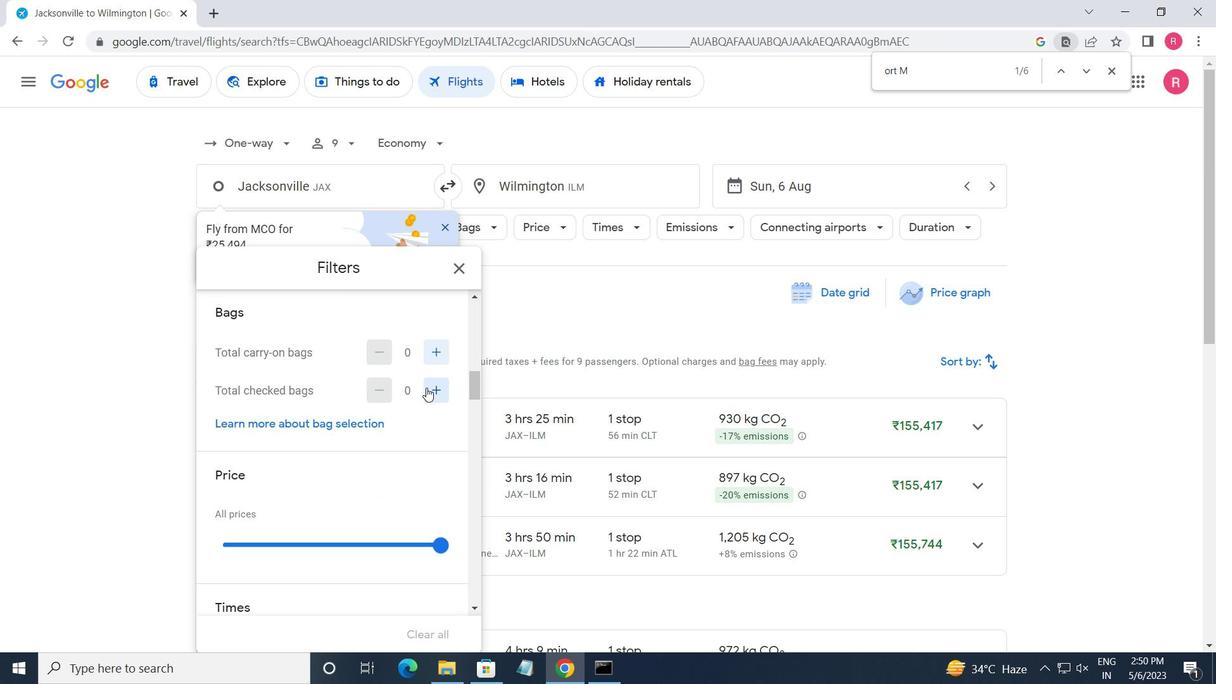 
Action: Mouse pressed left at (426, 390)
Screenshot: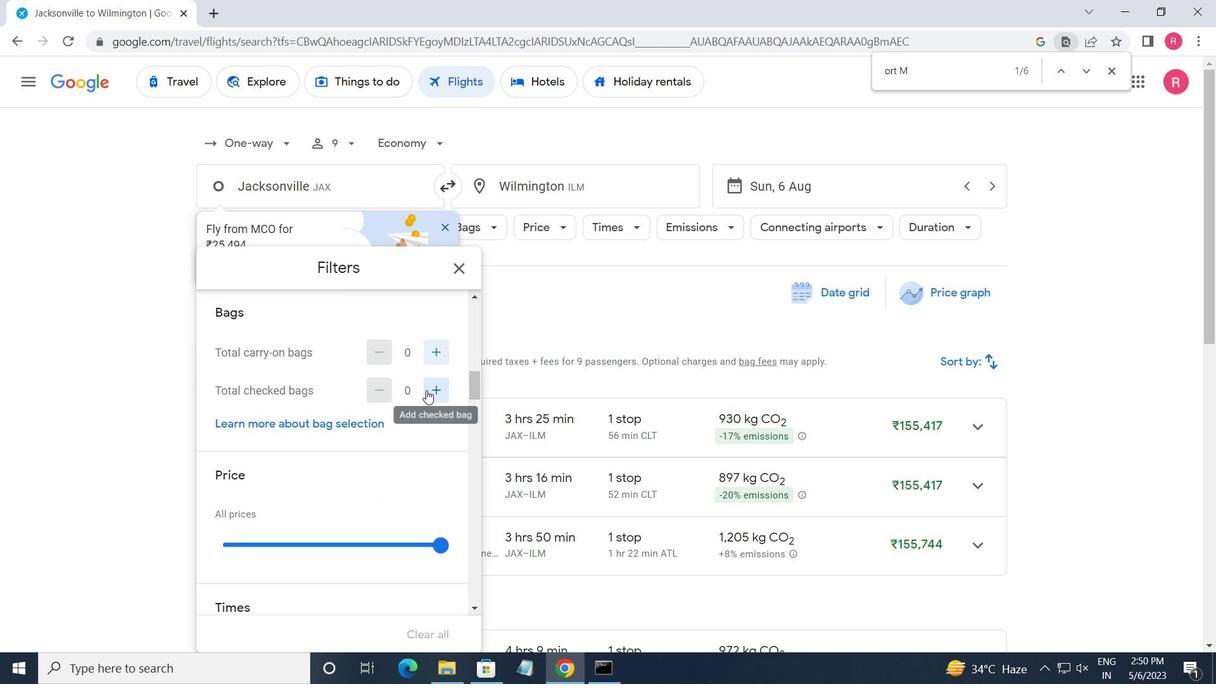 
Action: Mouse pressed left at (426, 390)
Screenshot: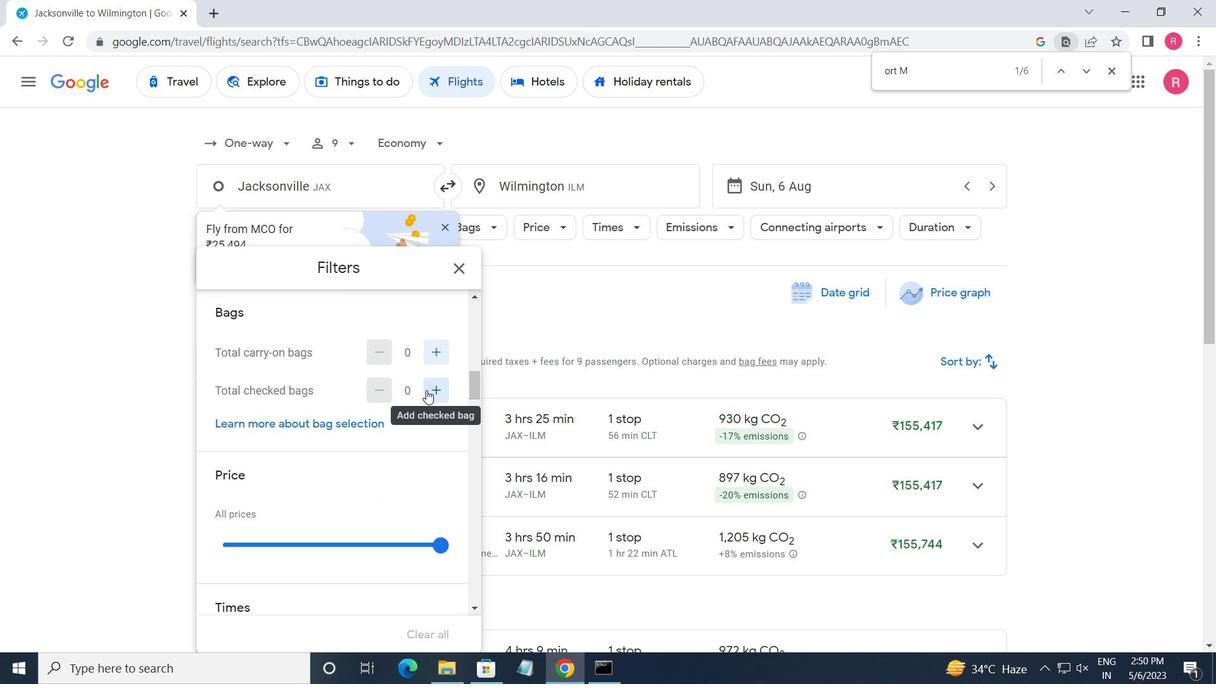 
Action: Mouse pressed left at (426, 390)
Screenshot: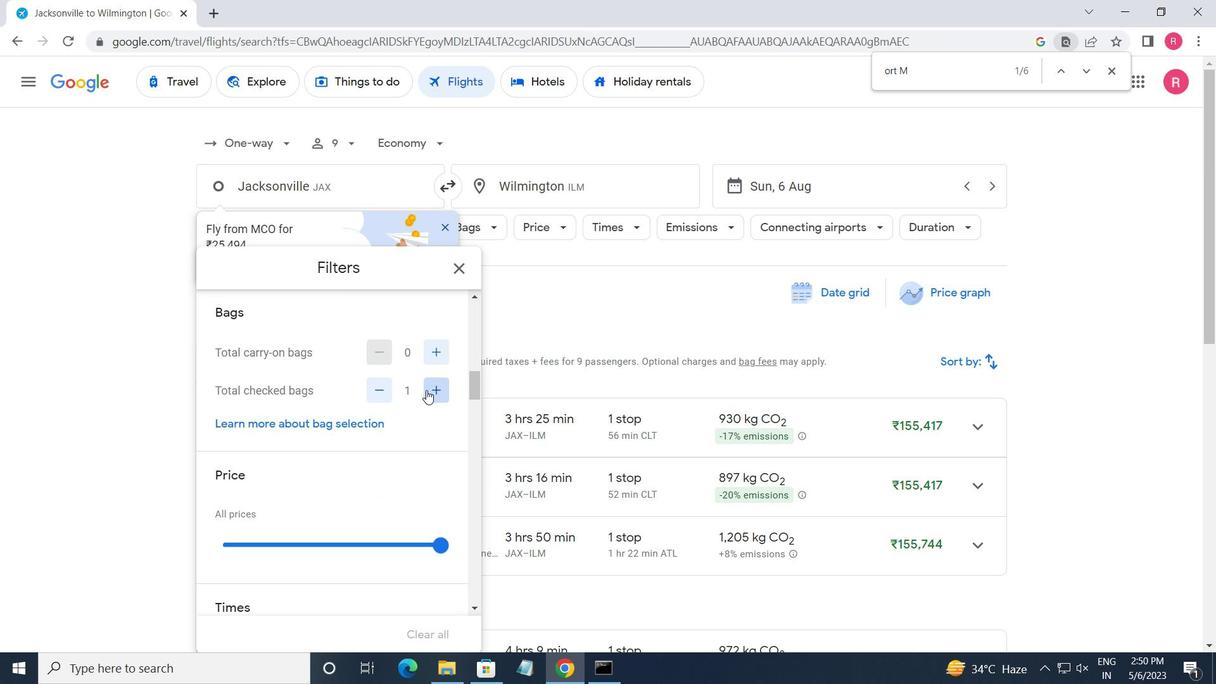 
Action: Mouse moved to (426, 390)
Screenshot: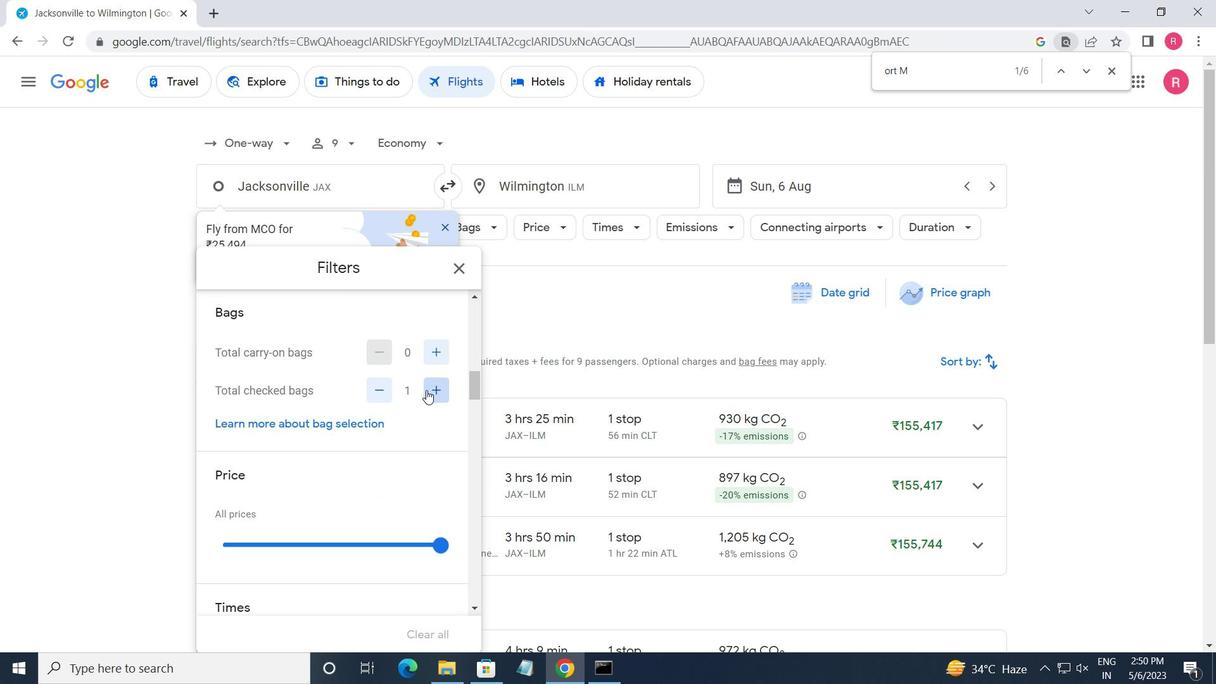 
Action: Mouse pressed left at (426, 390)
Screenshot: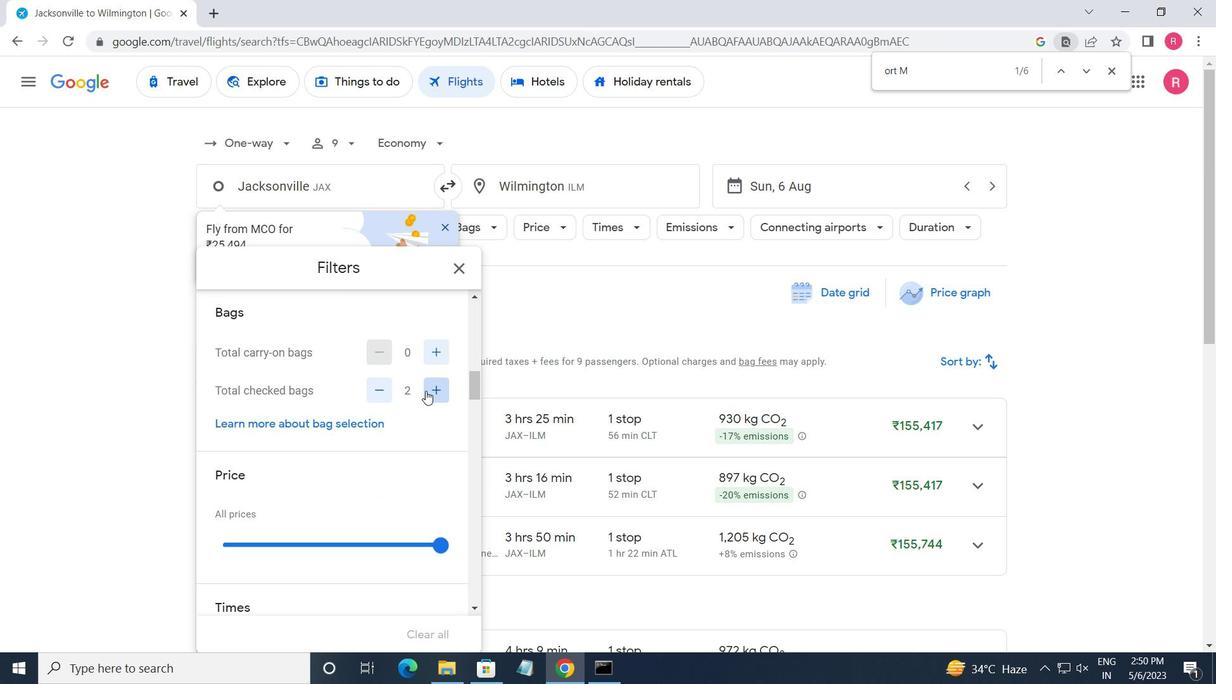 
Action: Mouse pressed left at (426, 390)
Screenshot: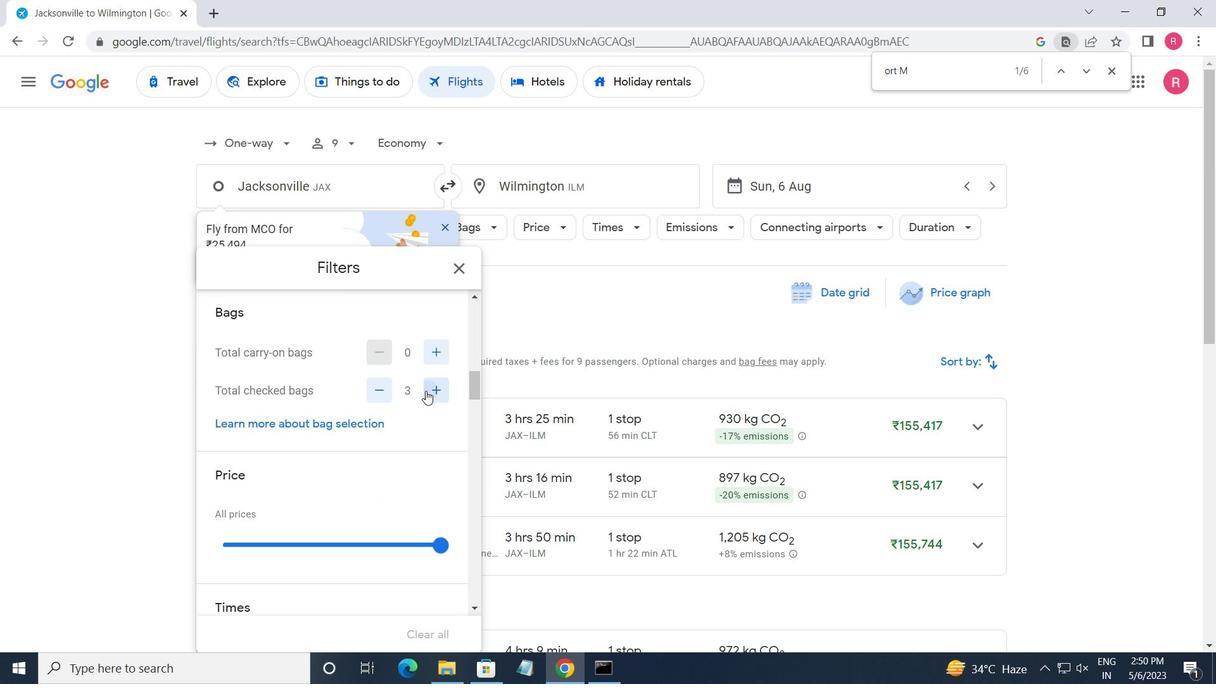
Action: Mouse pressed left at (426, 390)
Screenshot: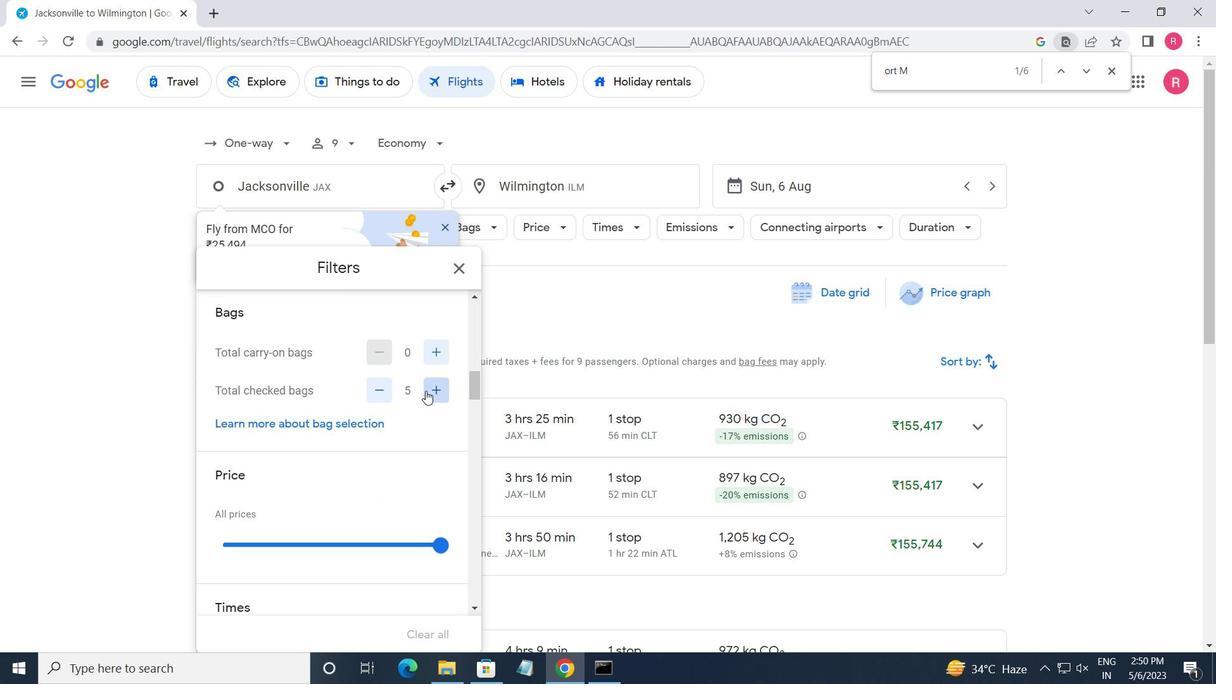 
Action: Mouse moved to (426, 390)
Screenshot: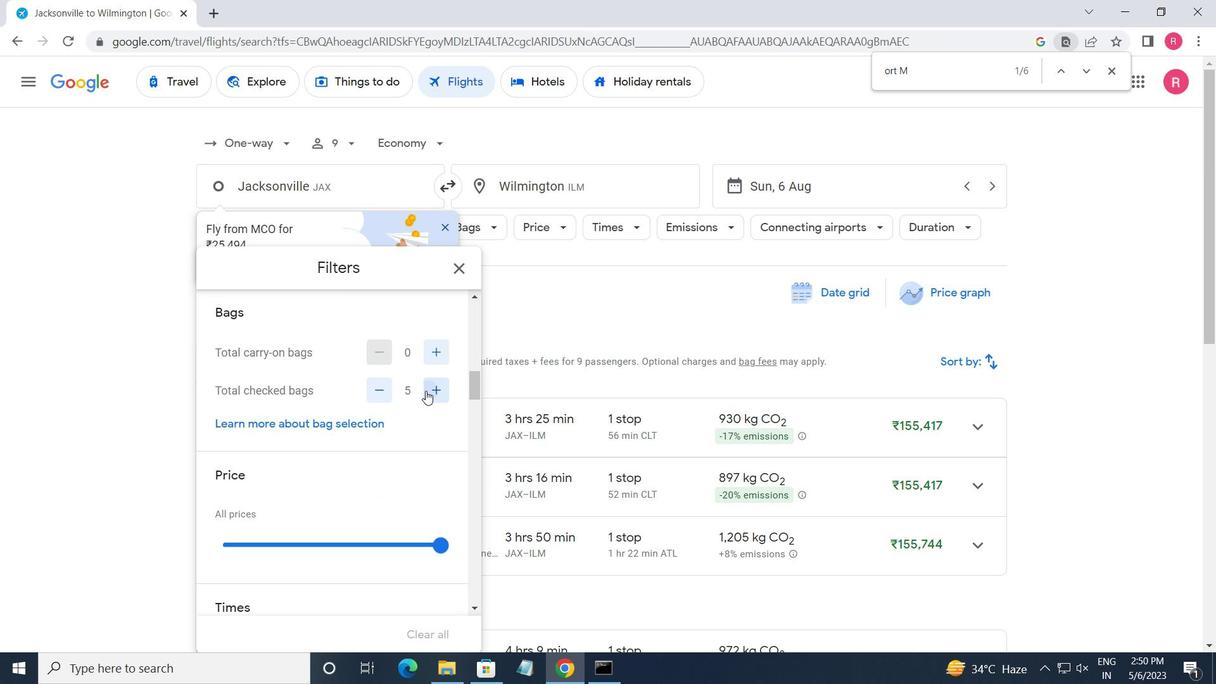 
Action: Mouse pressed left at (426, 390)
Screenshot: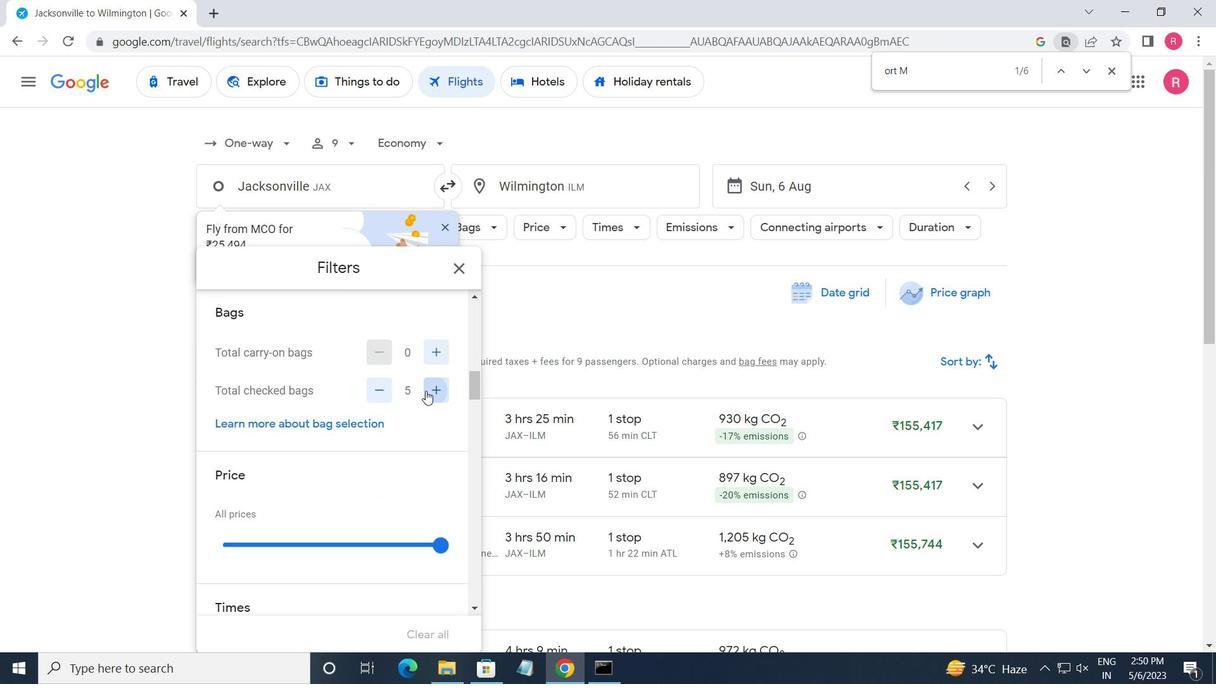 
Action: Mouse pressed left at (426, 390)
Screenshot: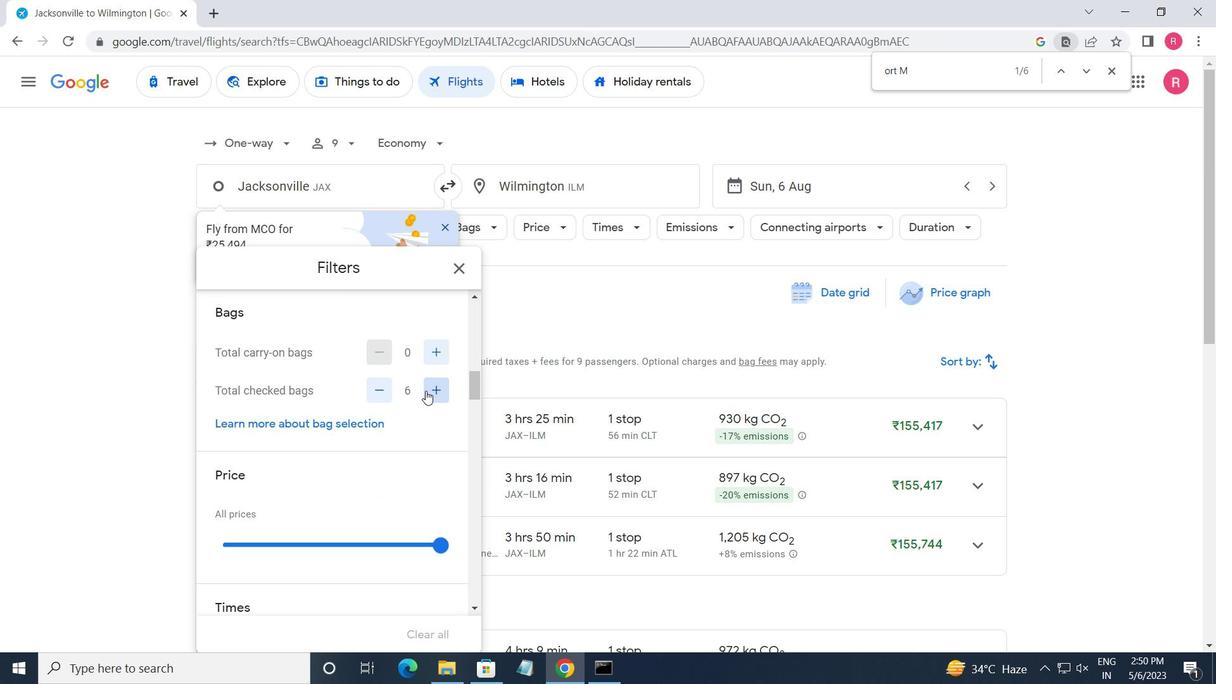 
Action: Mouse pressed left at (426, 390)
Screenshot: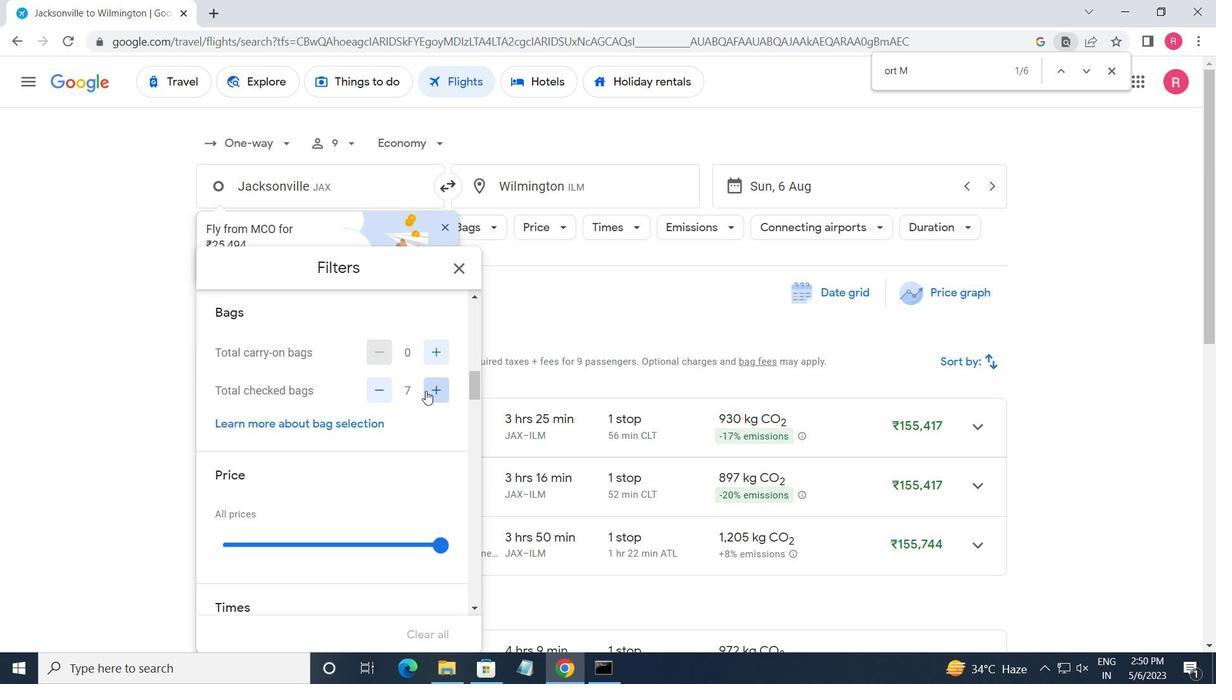 
Action: Mouse moved to (392, 421)
Screenshot: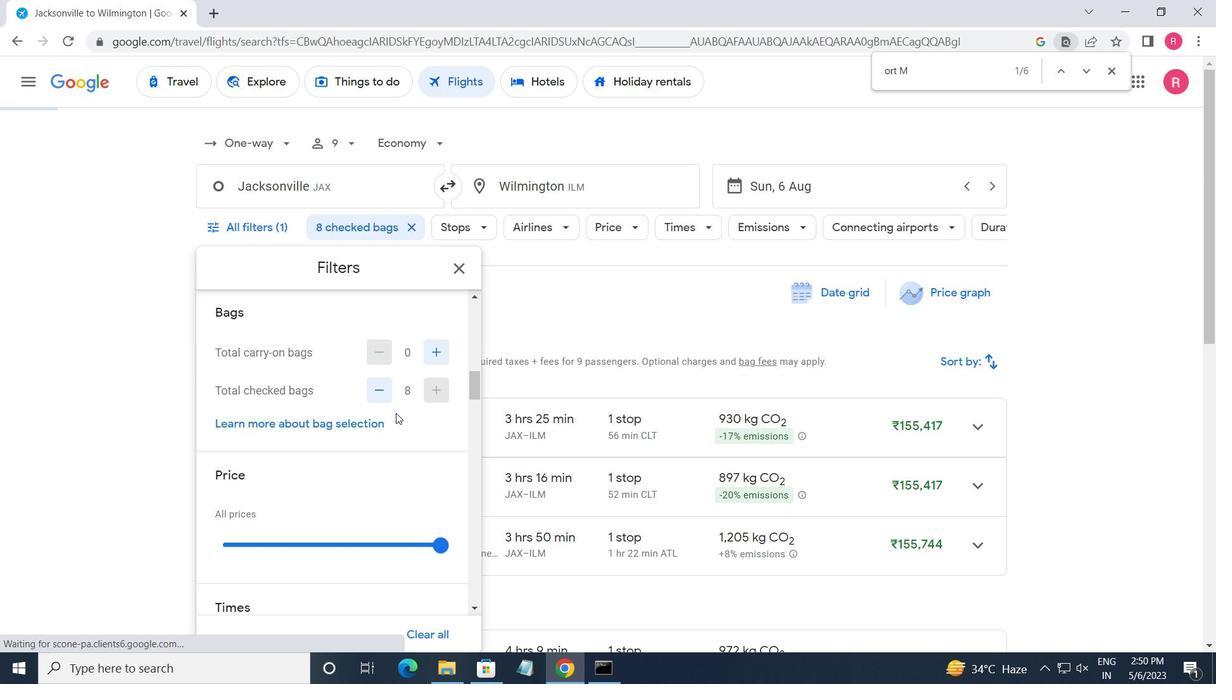
Action: Mouse scrolled (392, 420) with delta (0, 0)
Screenshot: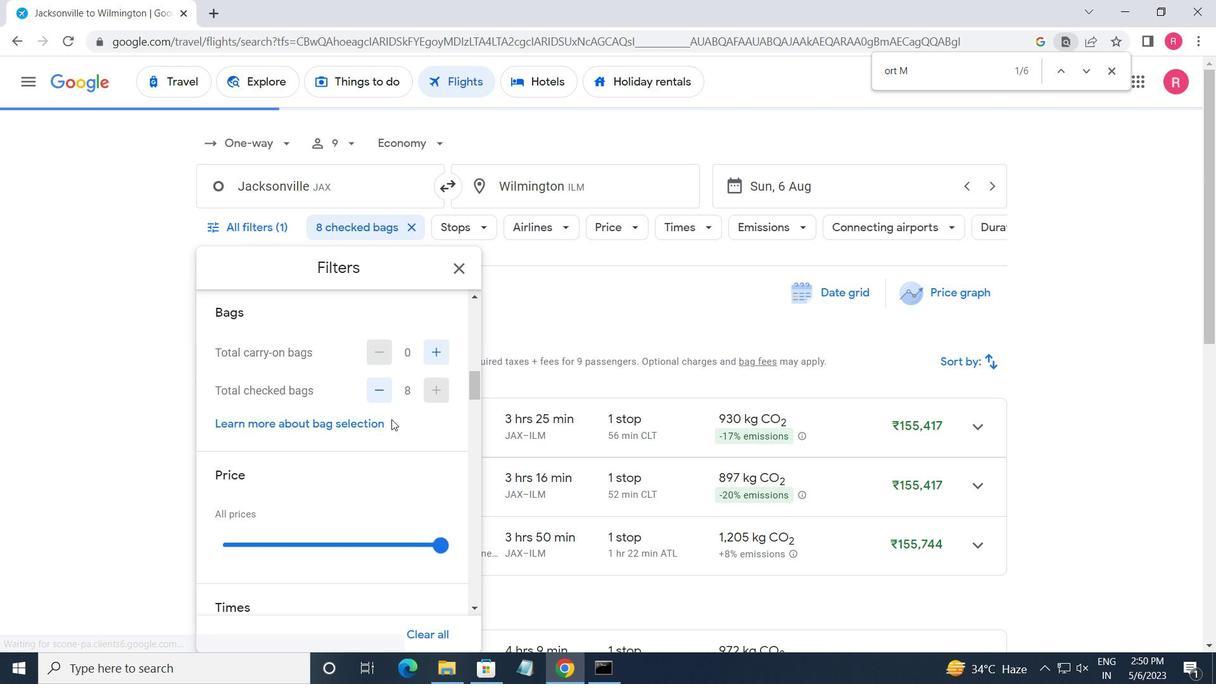 
Action: Mouse moved to (390, 421)
Screenshot: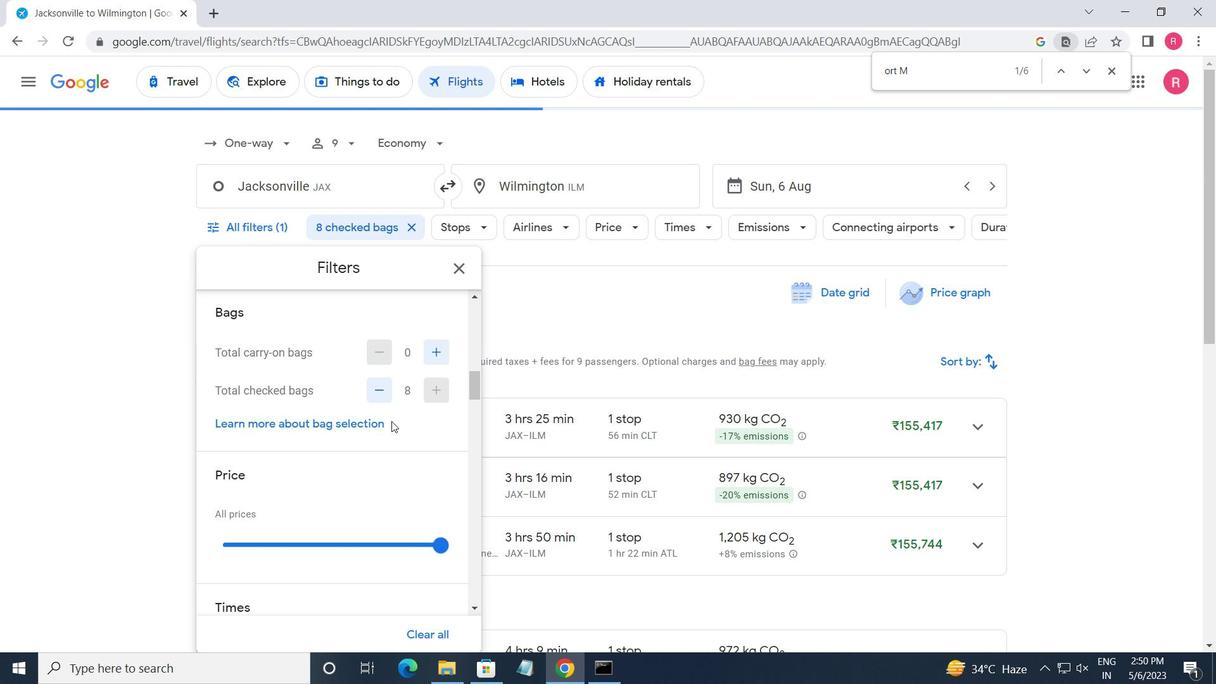 
Action: Mouse scrolled (390, 420) with delta (0, 0)
Screenshot: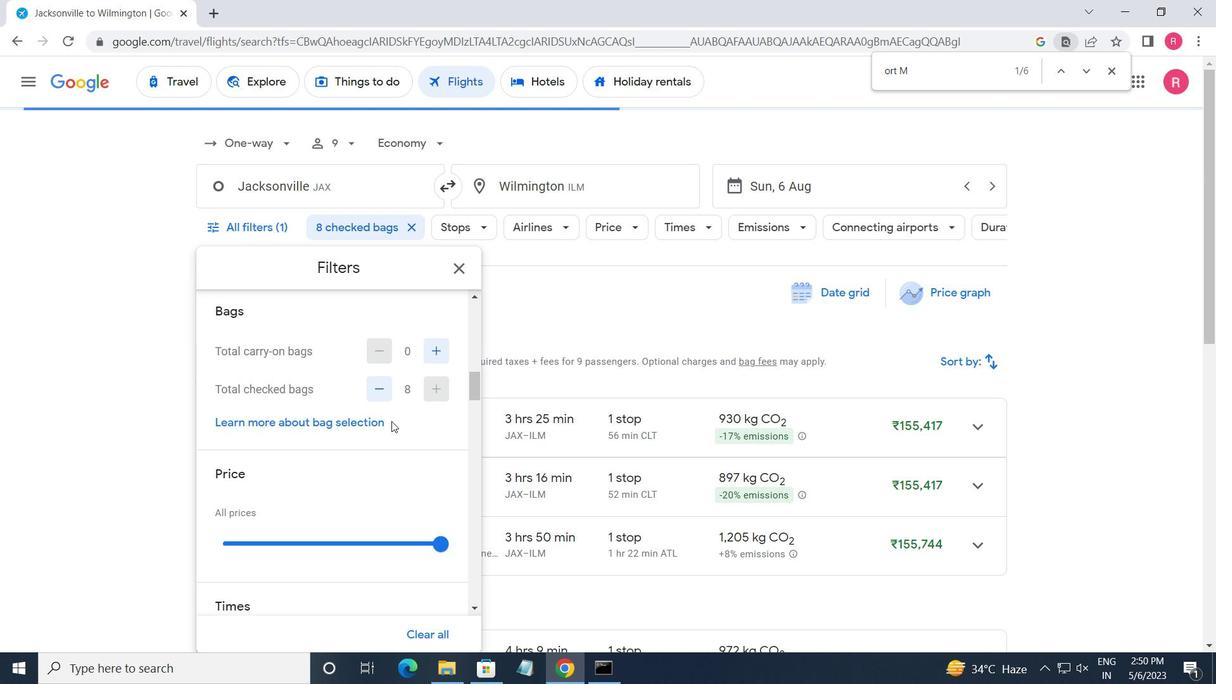 
Action: Mouse moved to (433, 388)
Screenshot: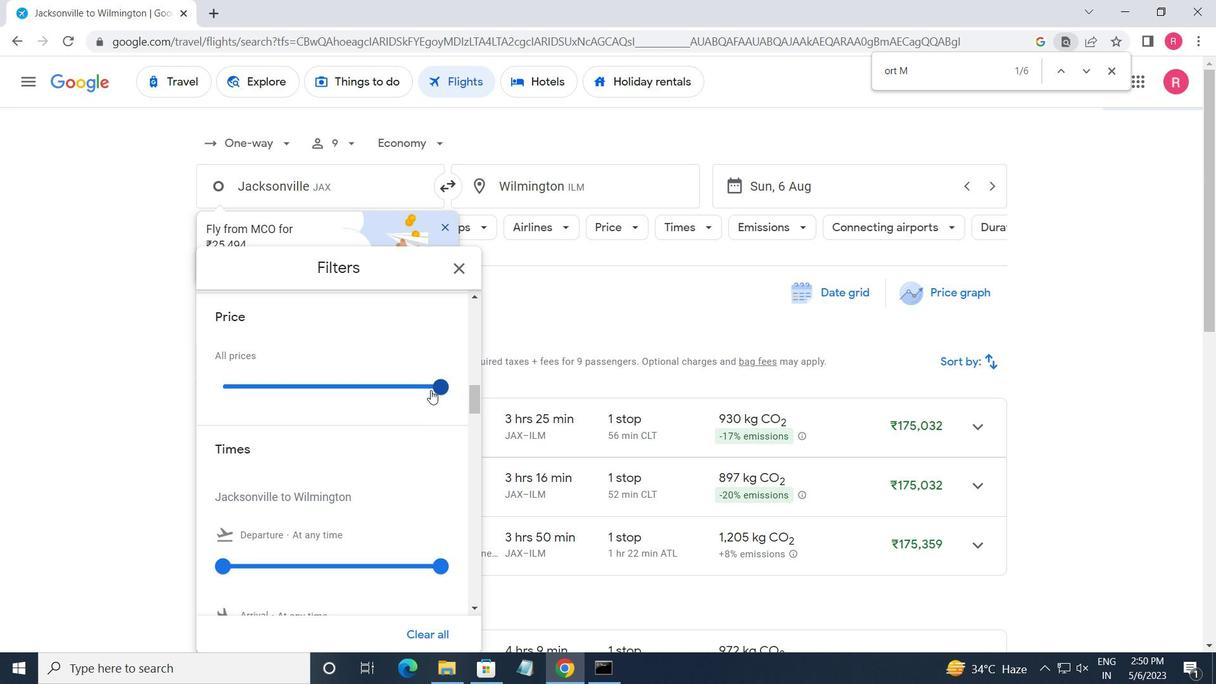 
Action: Mouse pressed left at (433, 388)
Screenshot: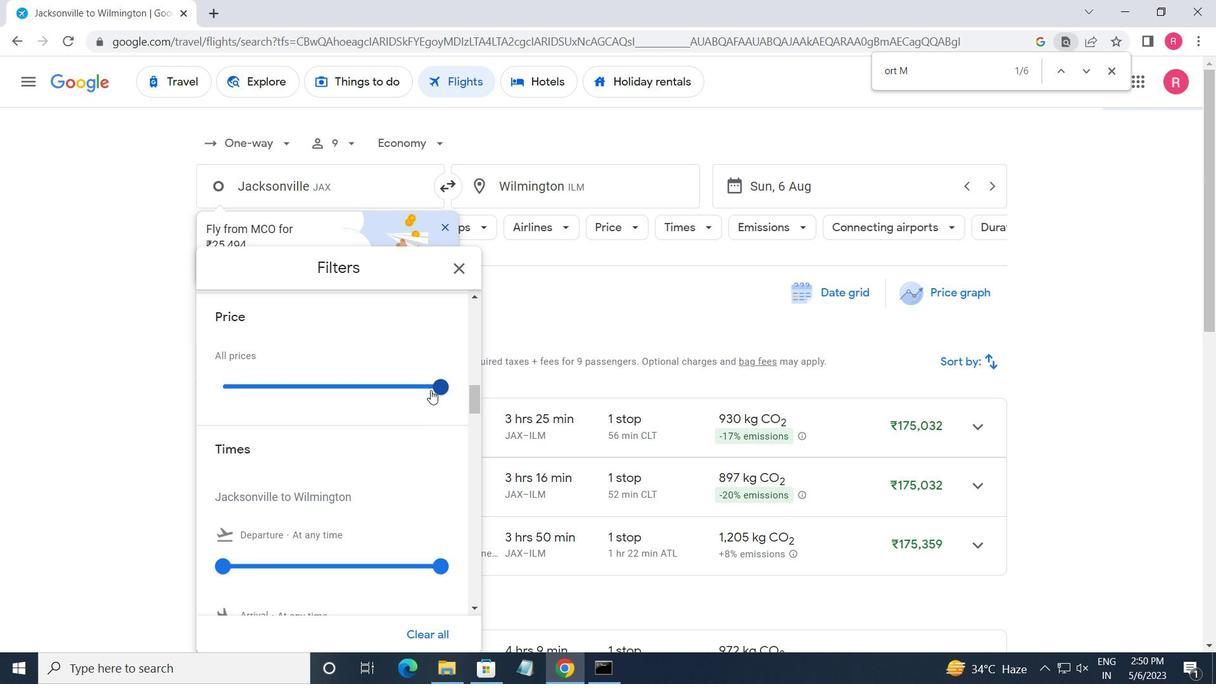 
Action: Mouse moved to (292, 387)
Screenshot: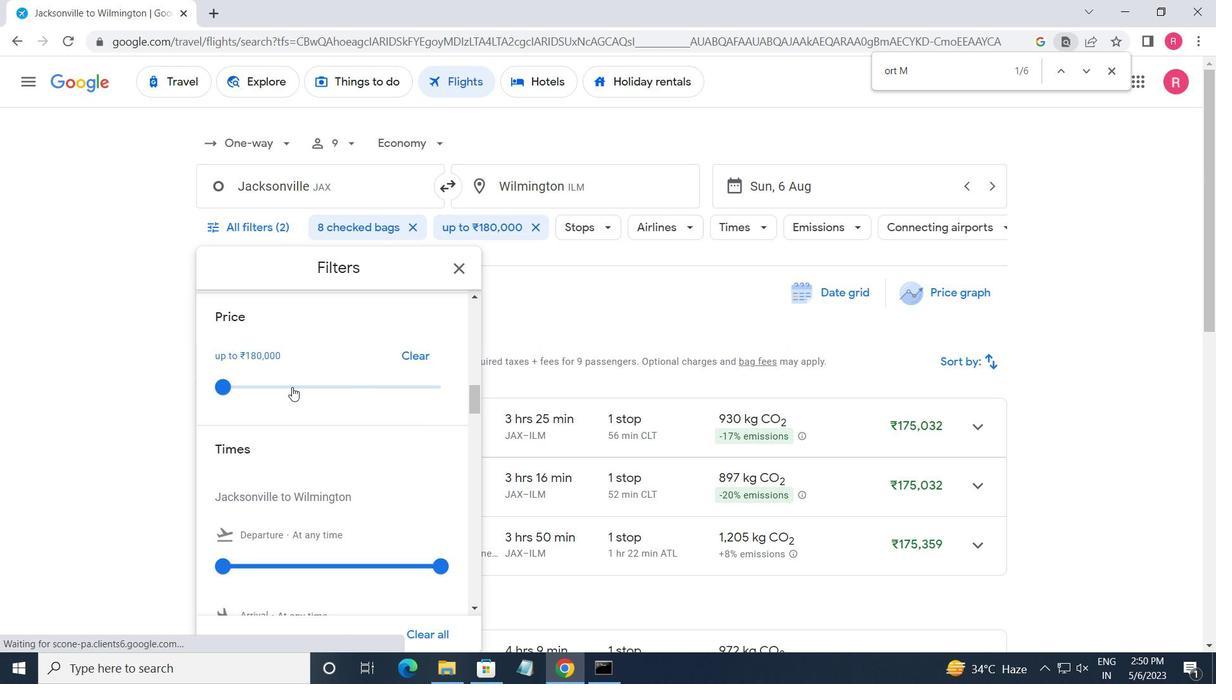 
Action: Mouse scrolled (292, 386) with delta (0, 0)
Screenshot: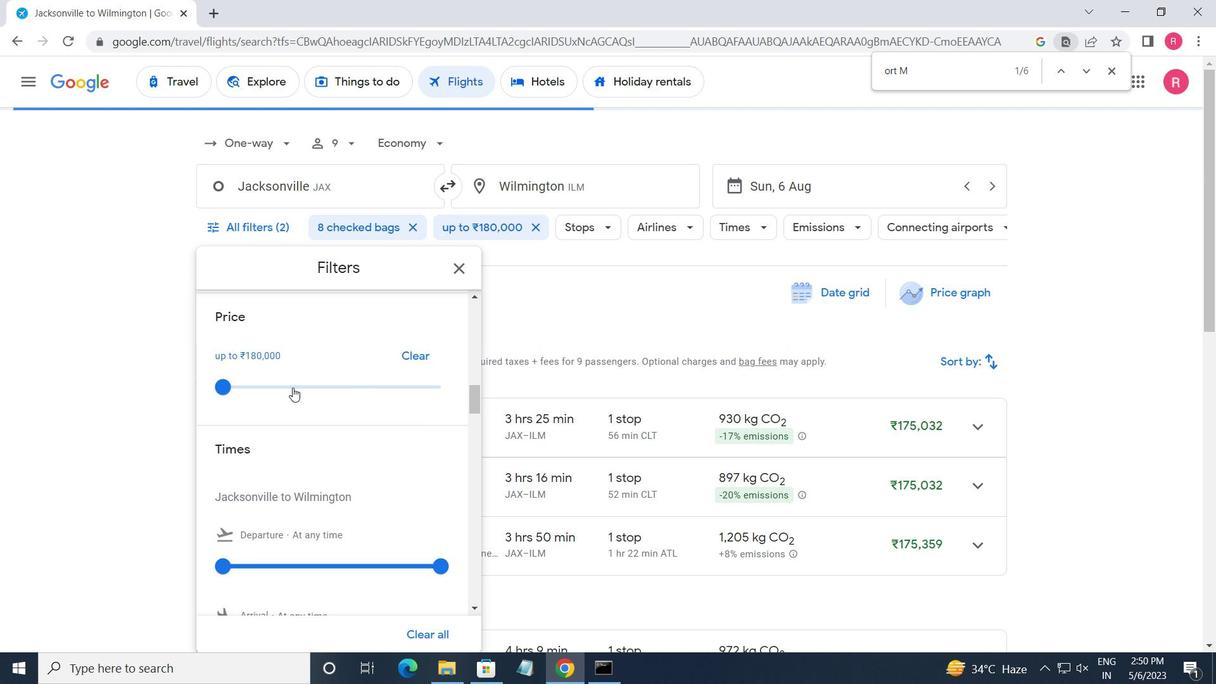 
Action: Mouse moved to (234, 488)
Screenshot: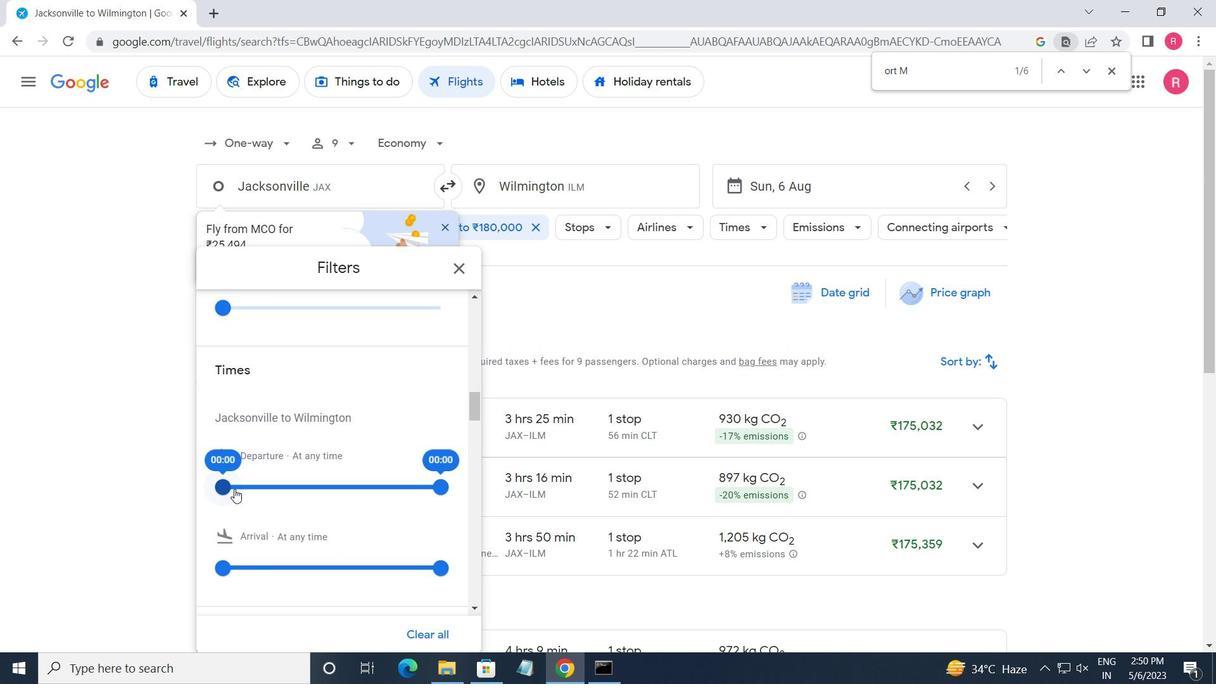 
Action: Mouse pressed left at (234, 488)
Screenshot: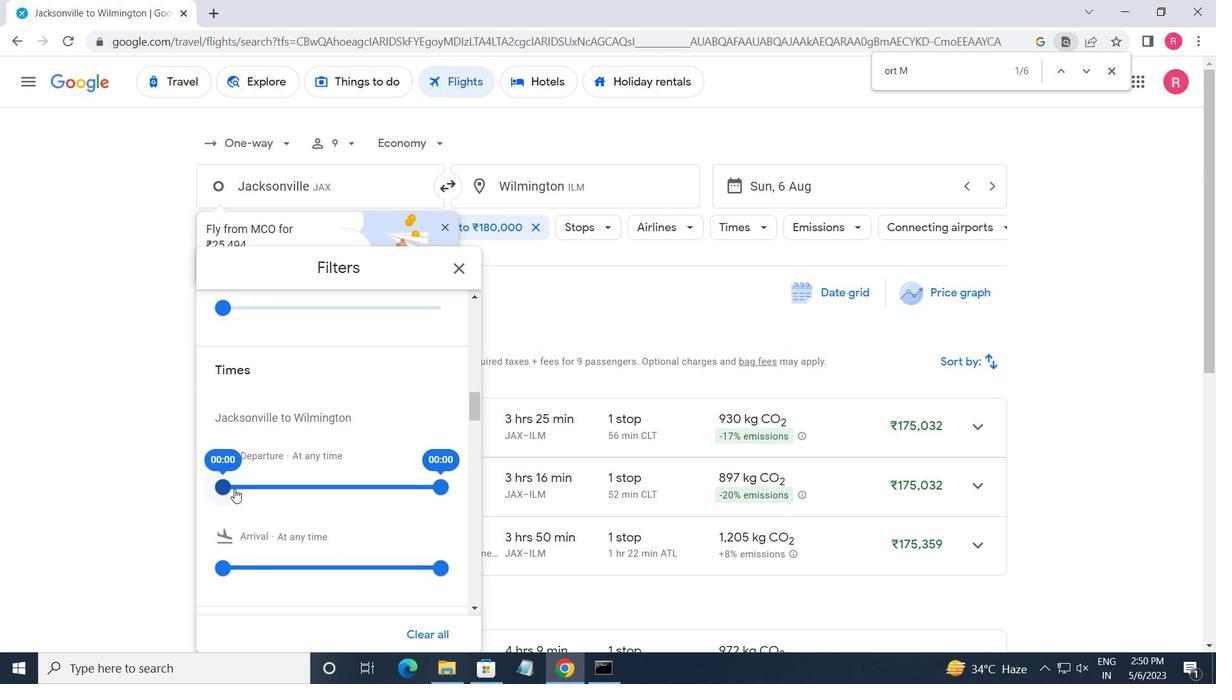 
Action: Mouse moved to (430, 483)
Screenshot: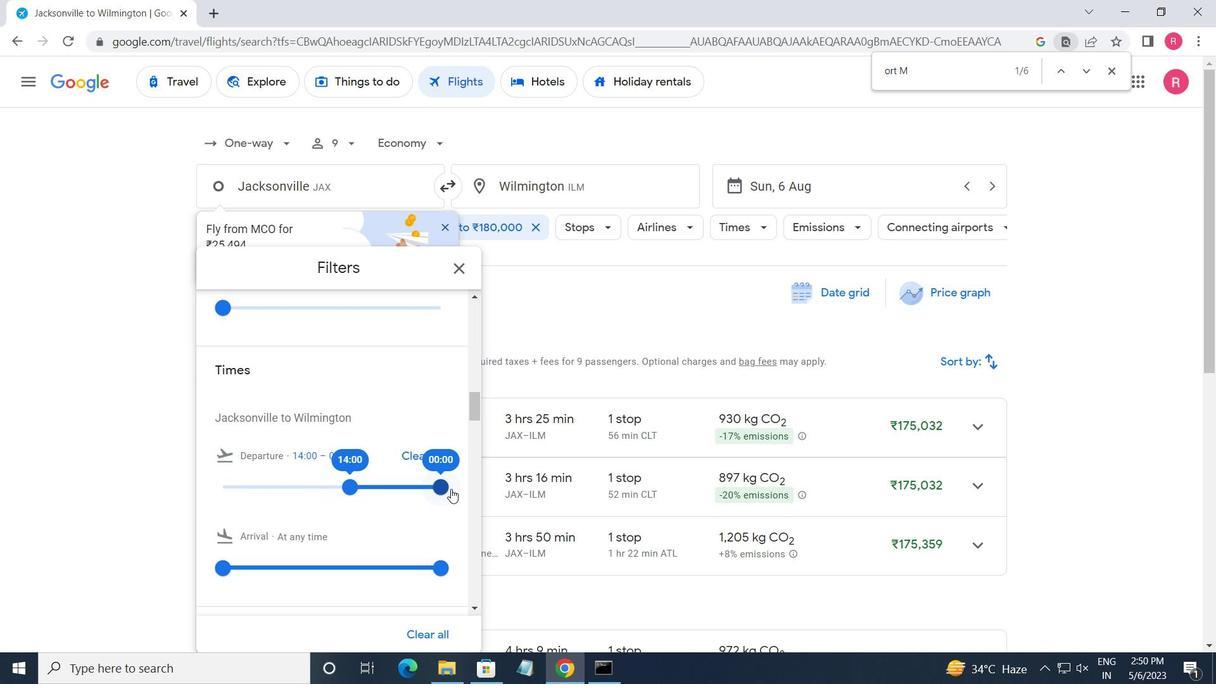 
Action: Mouse pressed left at (430, 483)
Screenshot: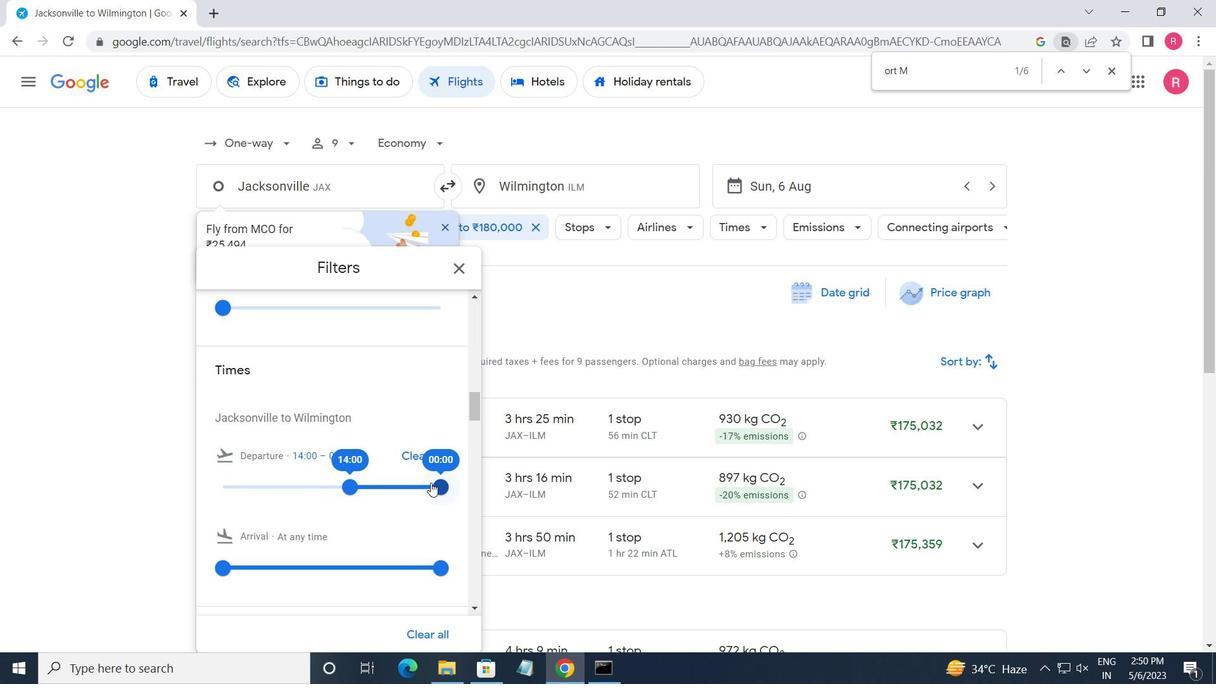 
Action: Mouse pressed left at (430, 483)
Screenshot: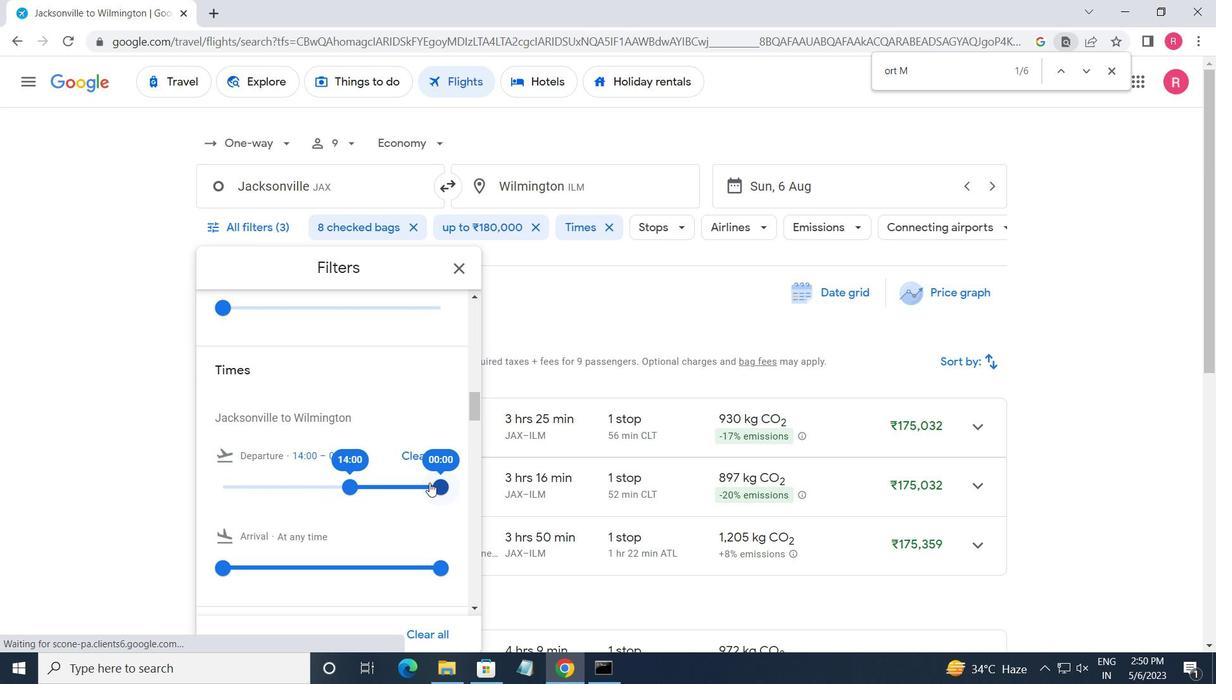 
Action: Mouse moved to (466, 266)
Screenshot: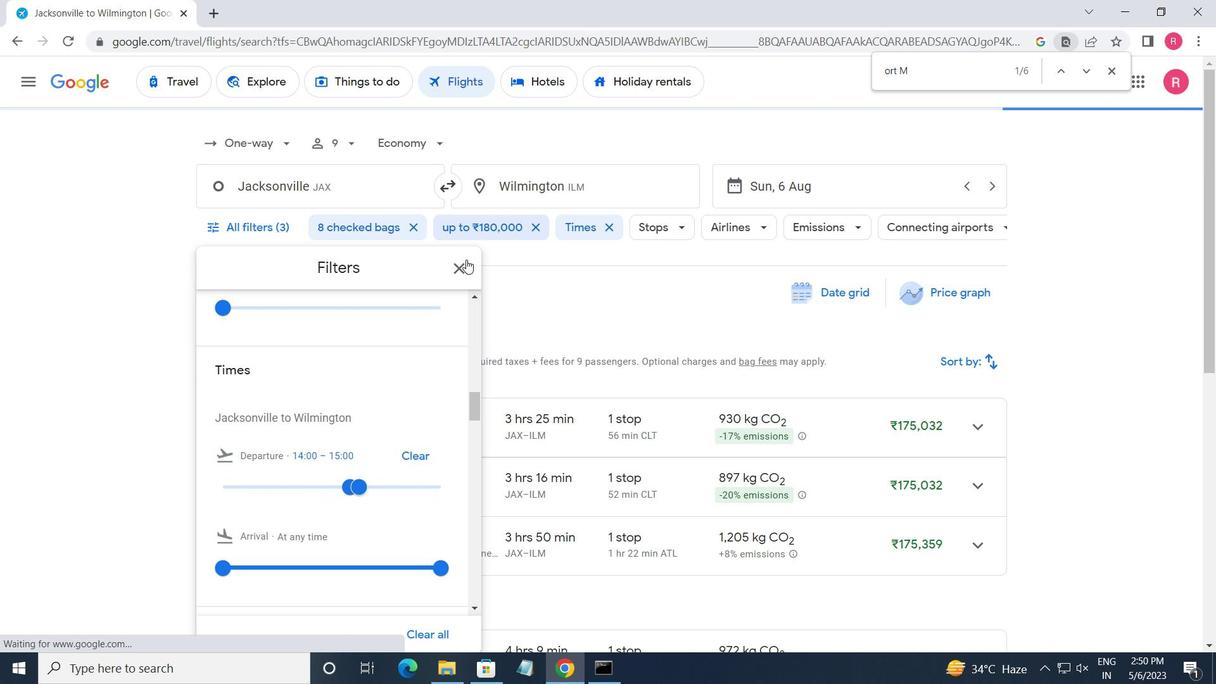 
Action: Mouse pressed left at (466, 266)
Screenshot: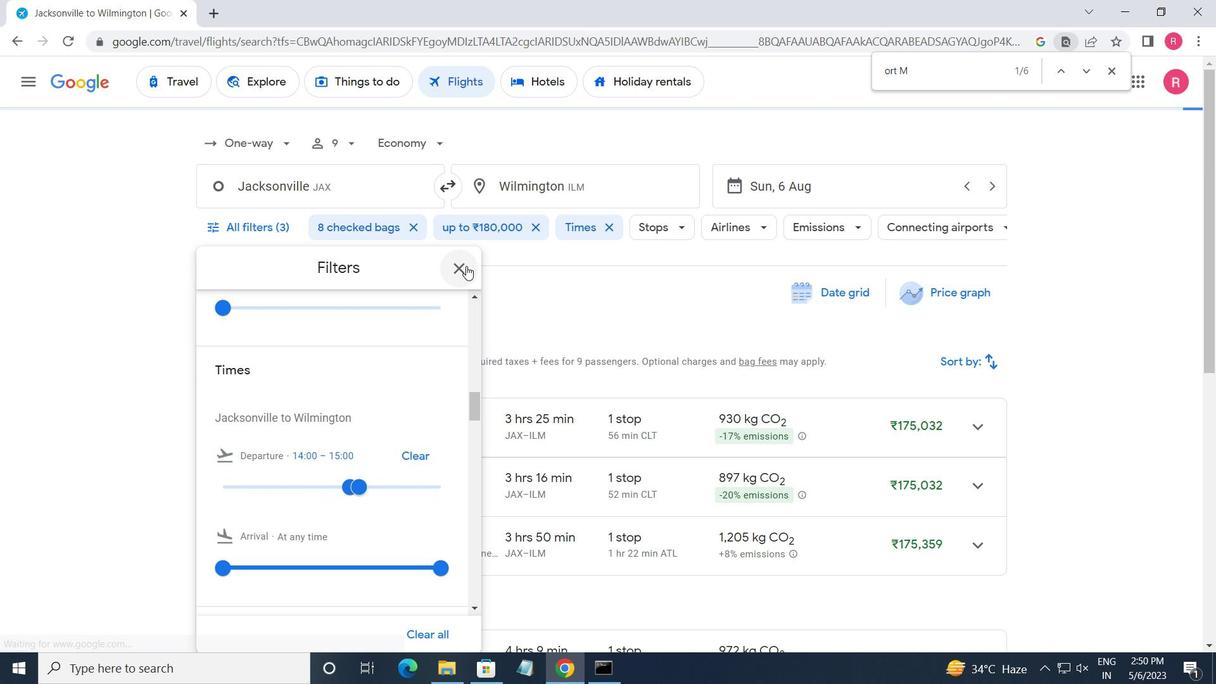 
Action: Mouse moved to (467, 266)
Screenshot: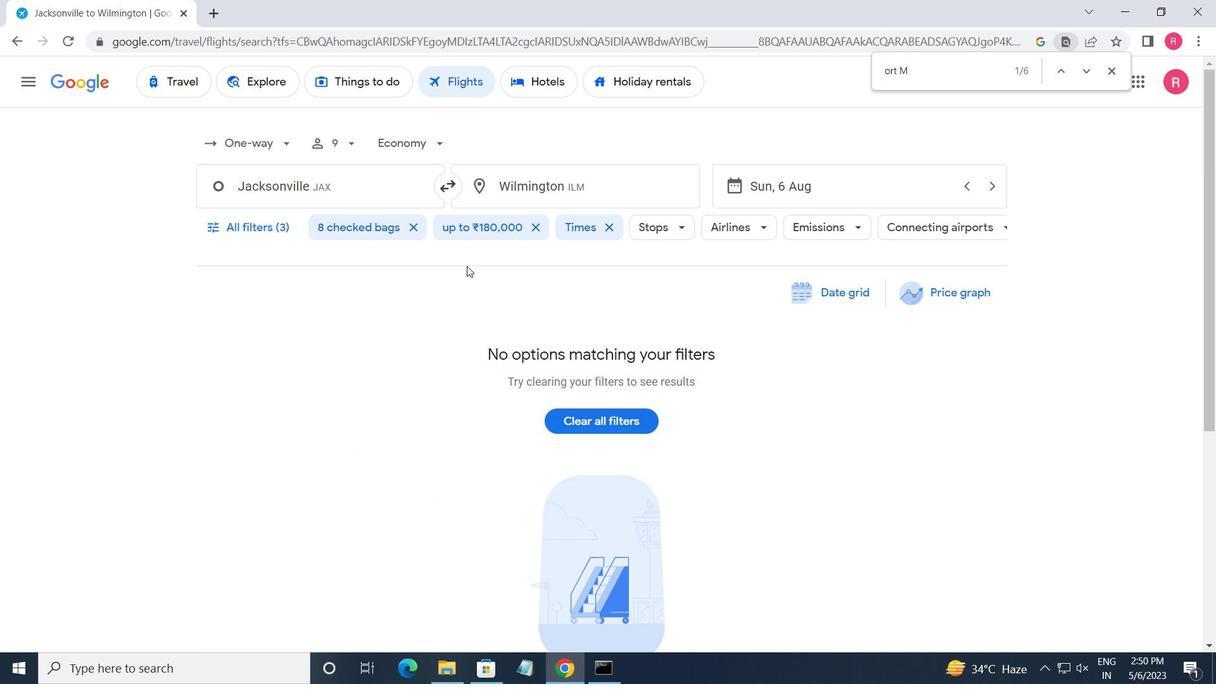 
